 Task:  Click on  Soccer In the  Soccer League click on  Pick Sheet Your name Harper Anderson Team name Minnesota United and  Email softage.6@softage.net Game 1 Inter Miami Game 2 Philadelphia Game 3 Orlando City Game 4 Austin FC Game 5 Real Salt Lake Game 6 FC Dallas Game 7 Columbus Game 8 New England Game 9 Charlotte FC Game 10 Montreal Game 11 Toronto FC Game 12 NY Red Bulls Game 13 Minnesota United Game 14 LA Galaxy Game 15 Houston Game16 San Jose In Tie Breaker choose Minnesota United Submit pick sheet
Action: Mouse moved to (417, 319)
Screenshot: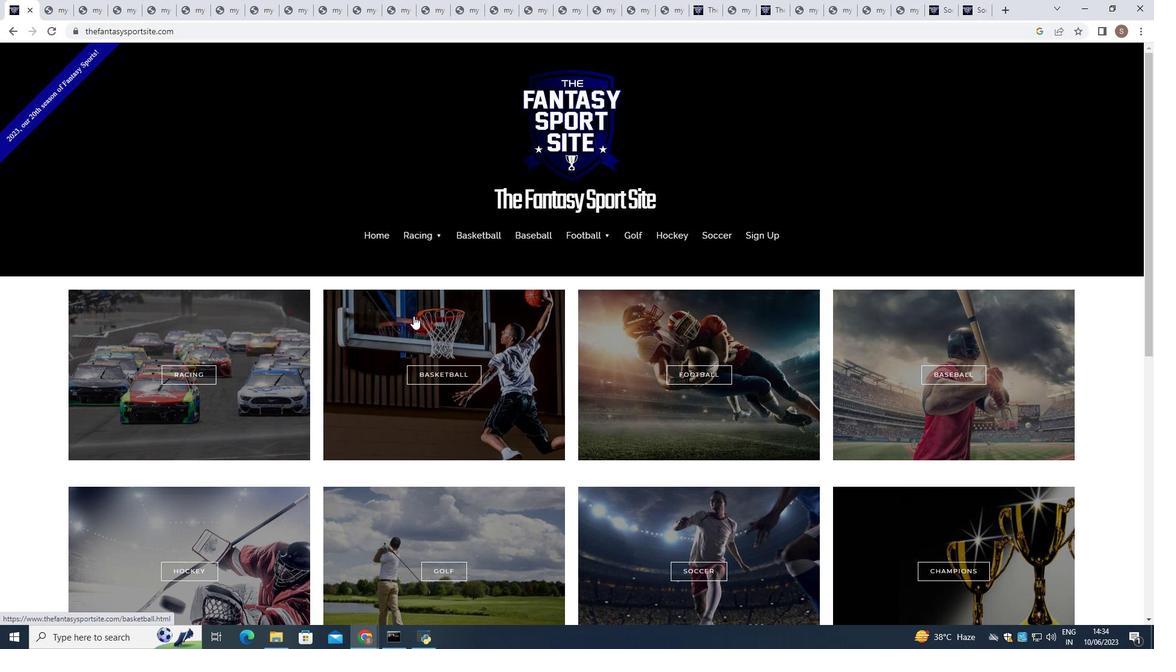 
Action: Mouse scrolled (417, 318) with delta (0, 0)
Screenshot: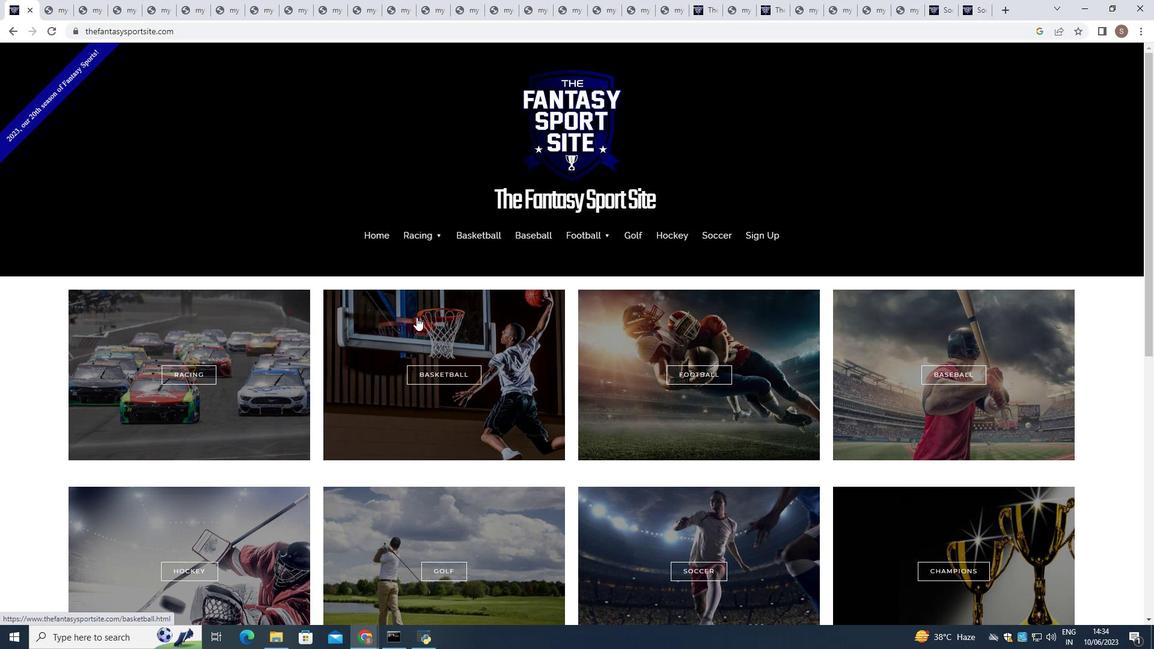 
Action: Mouse moved to (418, 320)
Screenshot: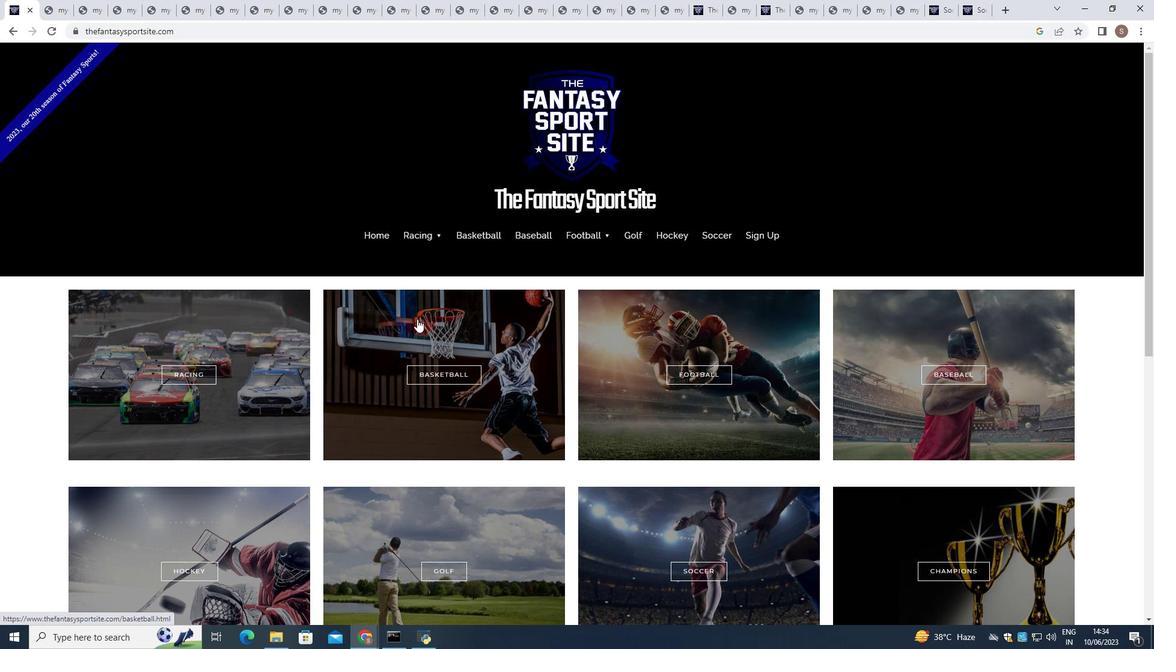 
Action: Mouse scrolled (418, 320) with delta (0, 0)
Screenshot: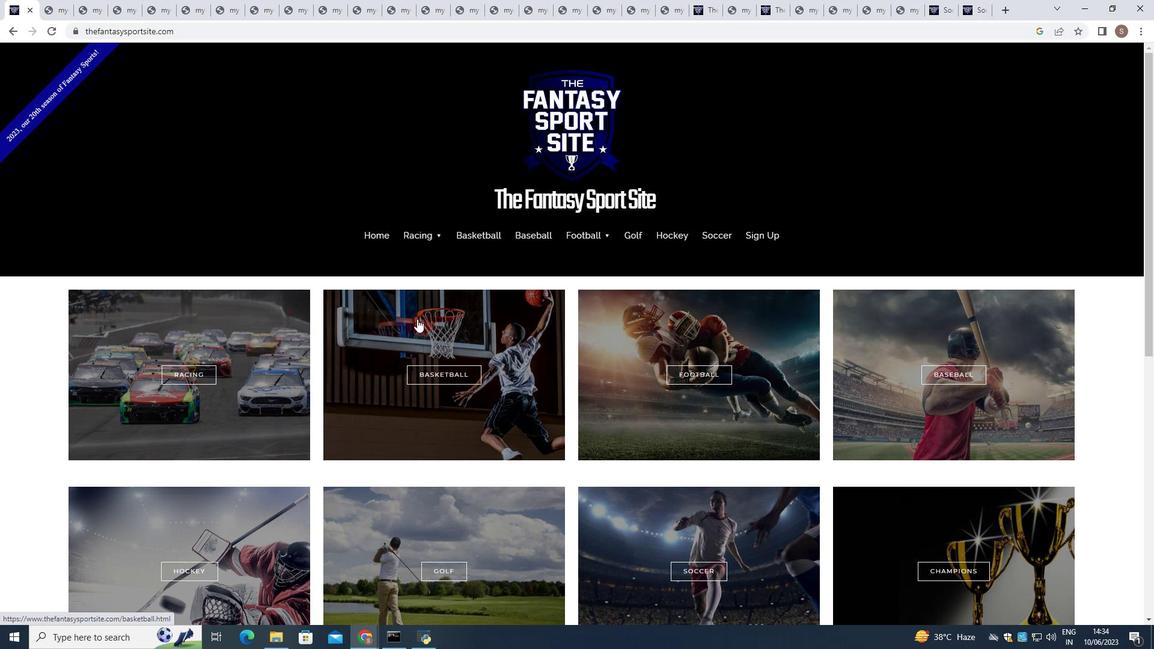 
Action: Mouse scrolled (418, 320) with delta (0, 0)
Screenshot: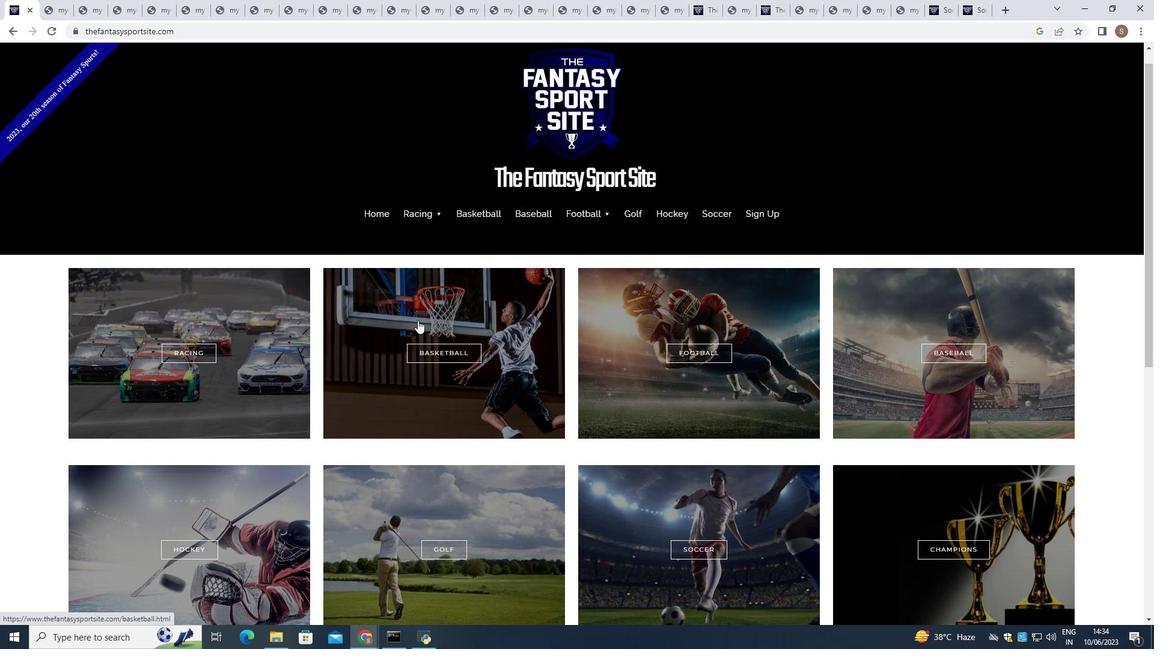 
Action: Mouse moved to (608, 356)
Screenshot: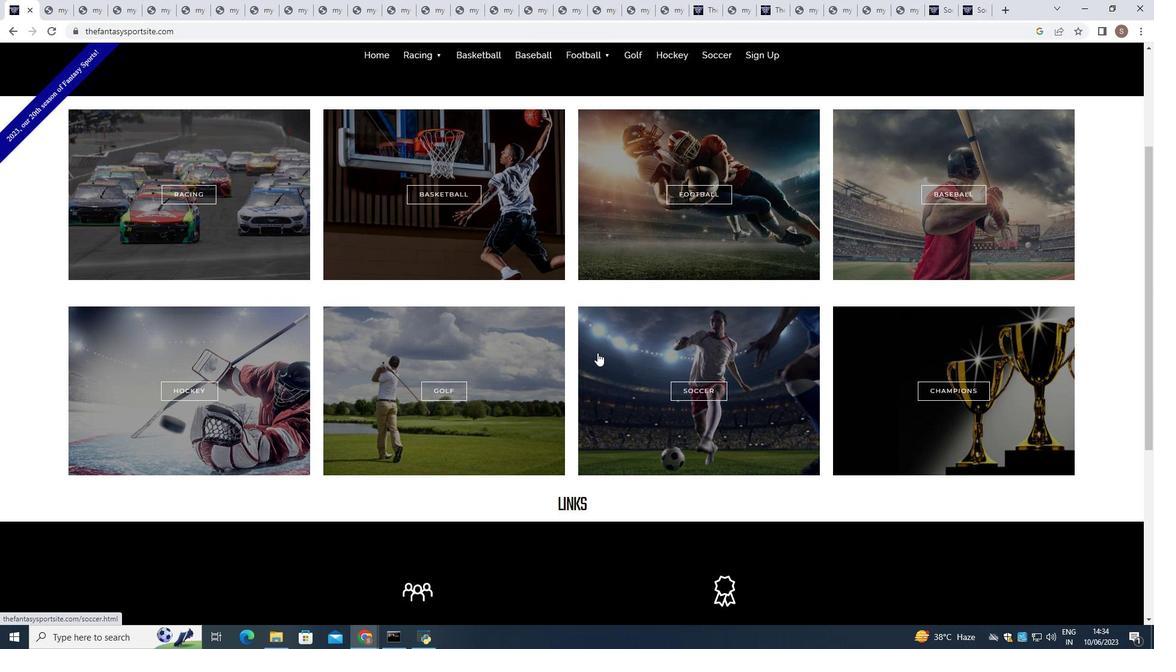 
Action: Mouse pressed left at (608, 356)
Screenshot: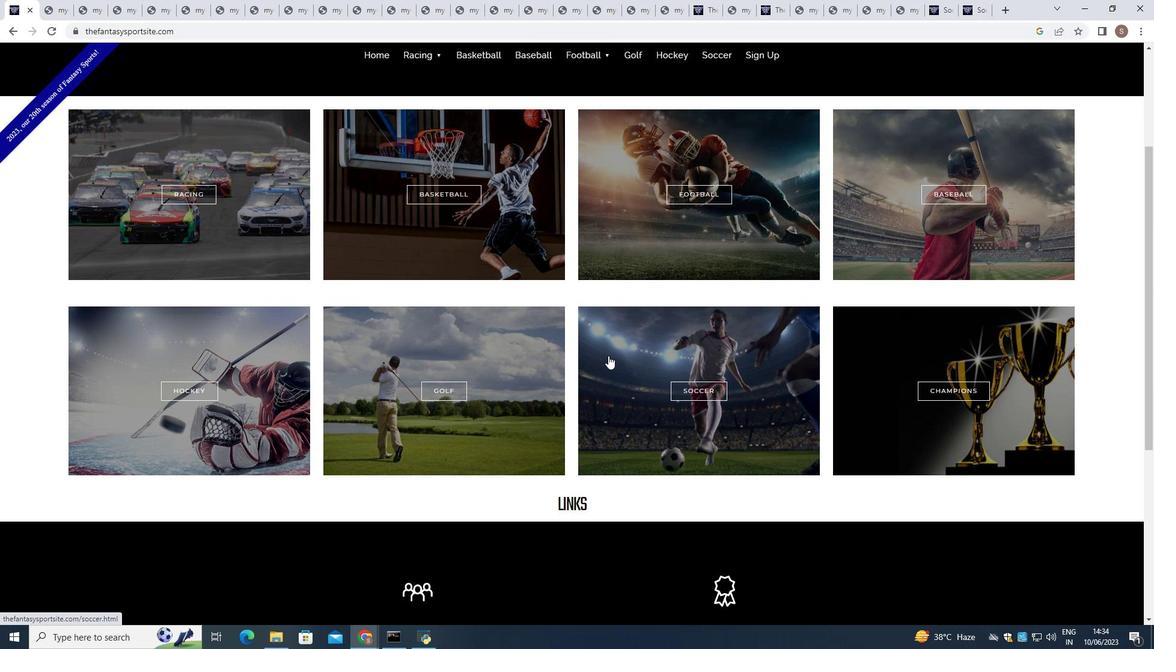 
Action: Mouse scrolled (608, 355) with delta (0, 0)
Screenshot: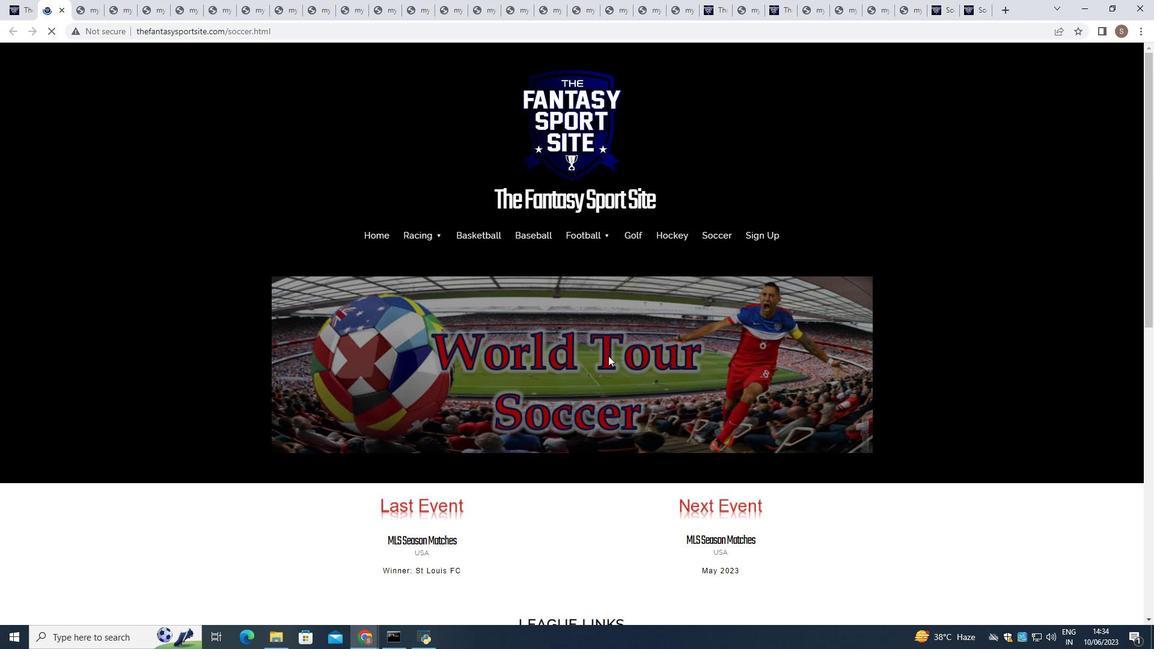 
Action: Mouse scrolled (608, 355) with delta (0, 0)
Screenshot: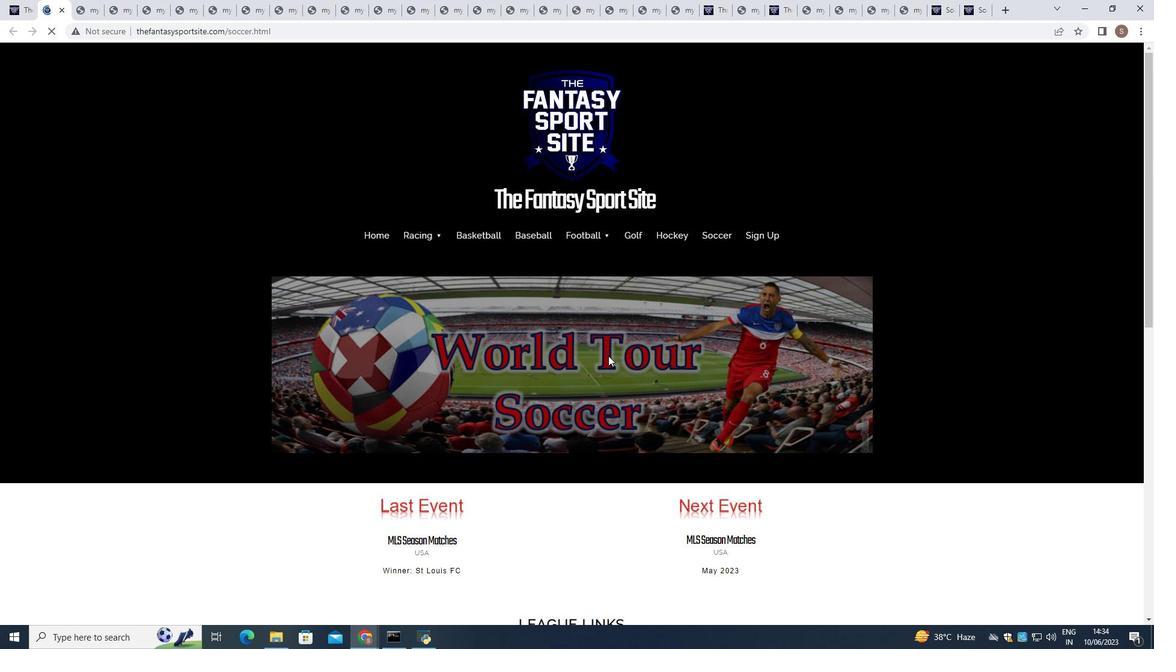 
Action: Mouse moved to (338, 552)
Screenshot: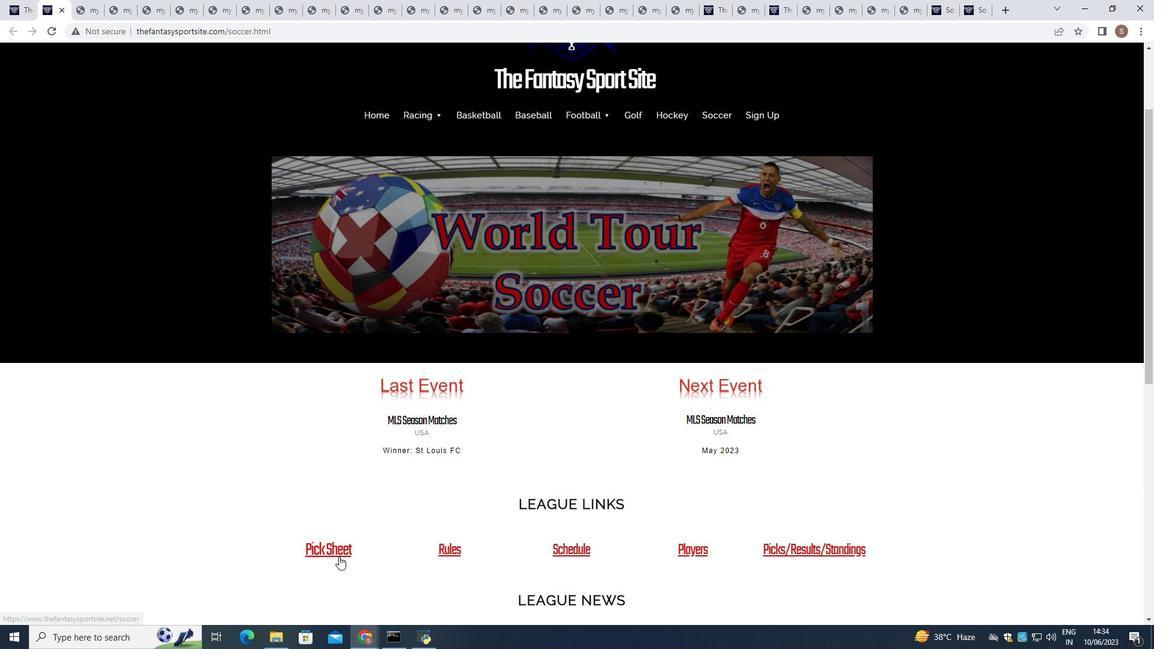 
Action: Mouse pressed left at (338, 552)
Screenshot: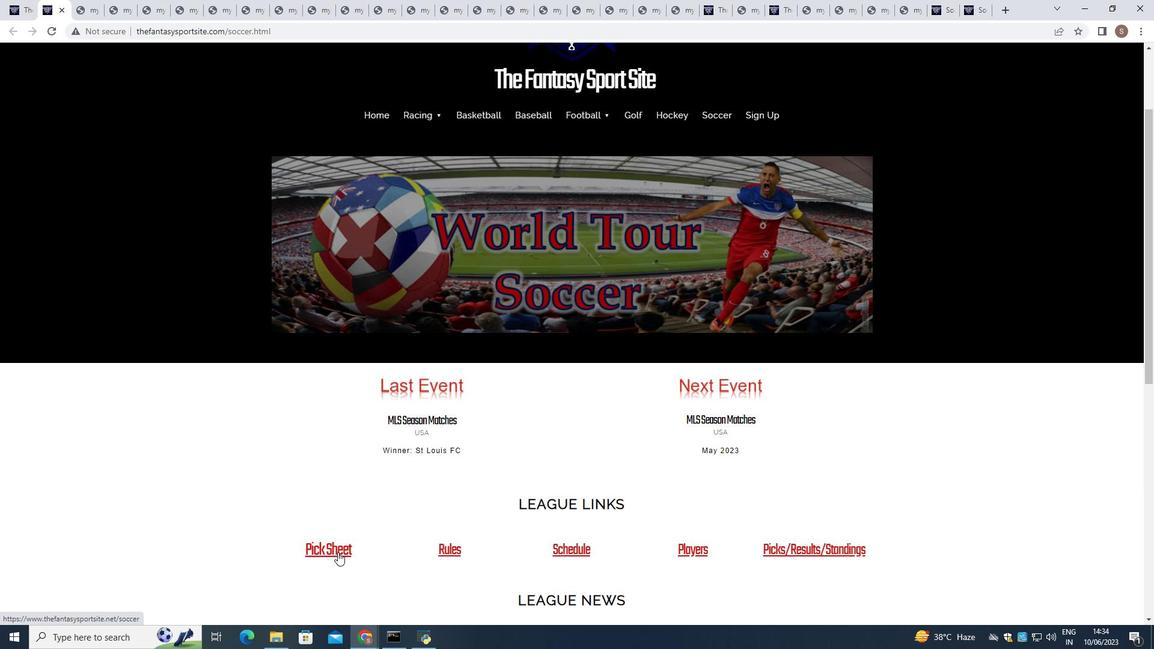 
Action: Mouse moved to (391, 501)
Screenshot: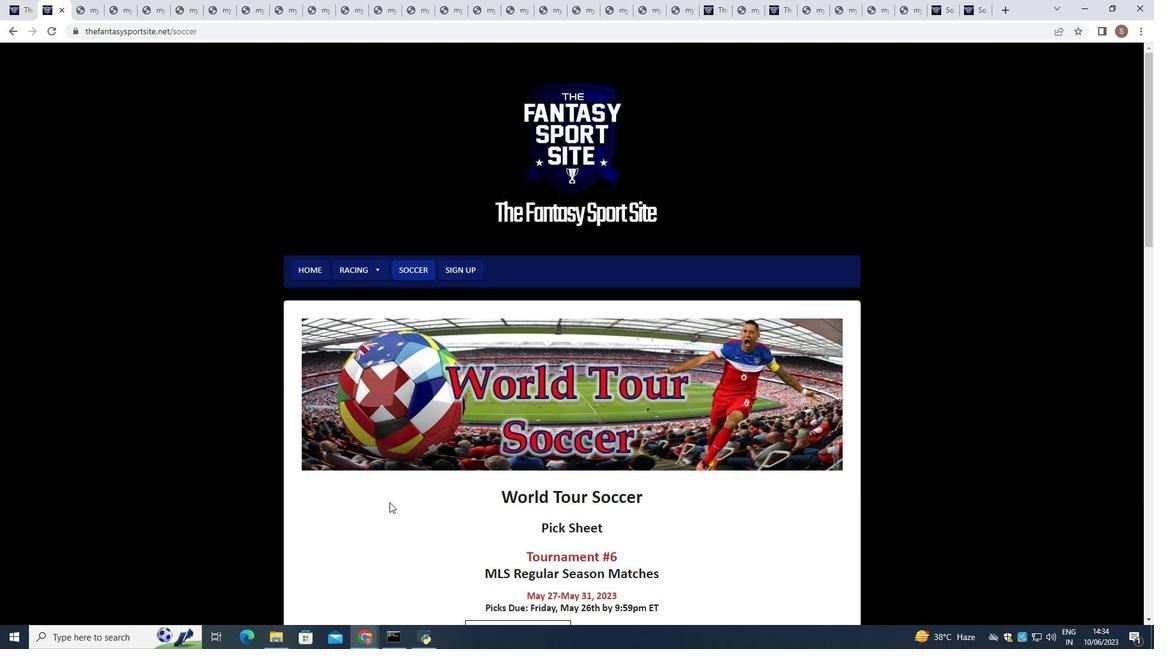 
Action: Mouse scrolled (391, 501) with delta (0, 0)
Screenshot: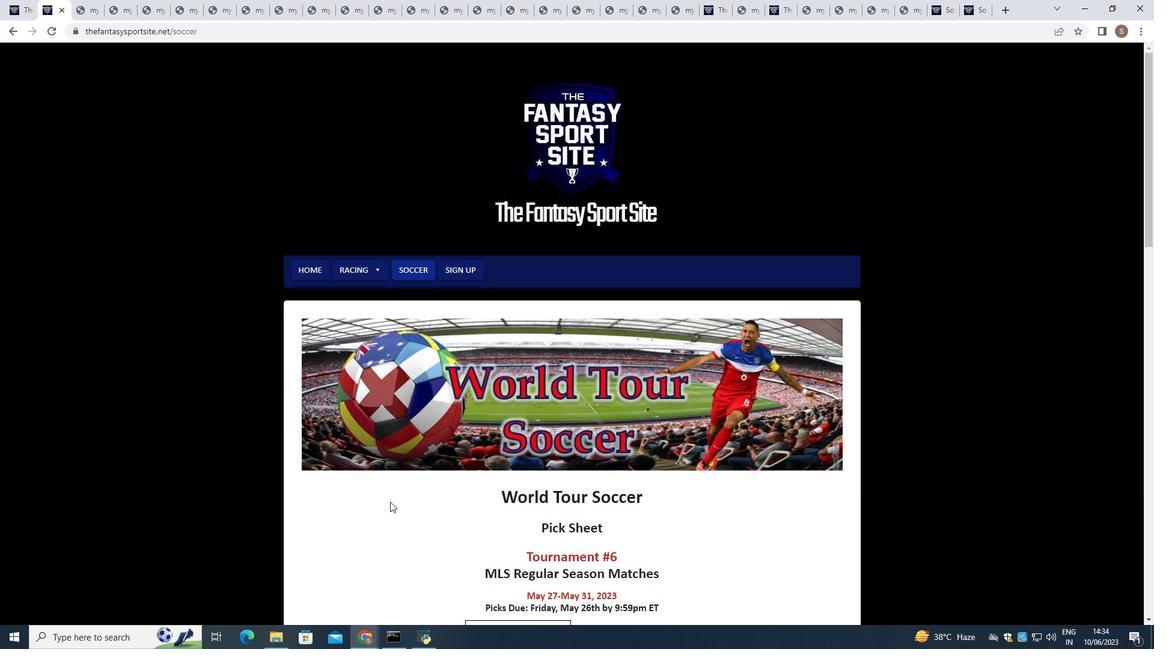 
Action: Mouse moved to (391, 501)
Screenshot: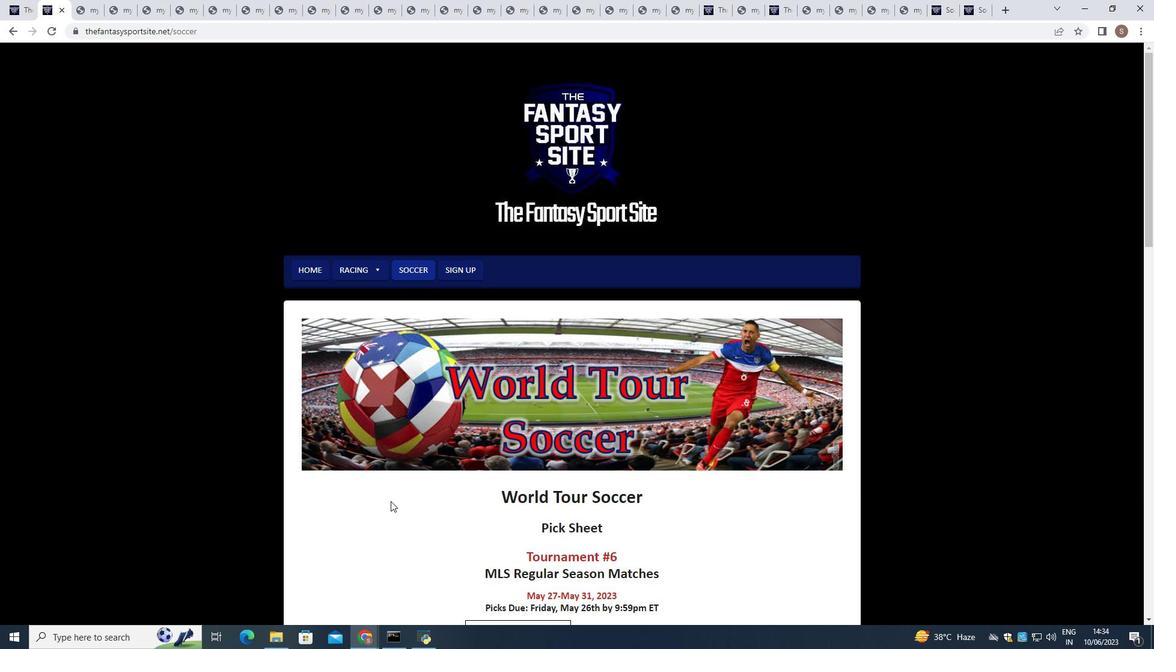 
Action: Mouse scrolled (391, 500) with delta (0, 0)
Screenshot: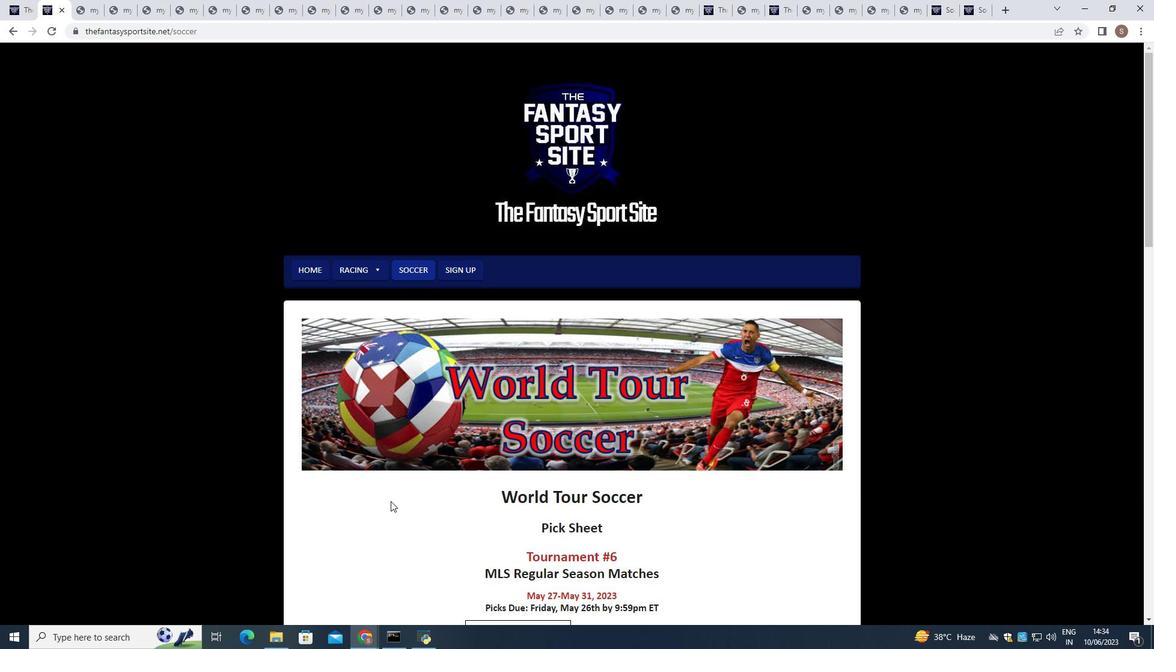 
Action: Mouse moved to (392, 501)
Screenshot: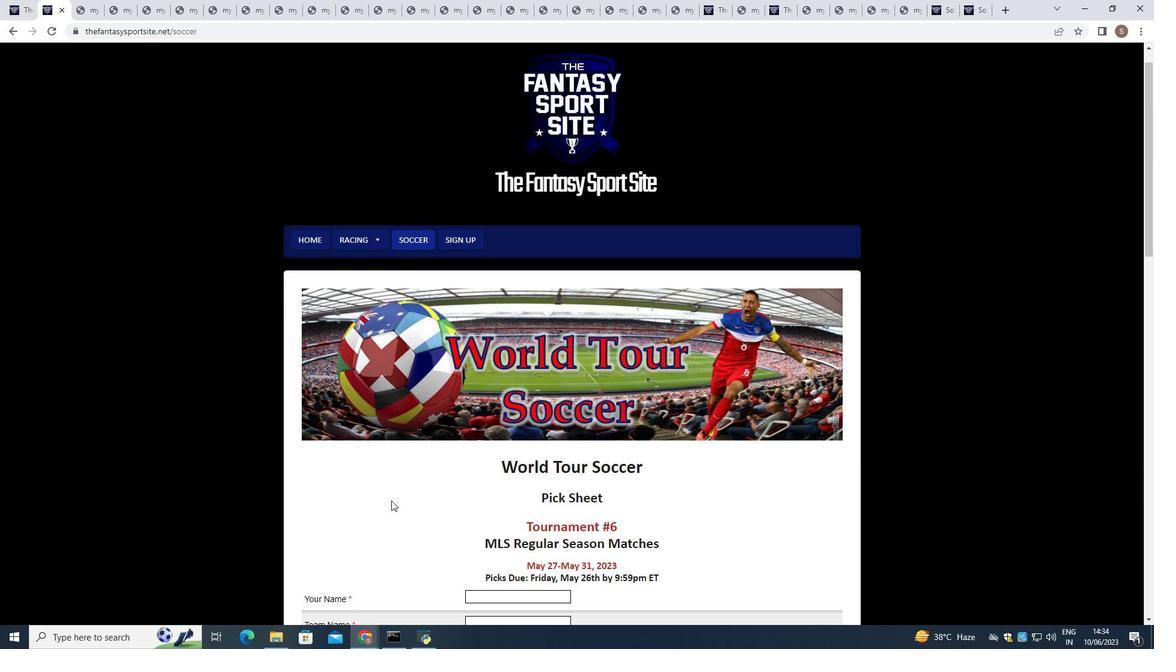 
Action: Mouse scrolled (392, 500) with delta (0, 0)
Screenshot: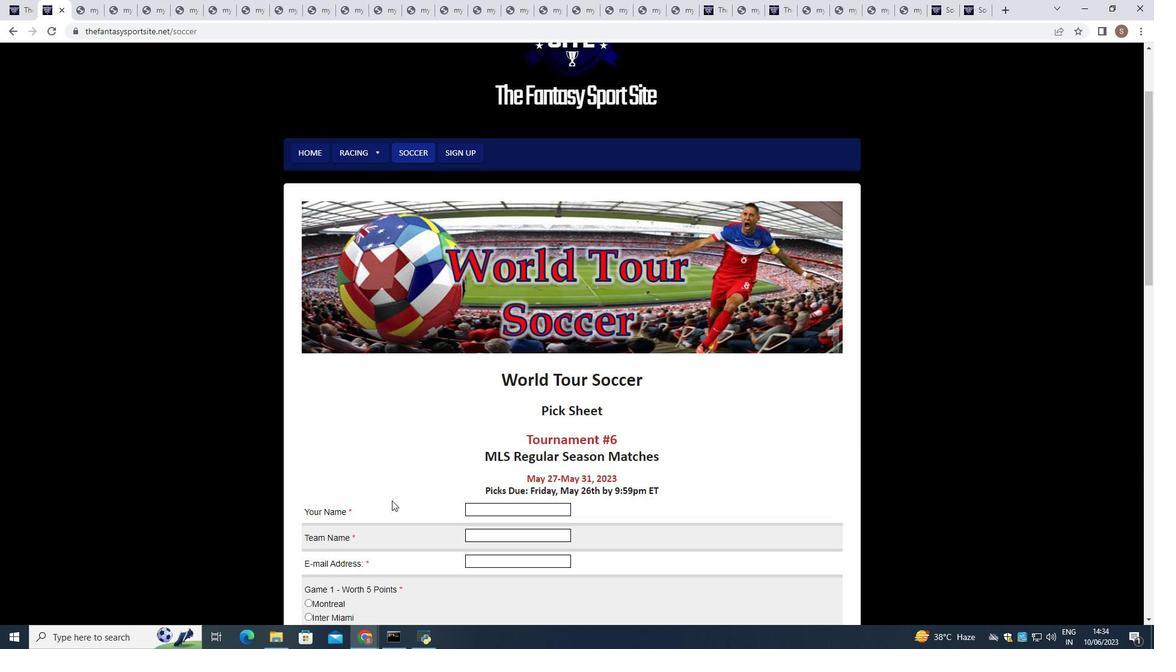 
Action: Mouse moved to (508, 446)
Screenshot: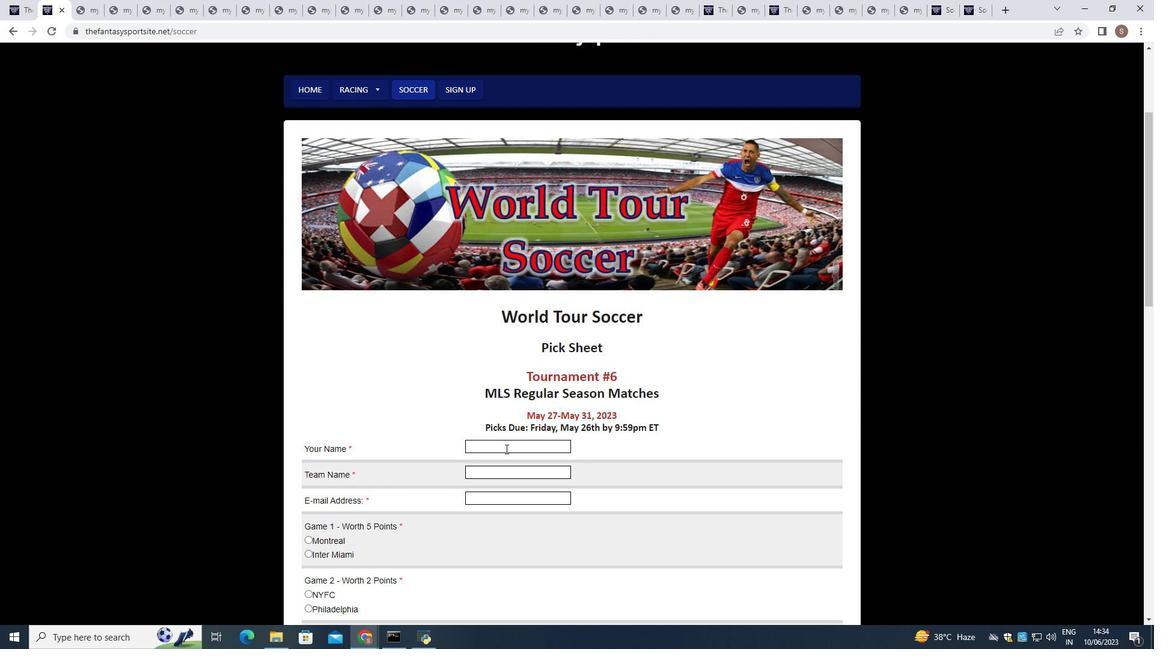 
Action: Mouse pressed left at (508, 446)
Screenshot: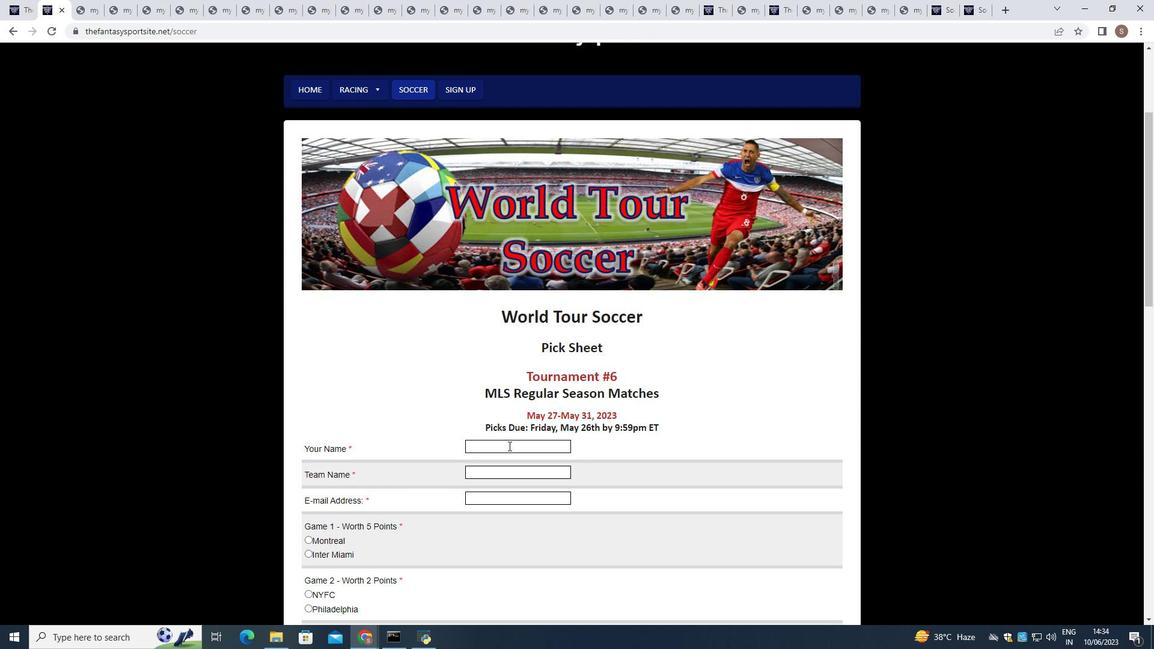
Action: Key pressed <Key.shift>Harper<Key.space>
Screenshot: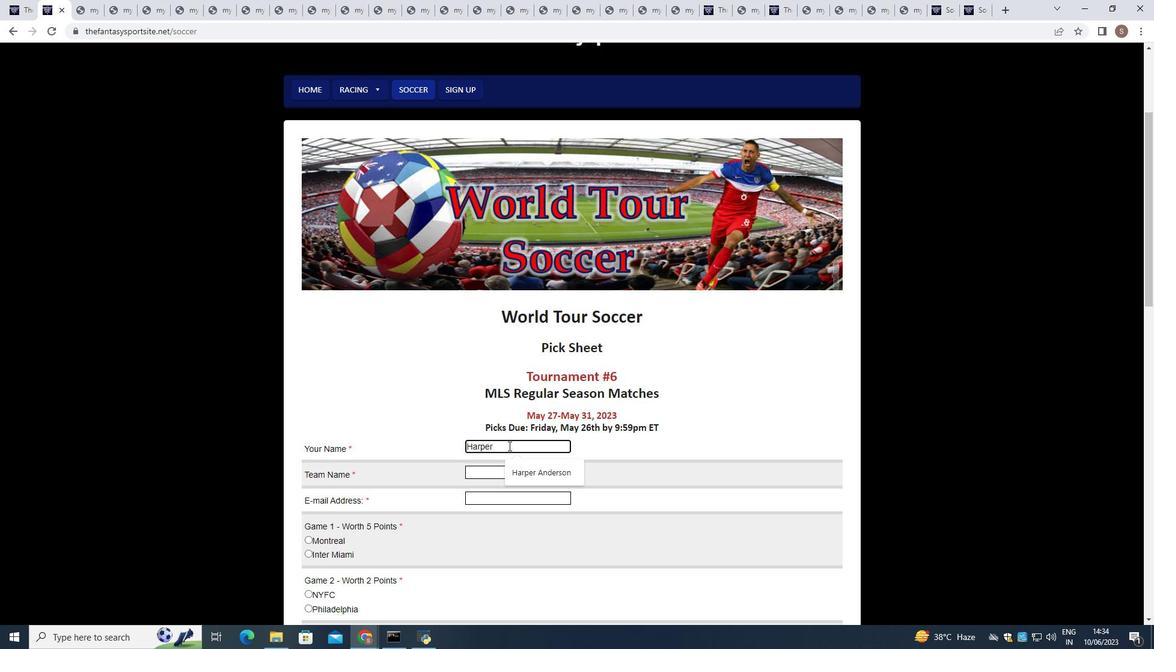 
Action: Mouse moved to (528, 472)
Screenshot: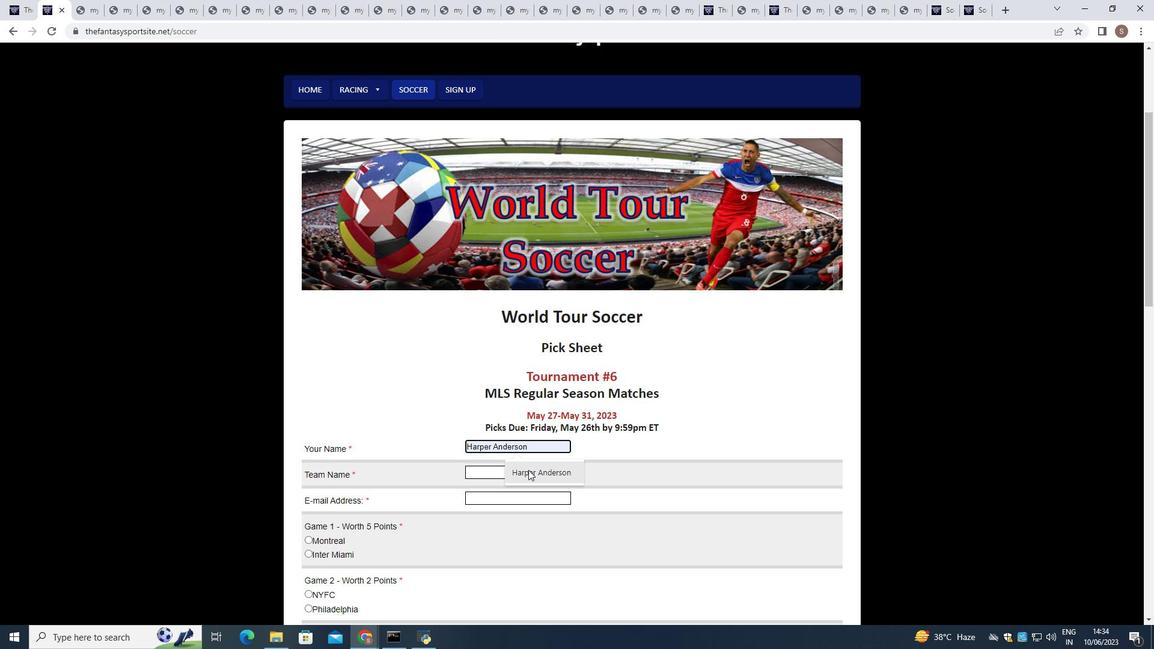 
Action: Mouse pressed left at (528, 472)
Screenshot: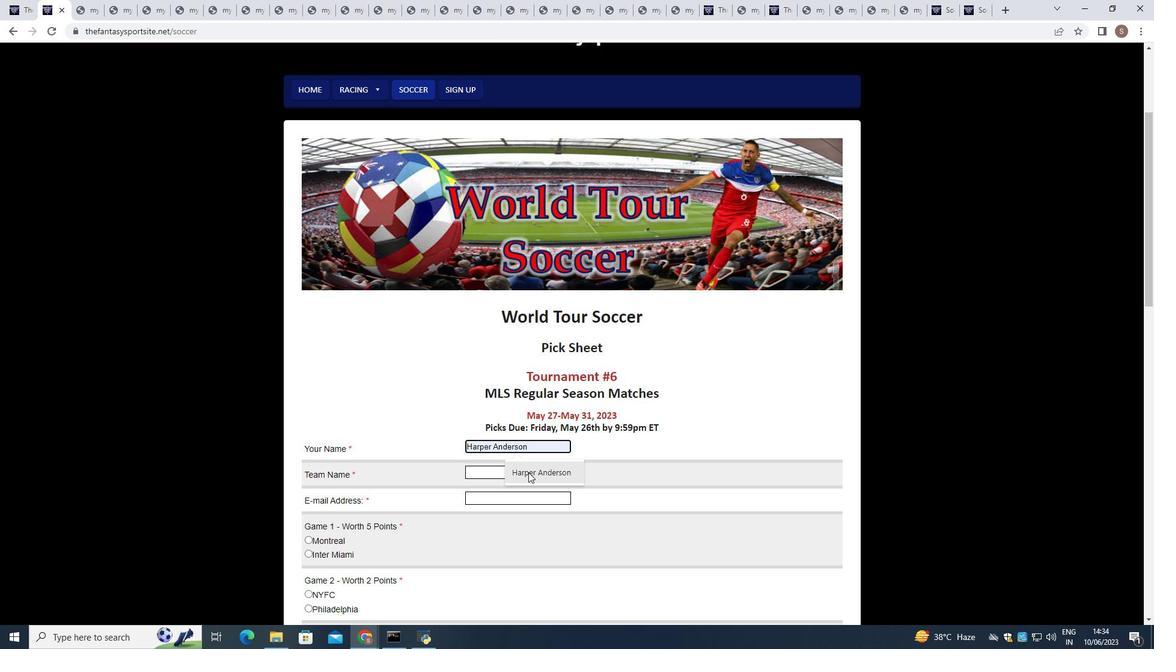
Action: Mouse pressed left at (528, 472)
Screenshot: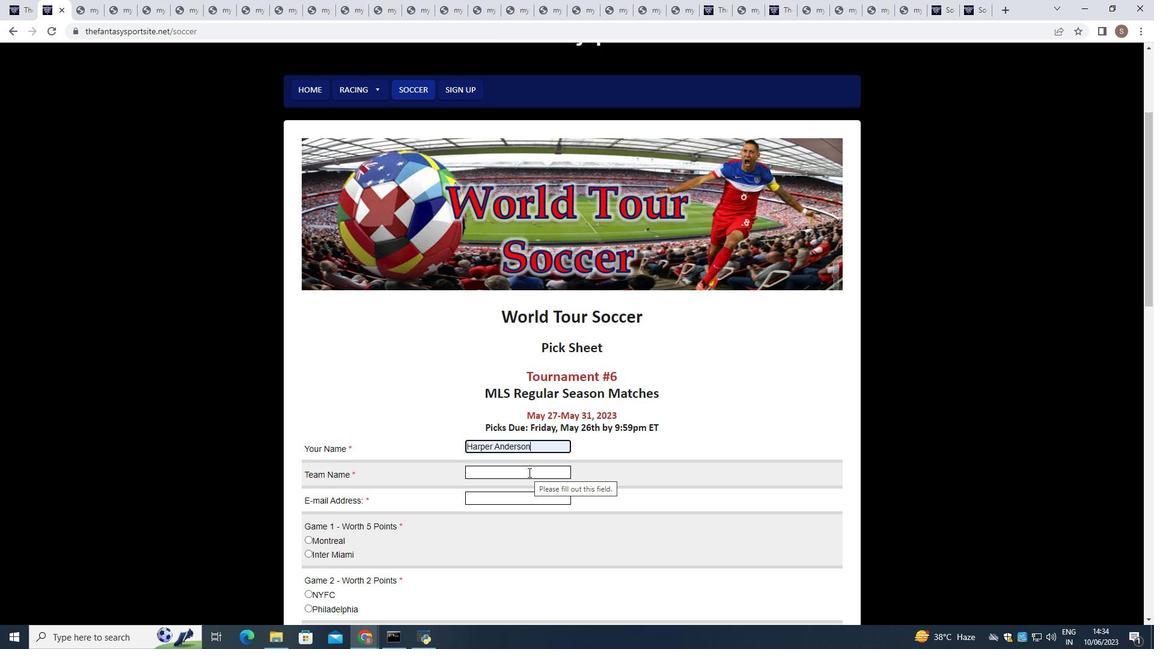 
Action: Key pressed <Key.shift>Minn
Screenshot: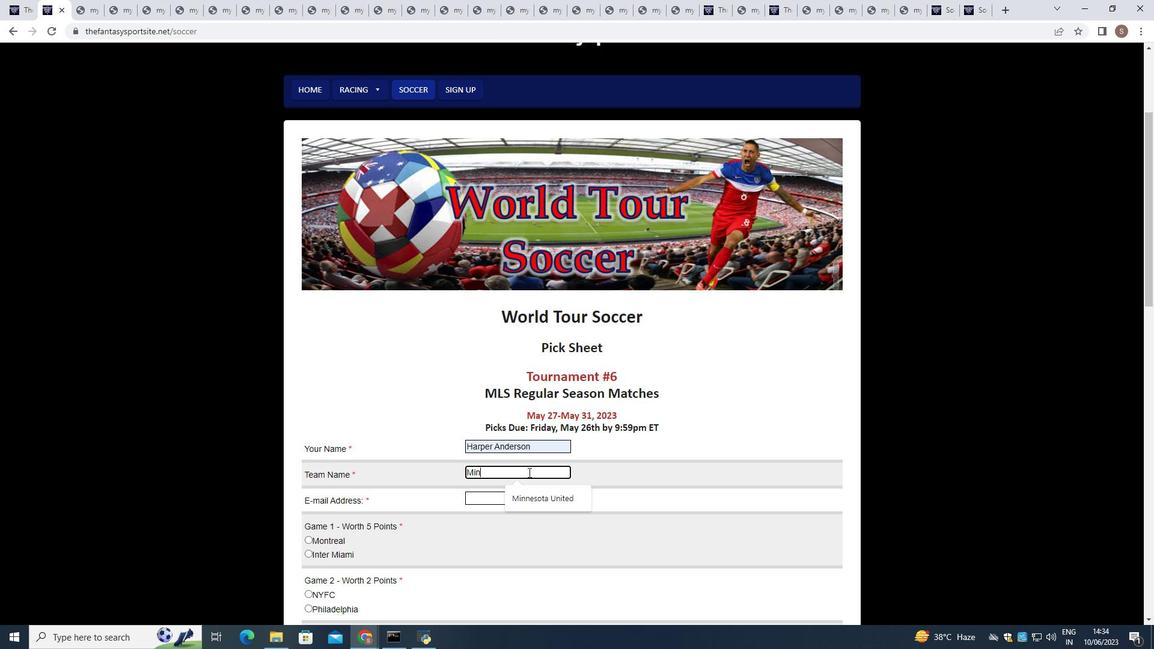 
Action: Mouse moved to (519, 499)
Screenshot: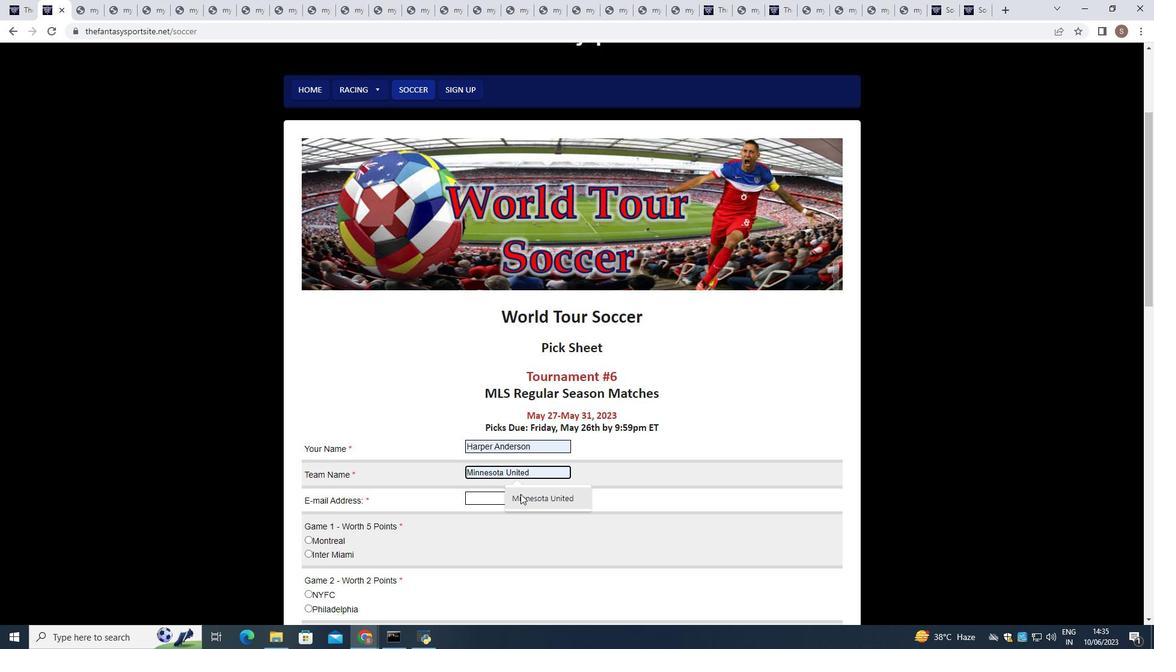 
Action: Mouse pressed left at (519, 499)
Screenshot: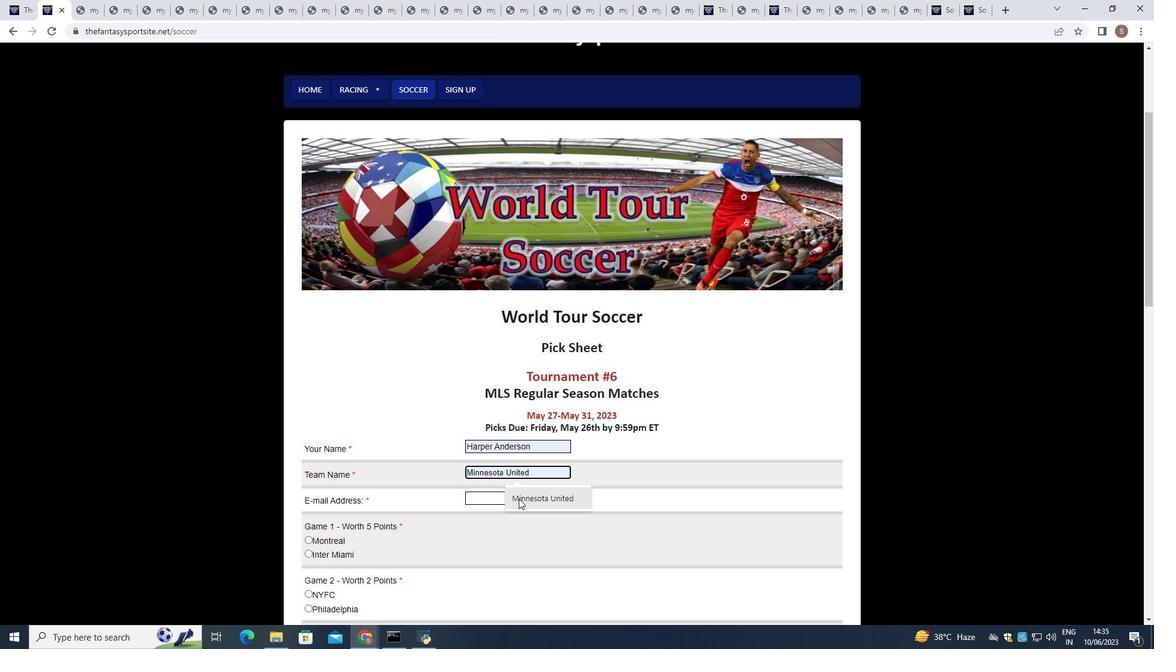 
Action: Mouse moved to (514, 495)
Screenshot: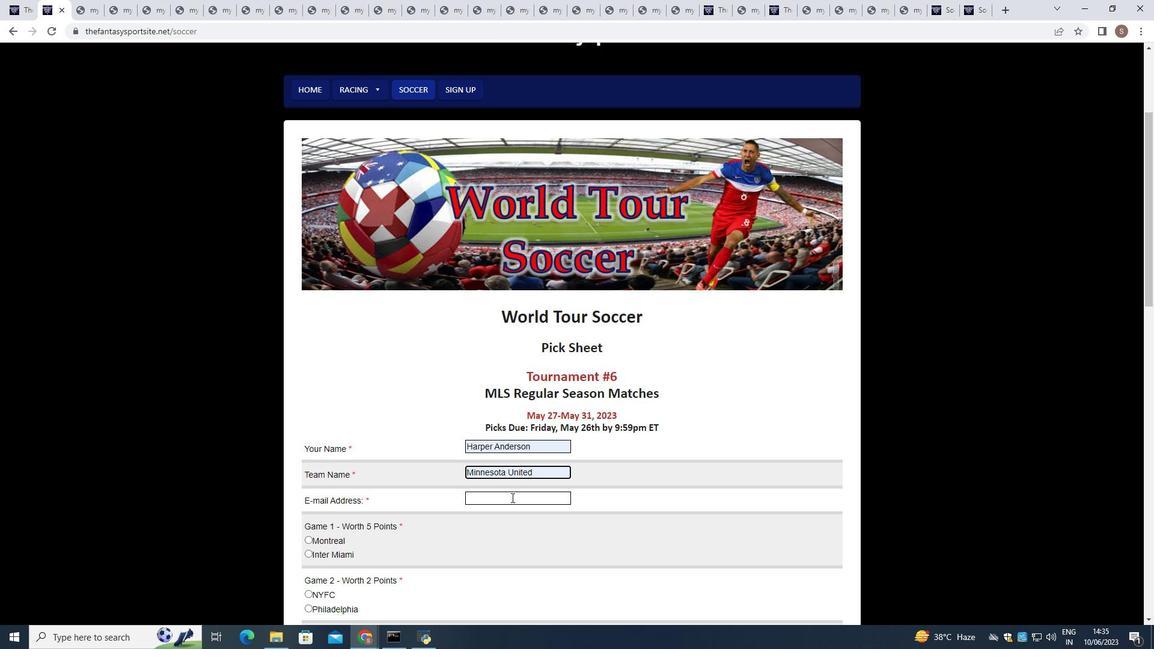 
Action: Mouse pressed left at (514, 495)
Screenshot: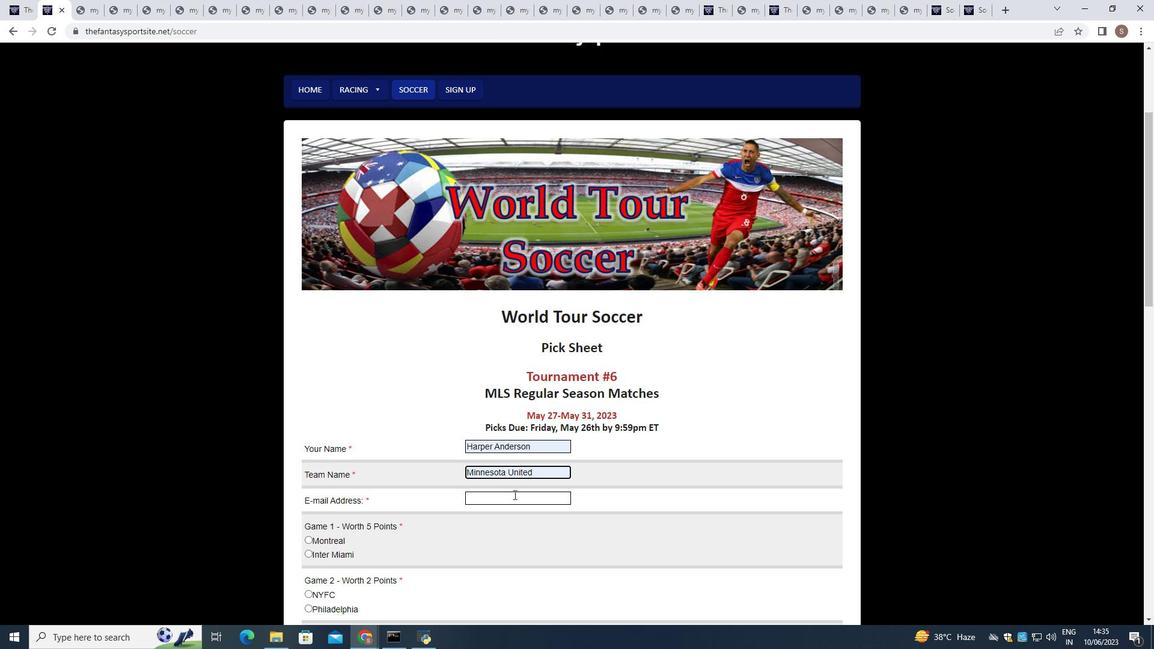 
Action: Key pressed softage.6
Screenshot: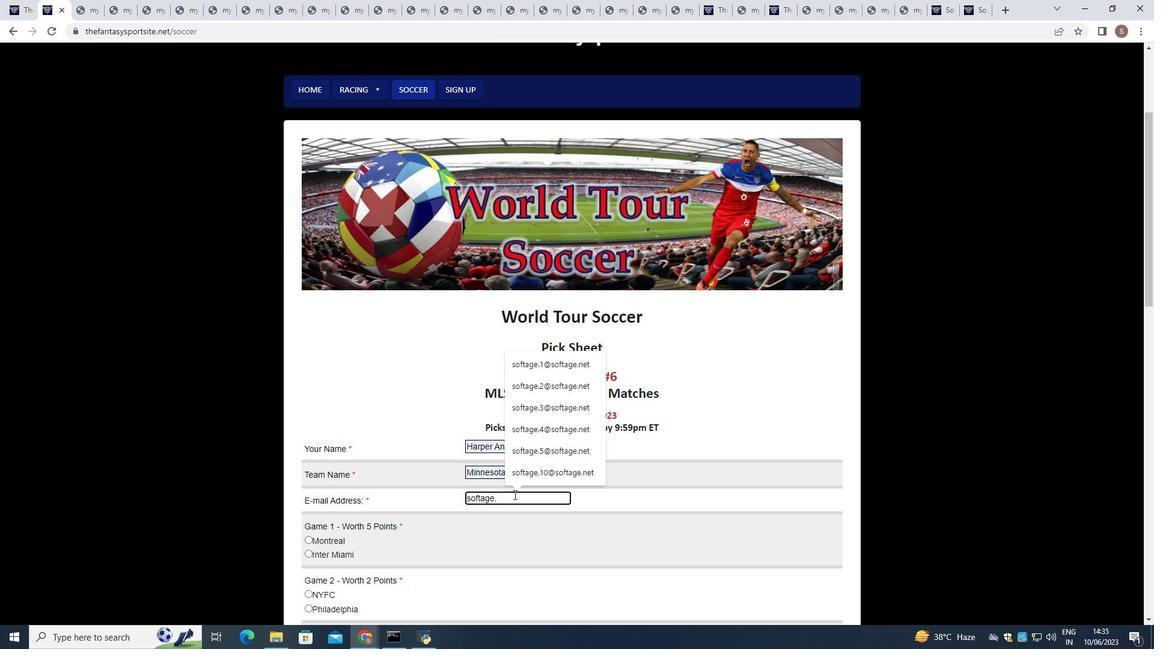 
Action: Mouse moved to (542, 528)
Screenshot: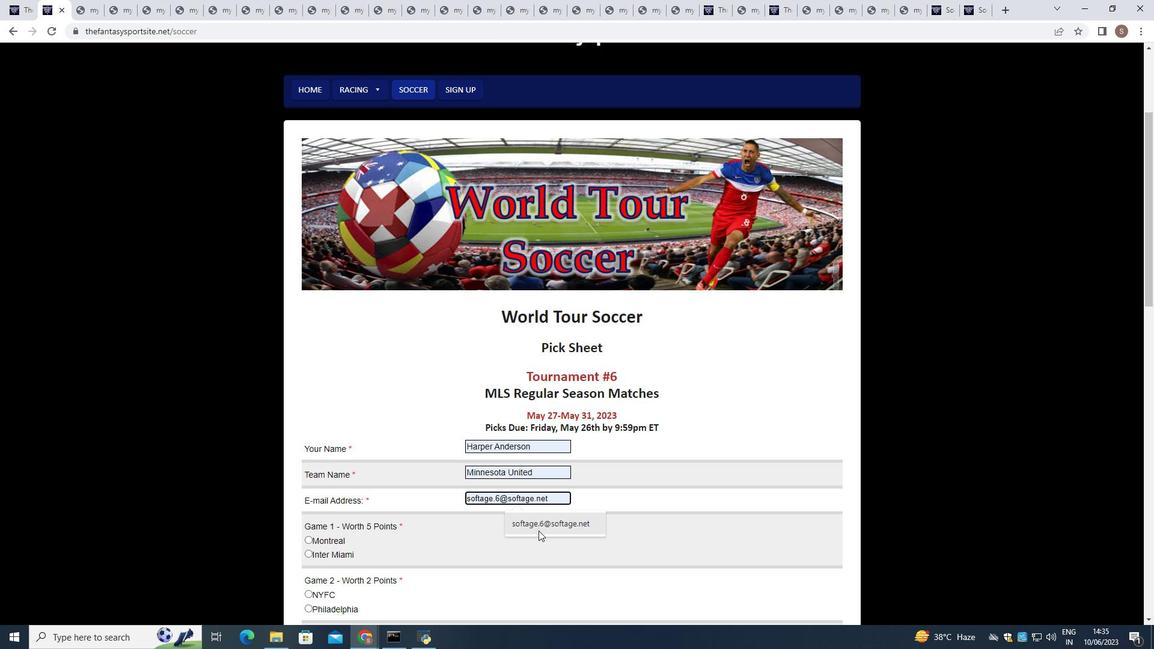 
Action: Mouse pressed left at (542, 528)
Screenshot: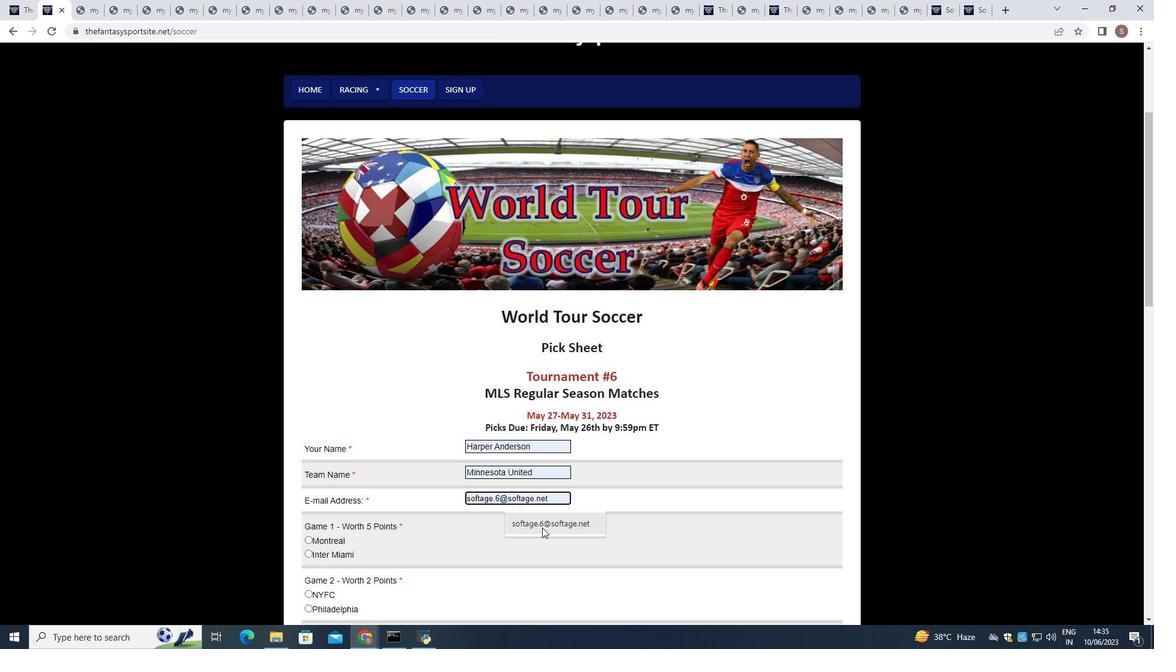 
Action: Mouse moved to (509, 516)
Screenshot: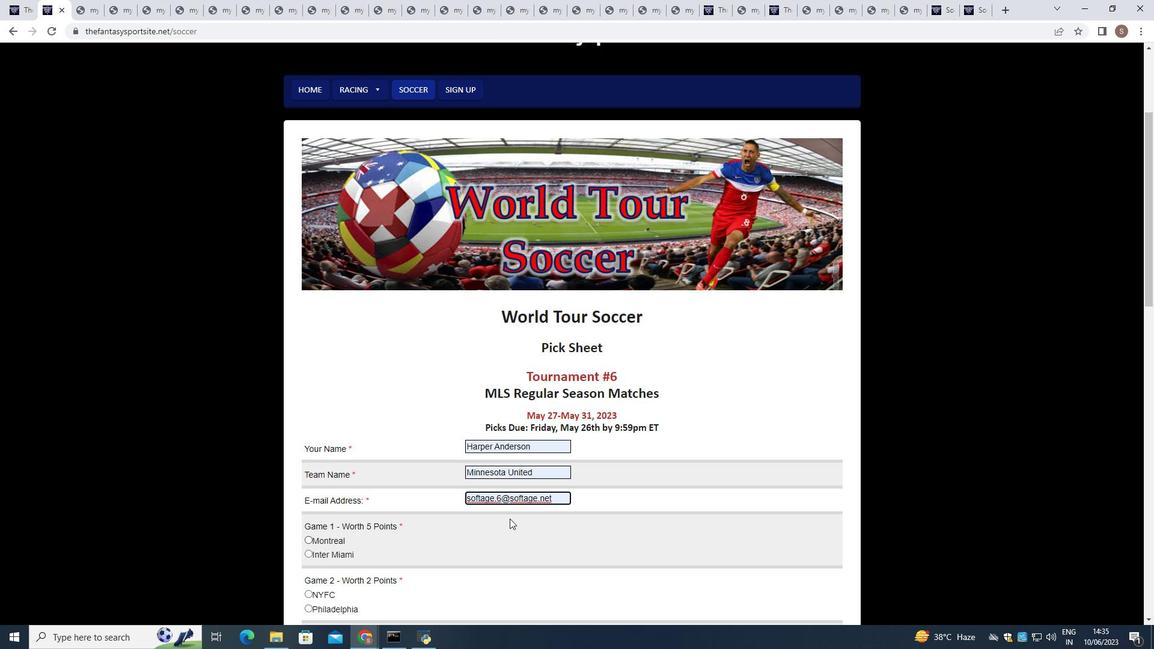 
Action: Mouse scrolled (509, 516) with delta (0, 0)
Screenshot: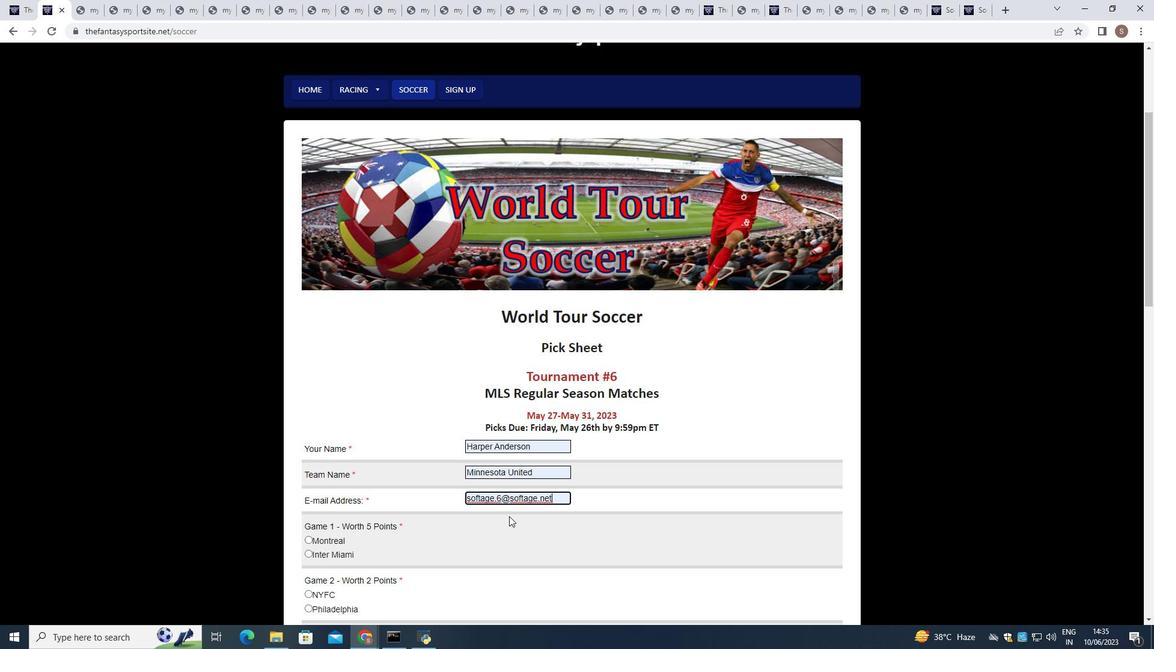 
Action: Mouse moved to (308, 495)
Screenshot: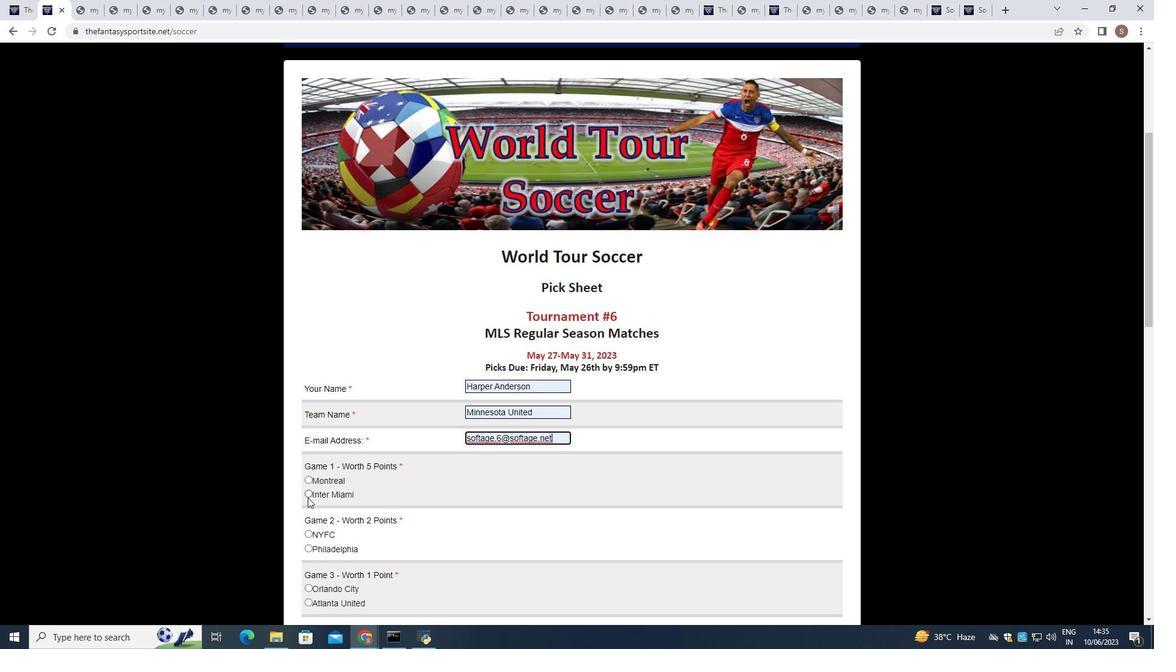 
Action: Mouse pressed left at (308, 495)
Screenshot: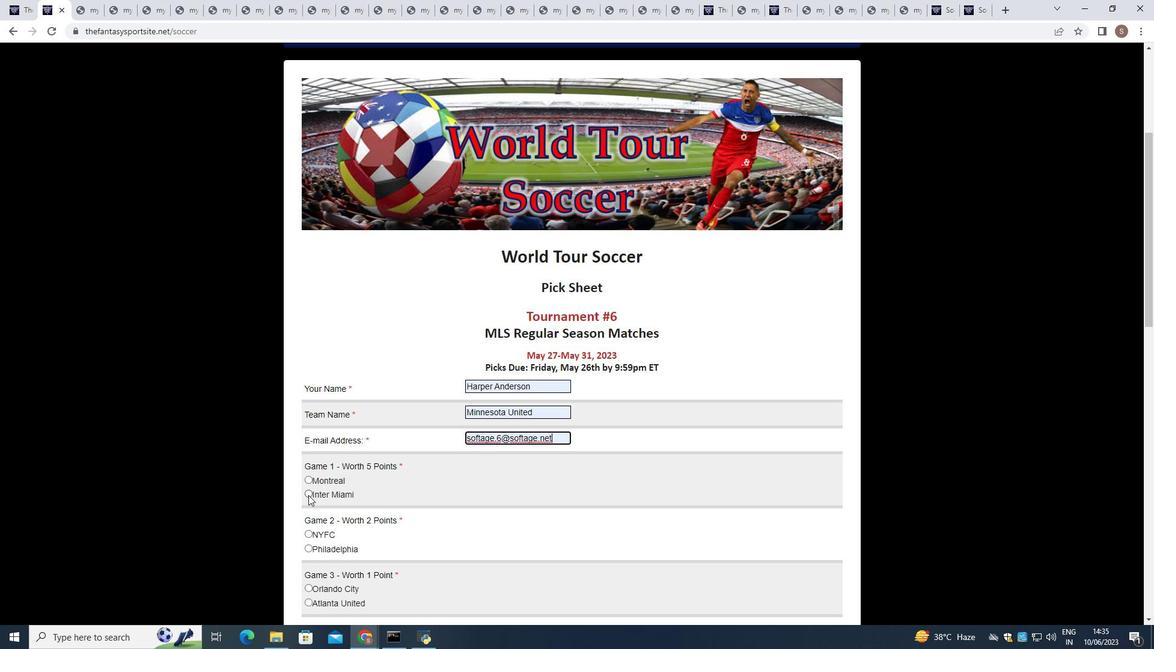 
Action: Mouse scrolled (308, 495) with delta (0, 0)
Screenshot: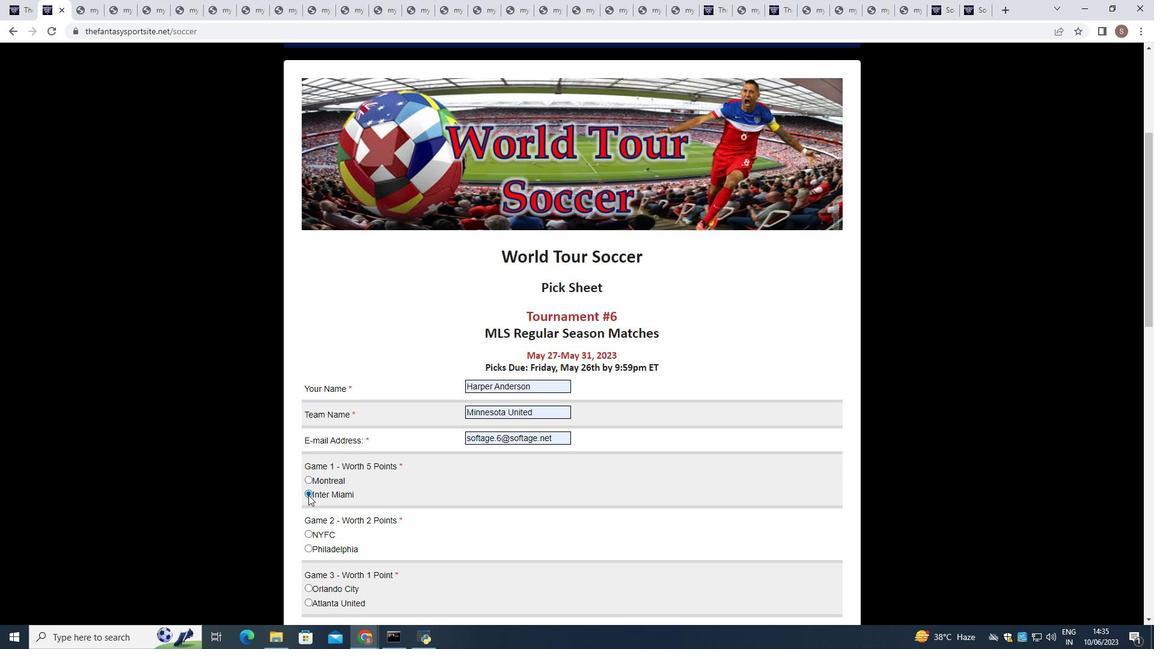
Action: Mouse scrolled (308, 495) with delta (0, 0)
Screenshot: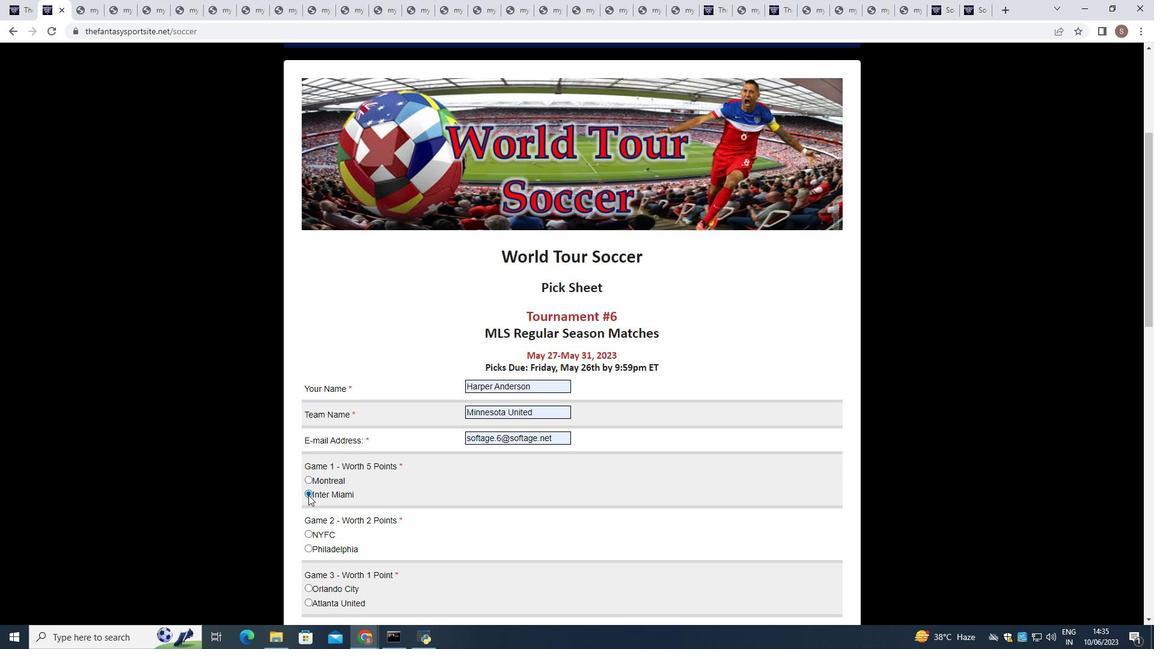 
Action: Mouse scrolled (308, 495) with delta (0, 0)
Screenshot: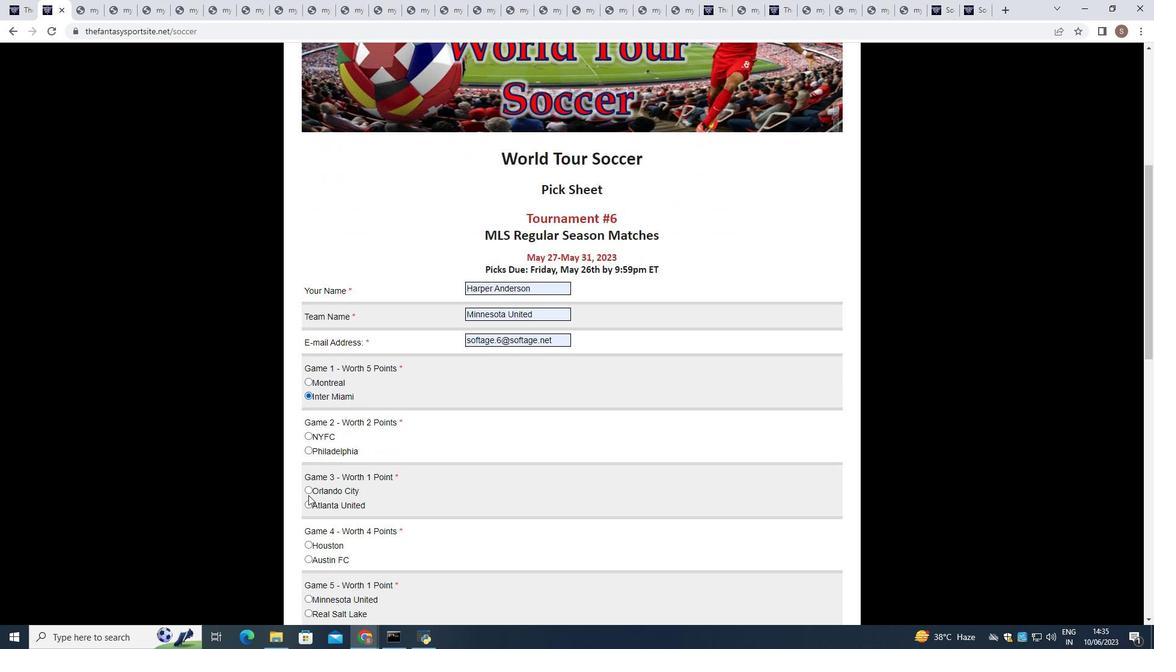 
Action: Mouse moved to (306, 369)
Screenshot: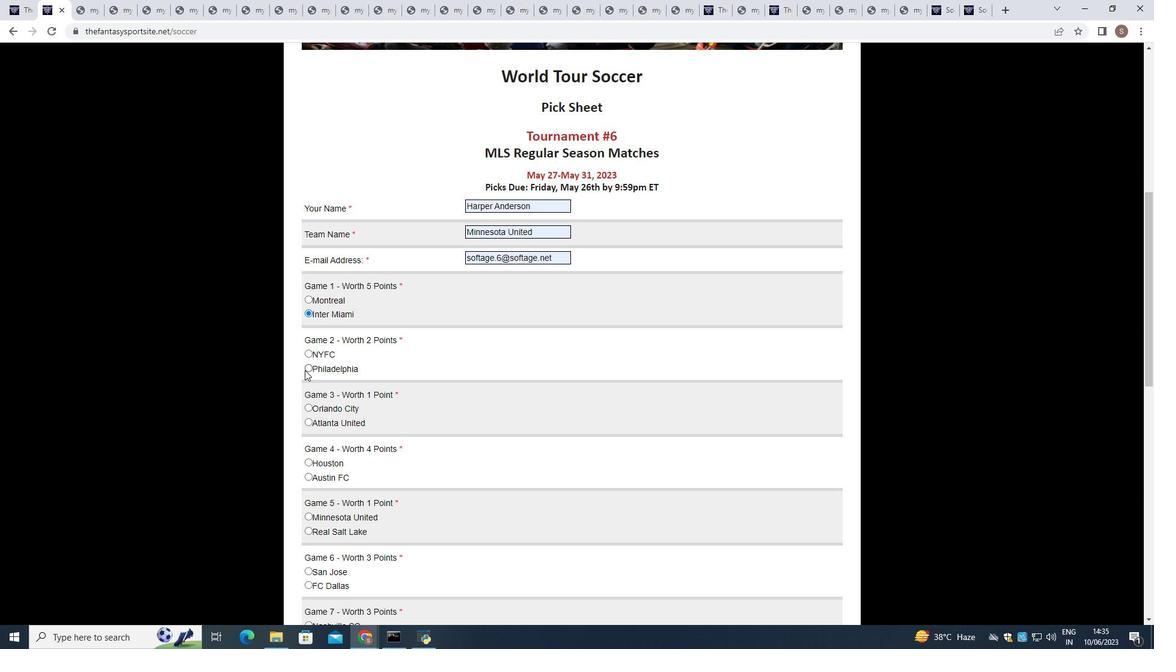 
Action: Mouse pressed left at (306, 369)
Screenshot: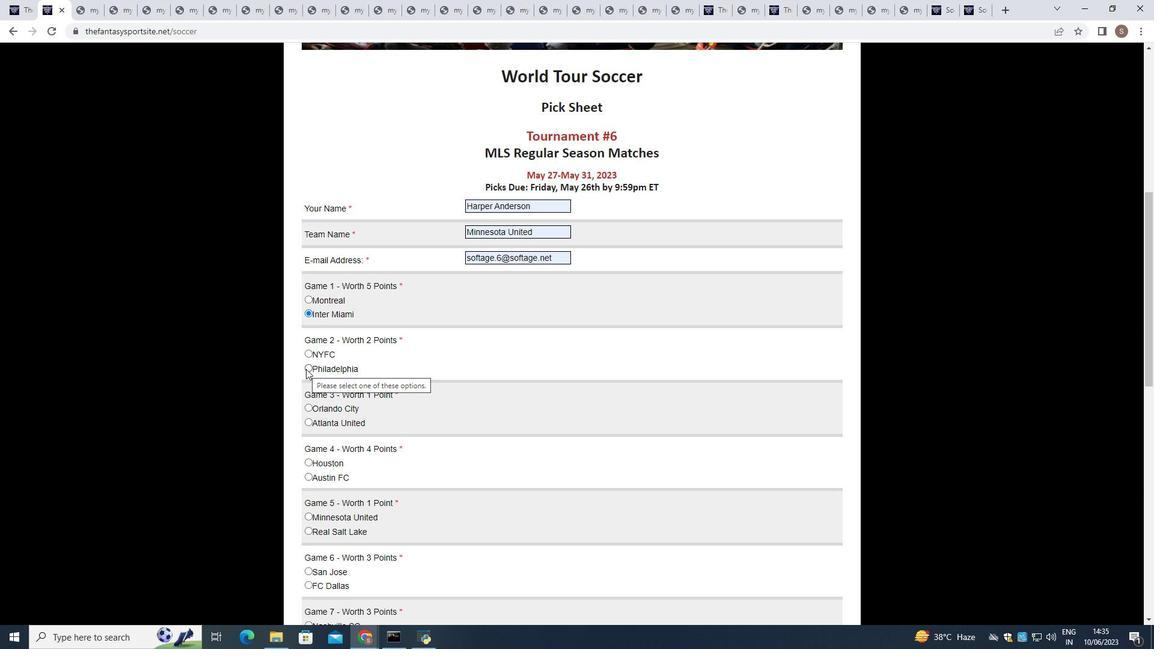 
Action: Mouse moved to (309, 407)
Screenshot: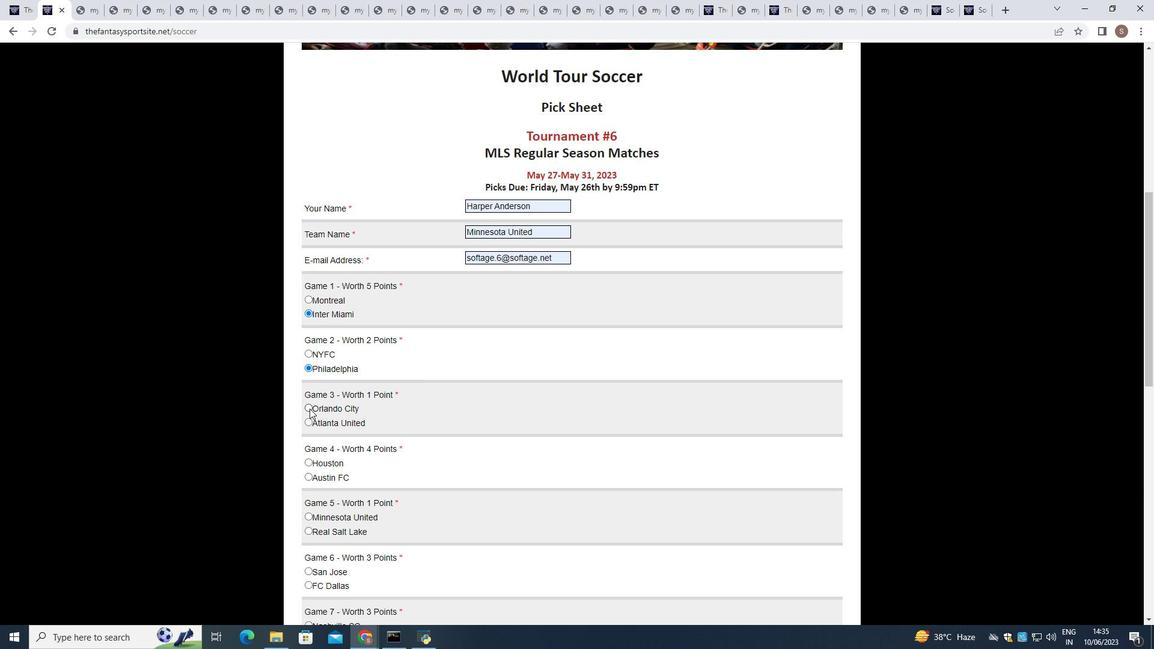 
Action: Mouse pressed left at (309, 407)
Screenshot: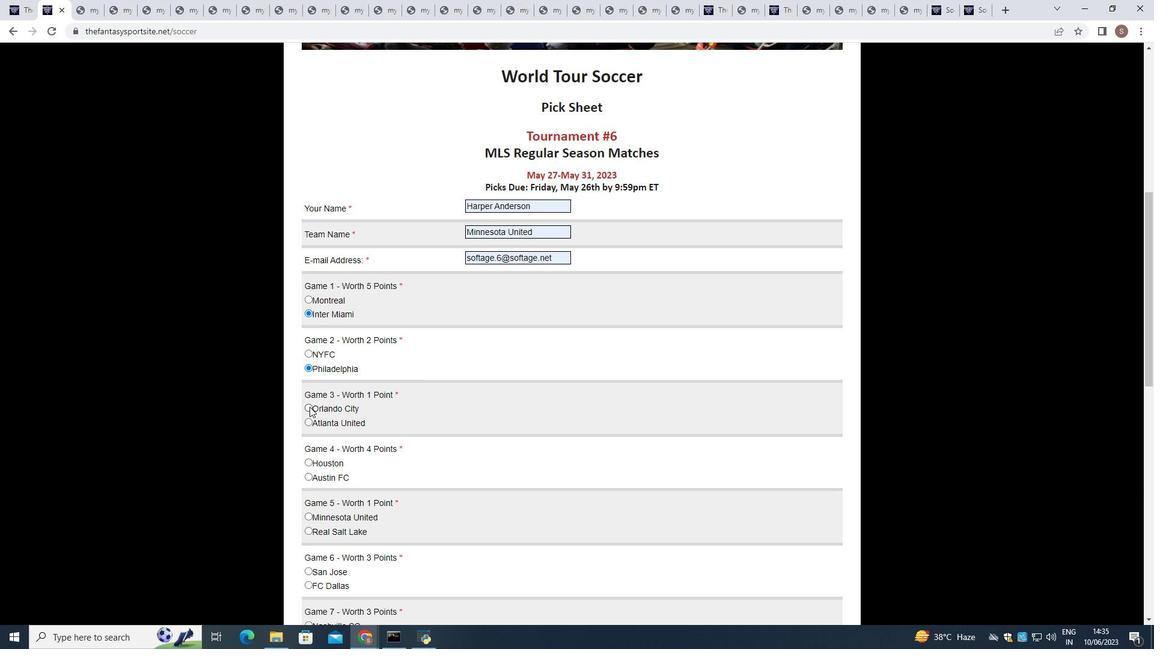 
Action: Mouse moved to (309, 478)
Screenshot: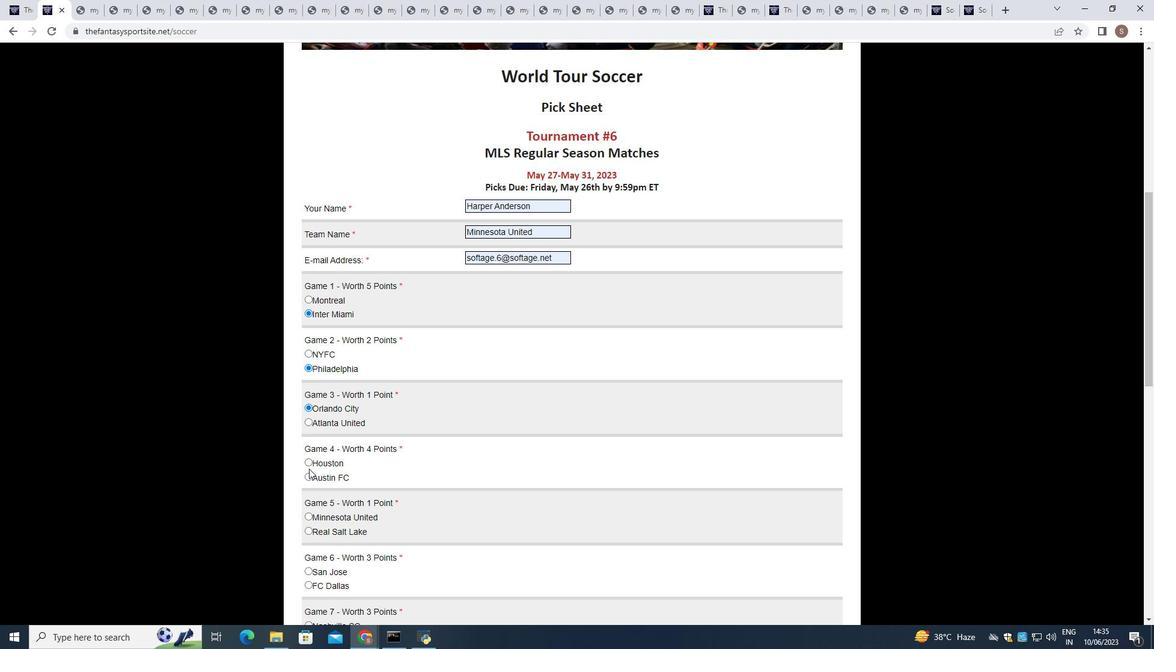 
Action: Mouse pressed left at (309, 478)
Screenshot: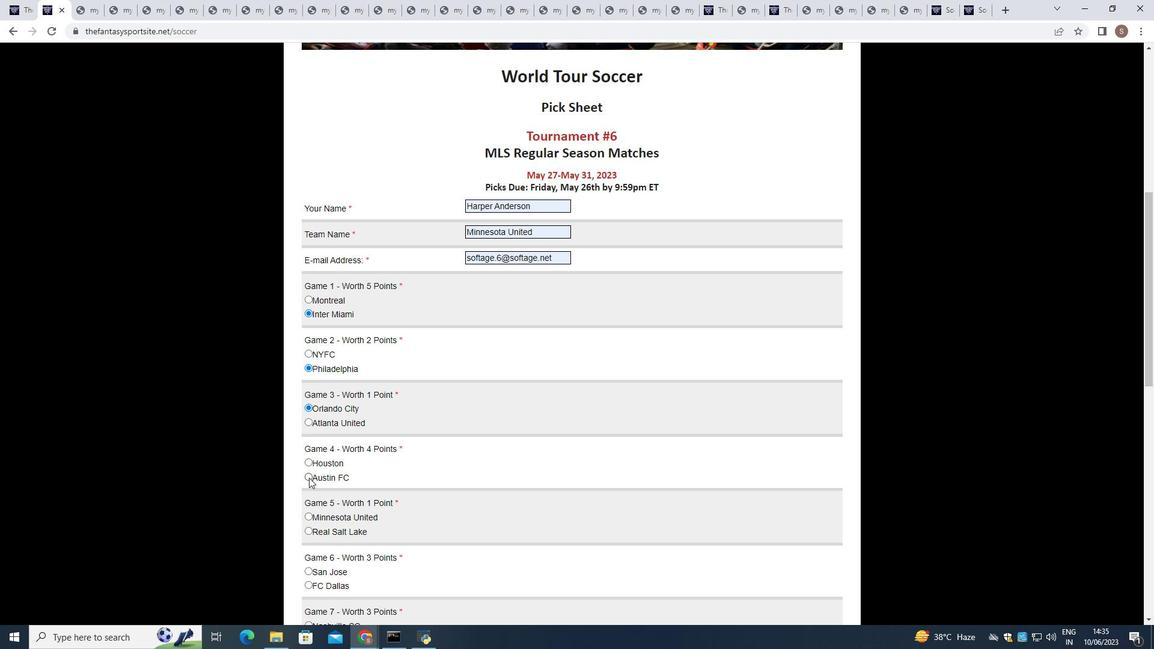 
Action: Mouse moved to (308, 530)
Screenshot: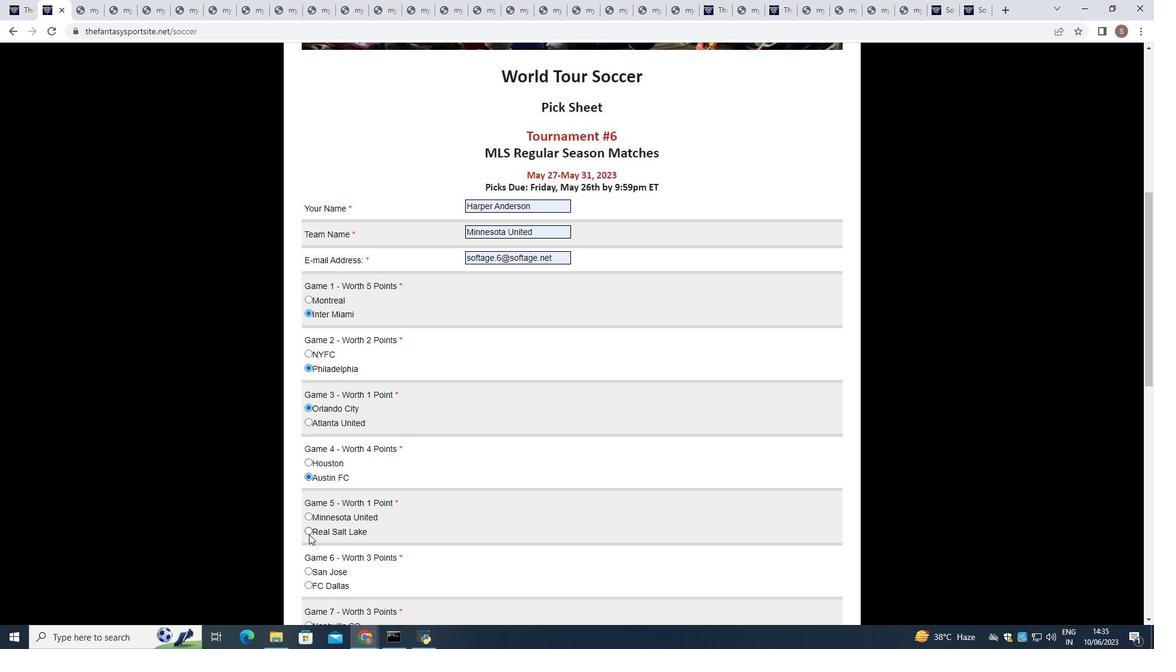 
Action: Mouse pressed left at (308, 530)
Screenshot: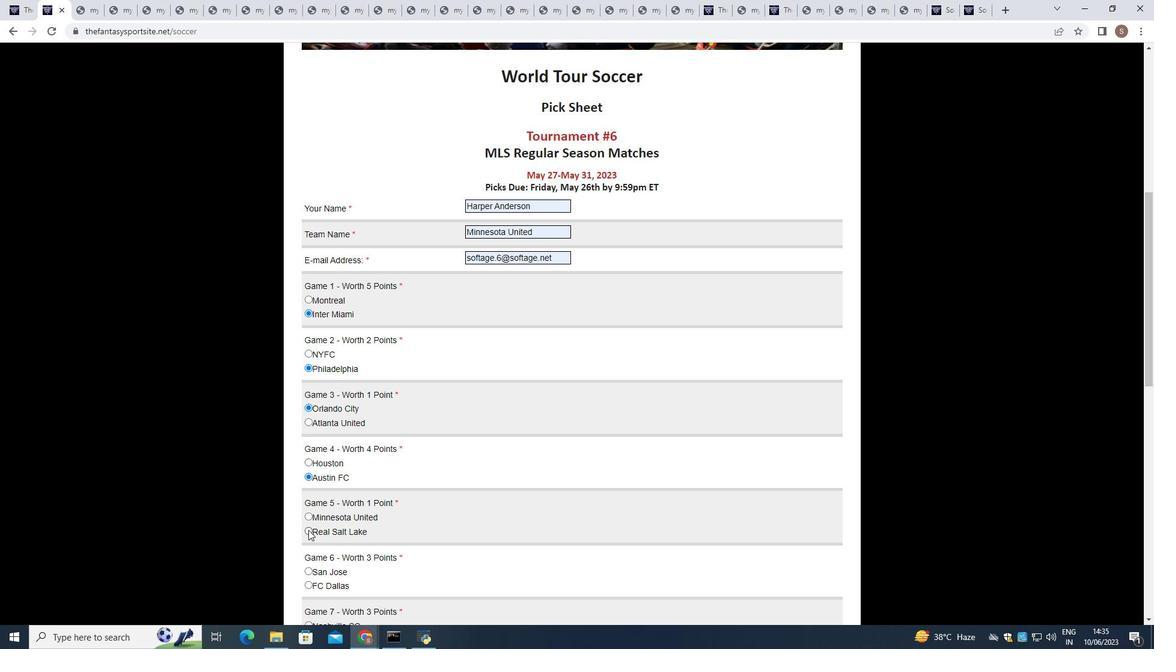 
Action: Mouse moved to (307, 582)
Screenshot: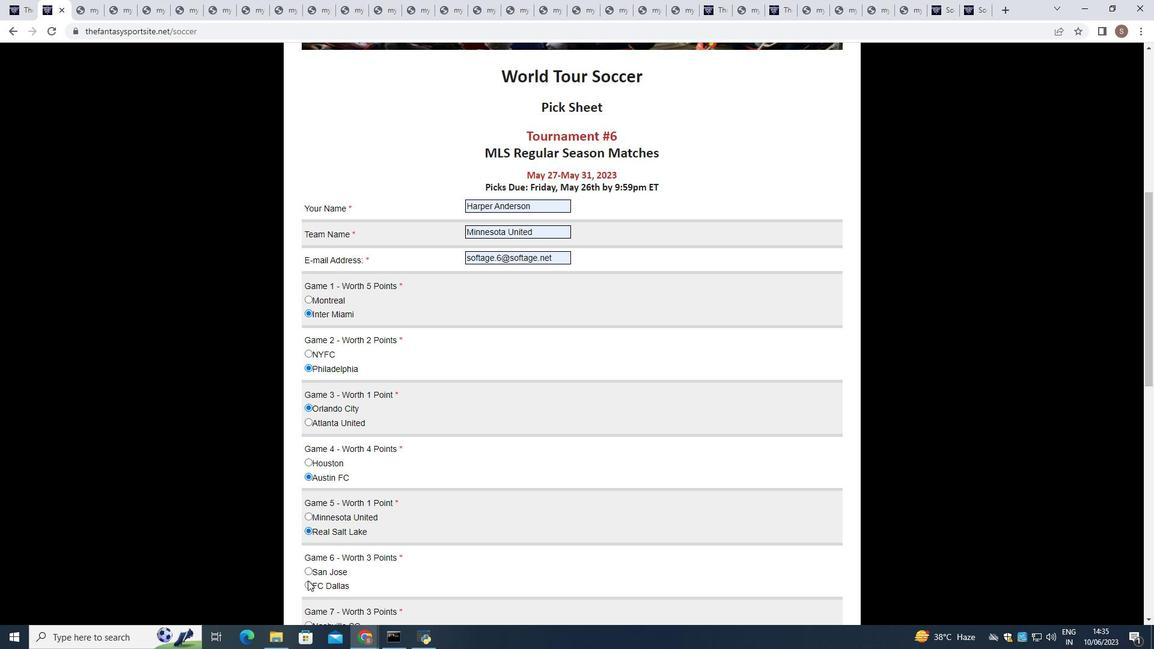 
Action: Mouse pressed left at (307, 582)
Screenshot: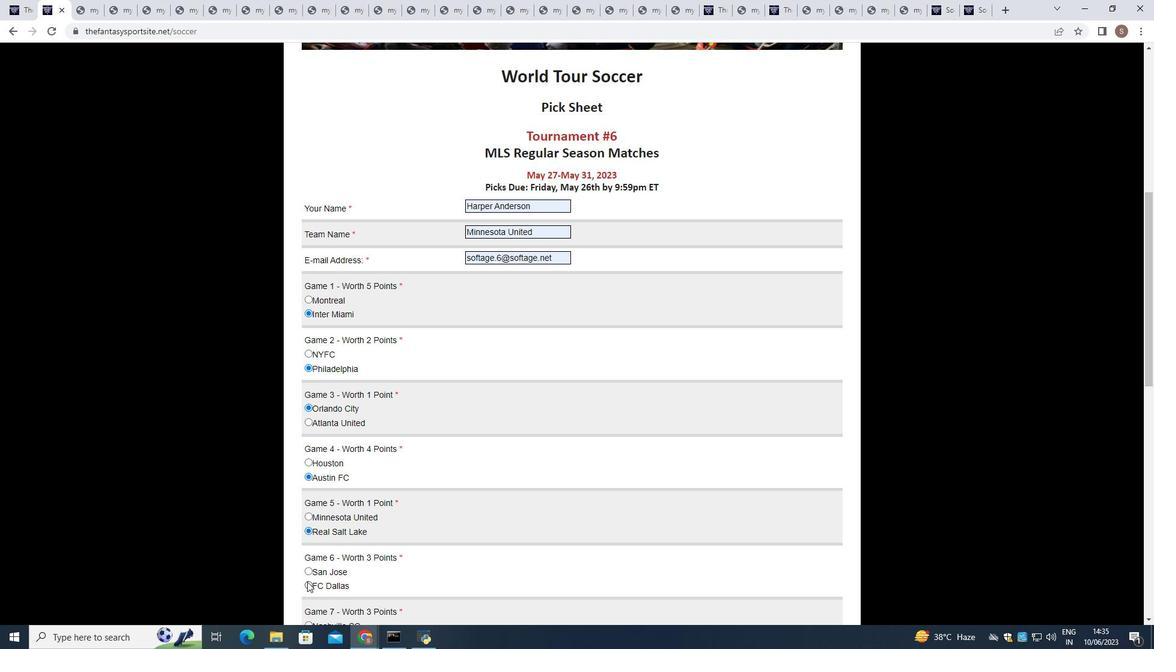 
Action: Mouse moved to (307, 582)
Screenshot: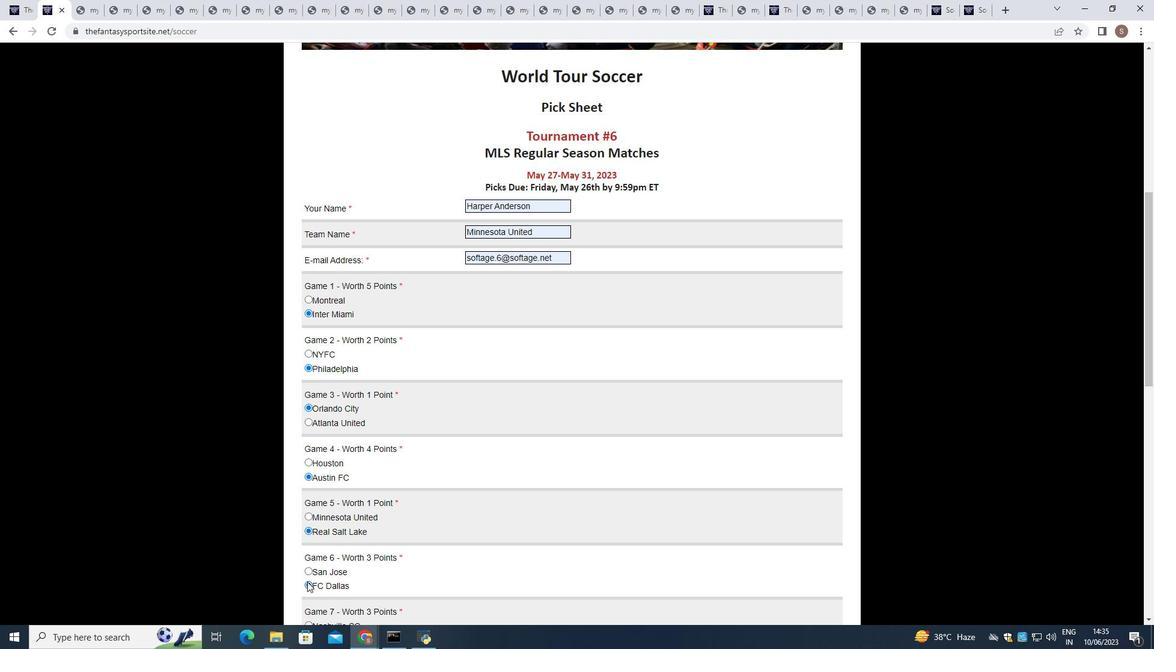 
Action: Mouse scrolled (307, 581) with delta (0, 0)
Screenshot: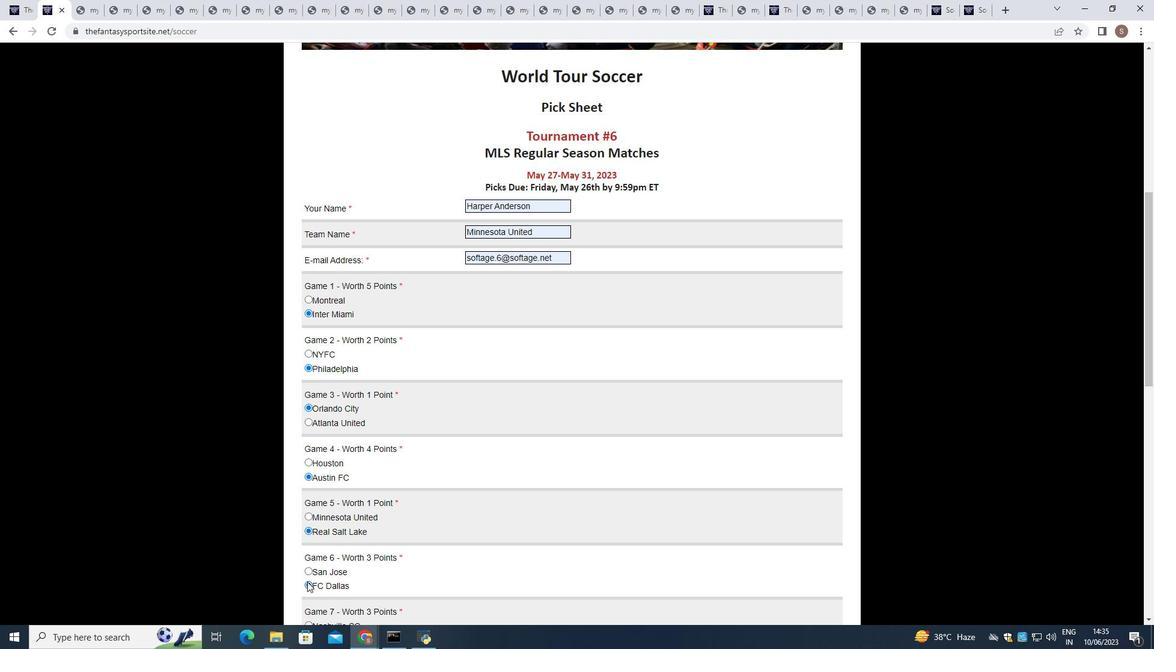 
Action: Mouse scrolled (307, 581) with delta (0, 0)
Screenshot: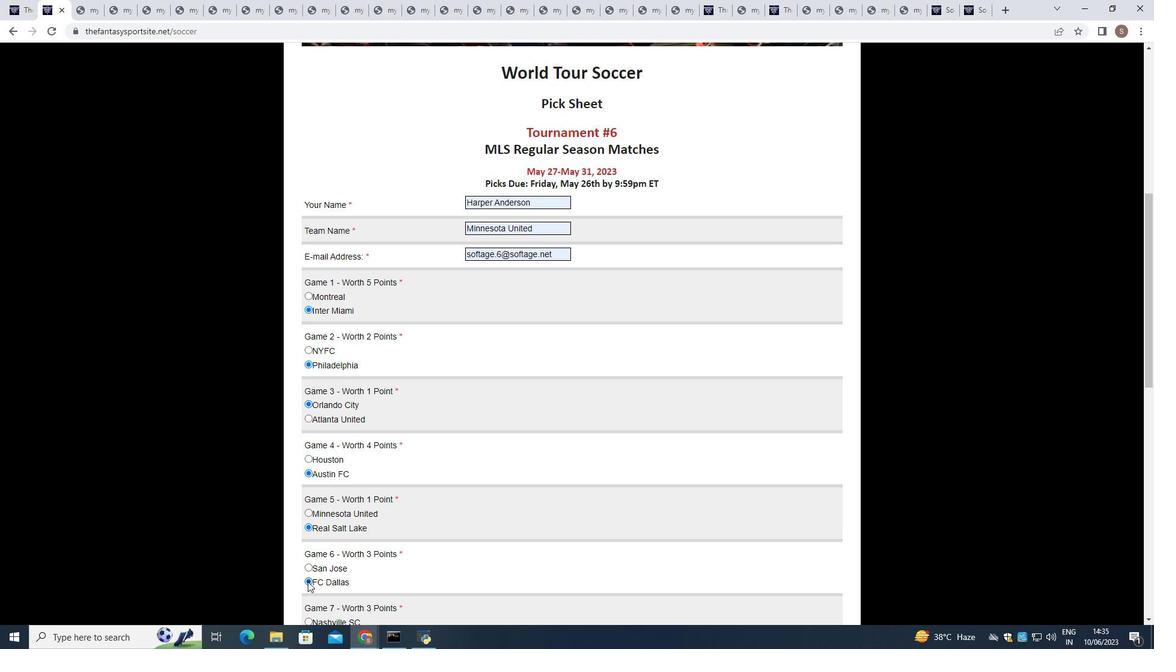 
Action: Mouse moved to (307, 581)
Screenshot: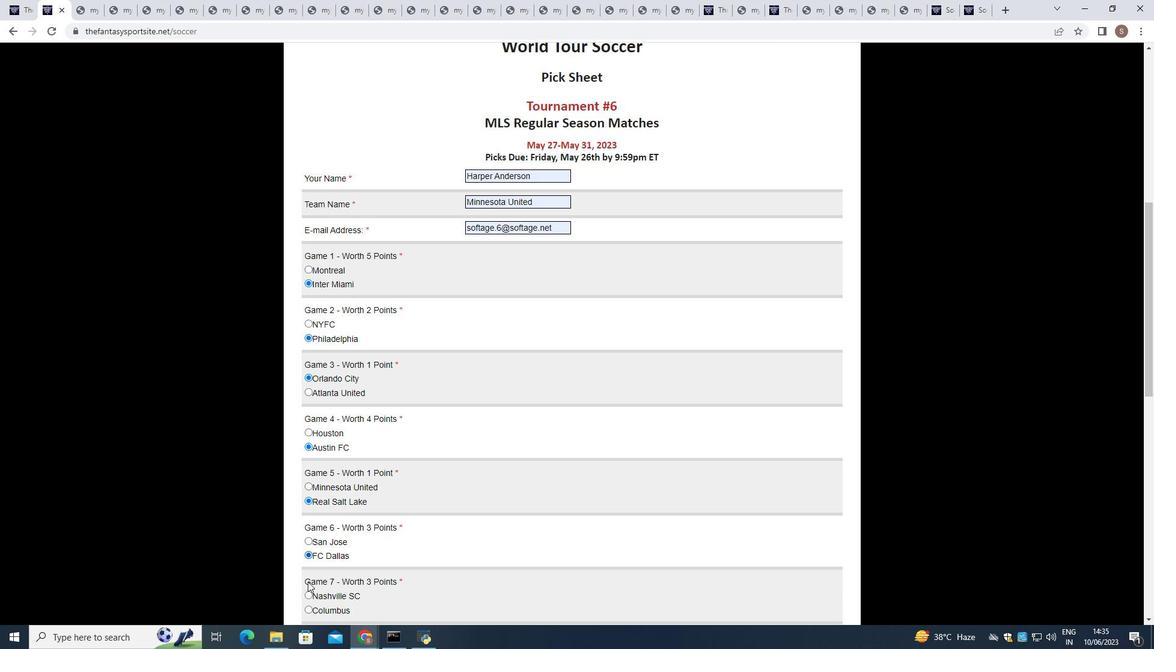 
Action: Mouse scrolled (307, 581) with delta (0, 0)
Screenshot: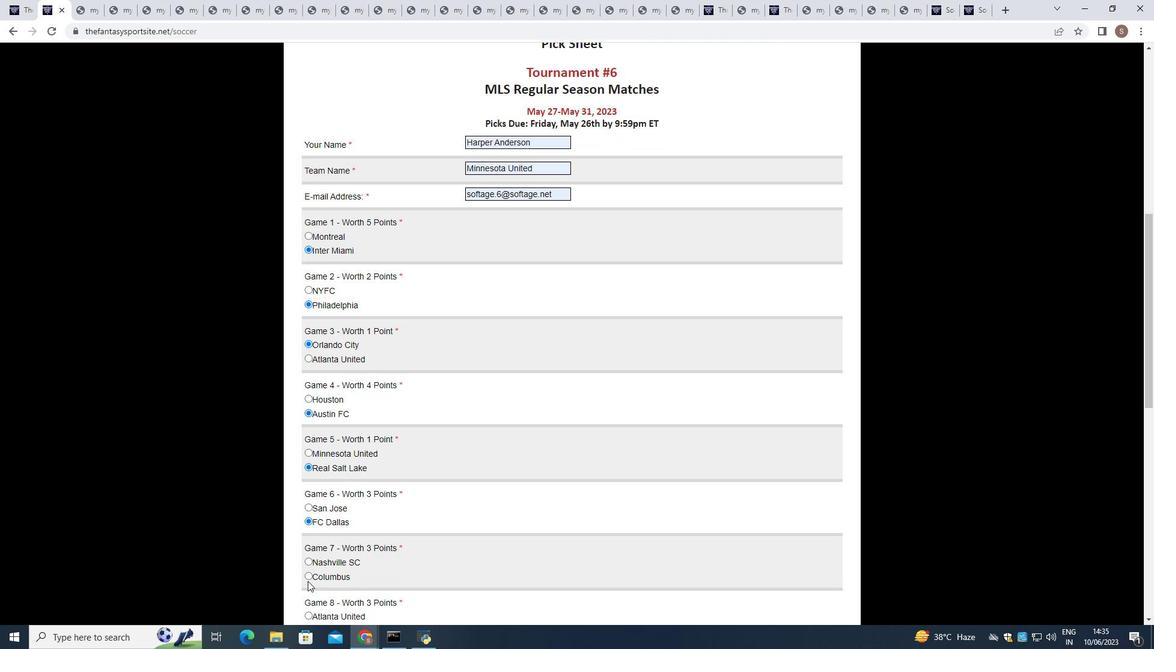 
Action: Mouse moved to (308, 581)
Screenshot: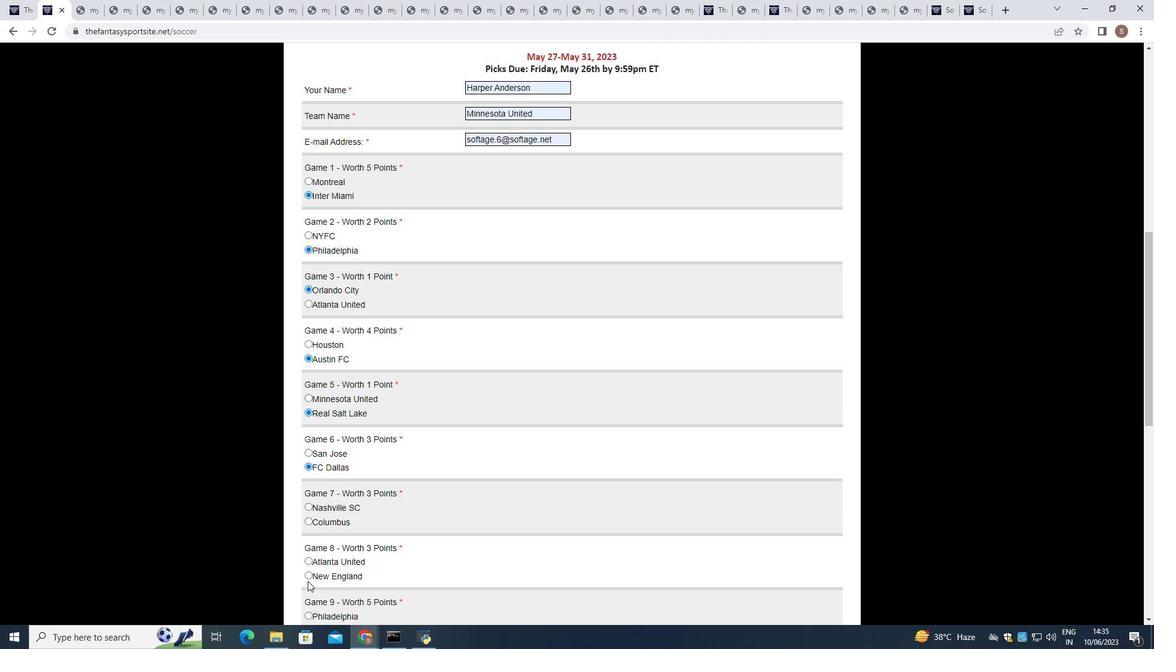 
Action: Mouse scrolled (308, 581) with delta (0, 0)
Screenshot: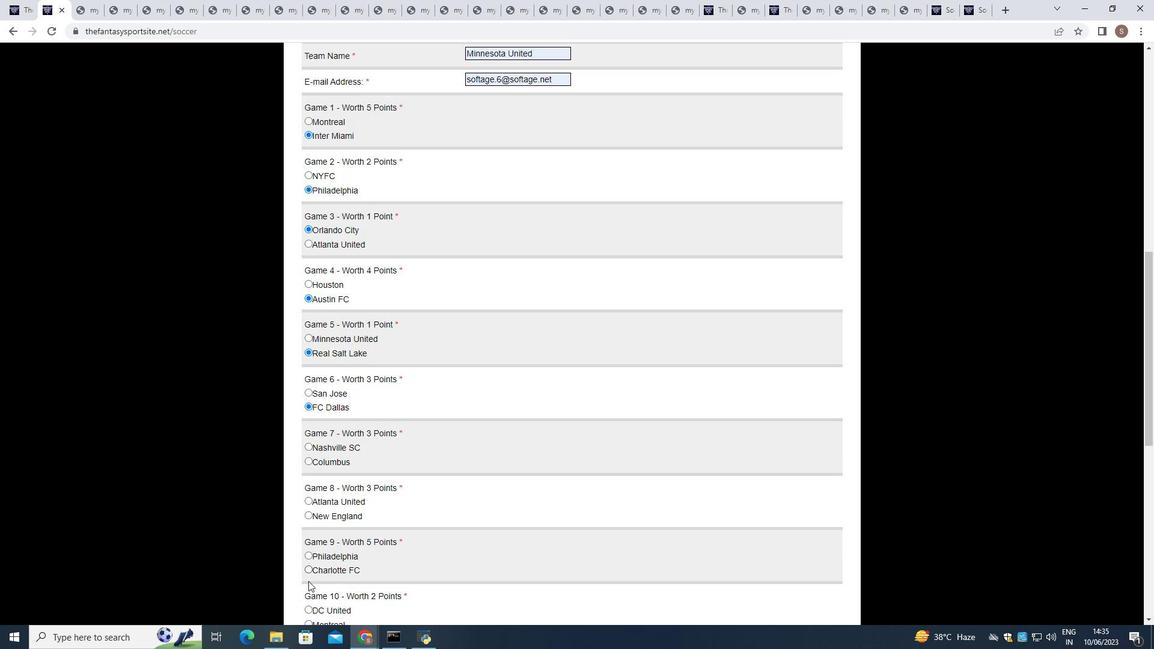 
Action: Mouse scrolled (308, 581) with delta (0, 0)
Screenshot: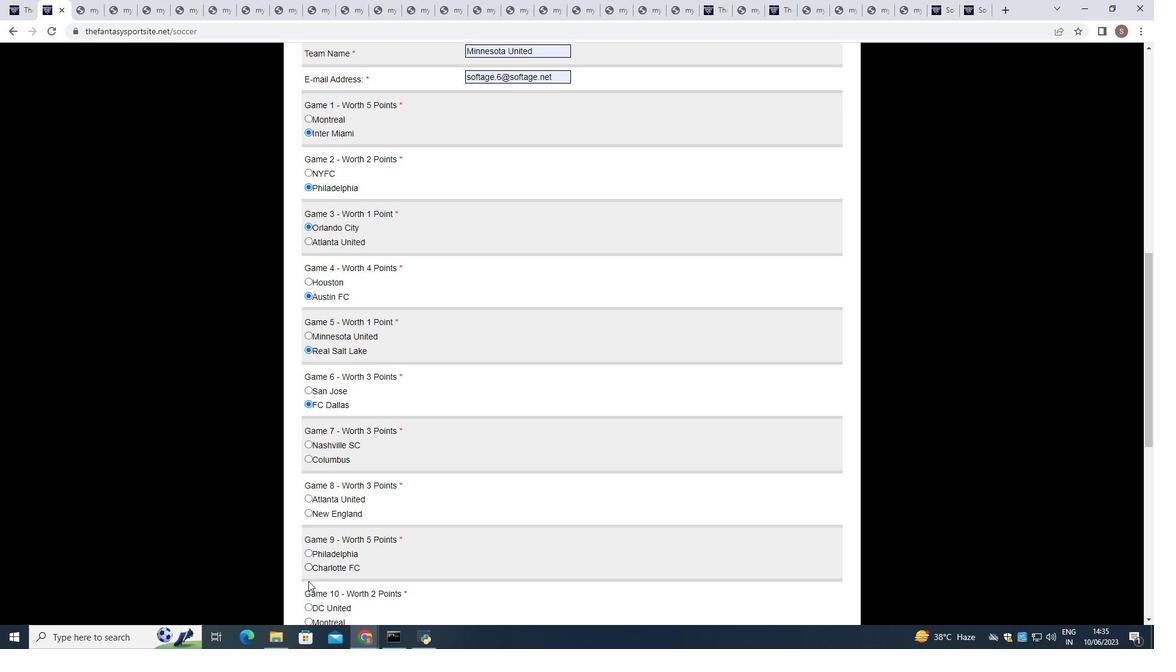 
Action: Mouse moved to (306, 337)
Screenshot: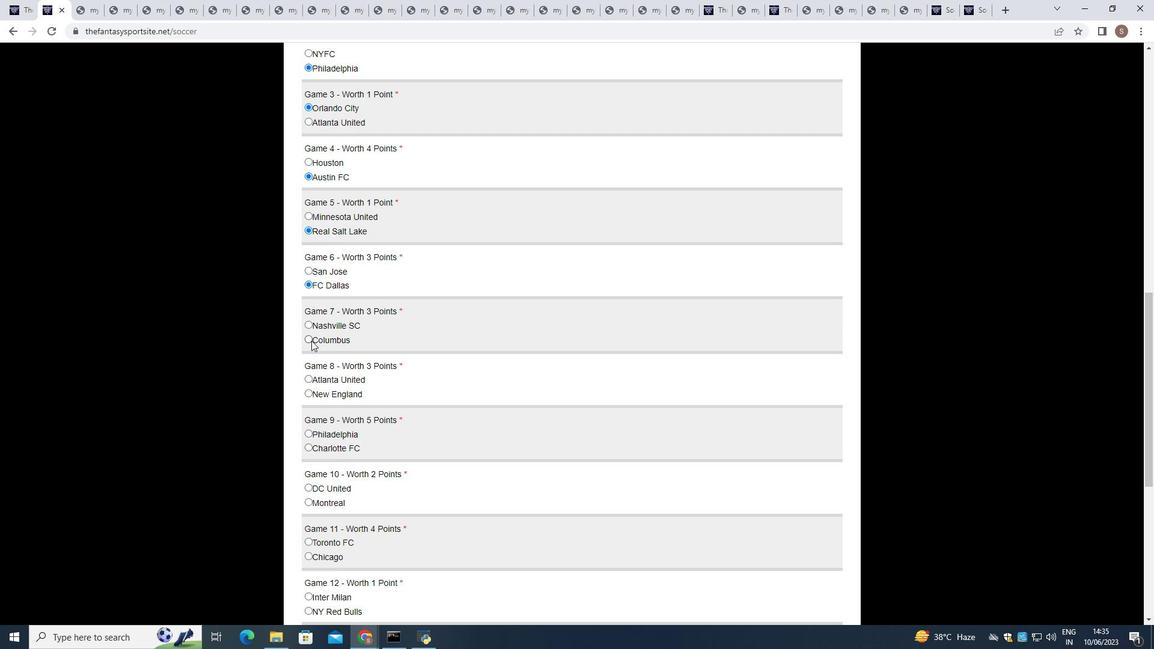 
Action: Mouse pressed left at (306, 337)
Screenshot: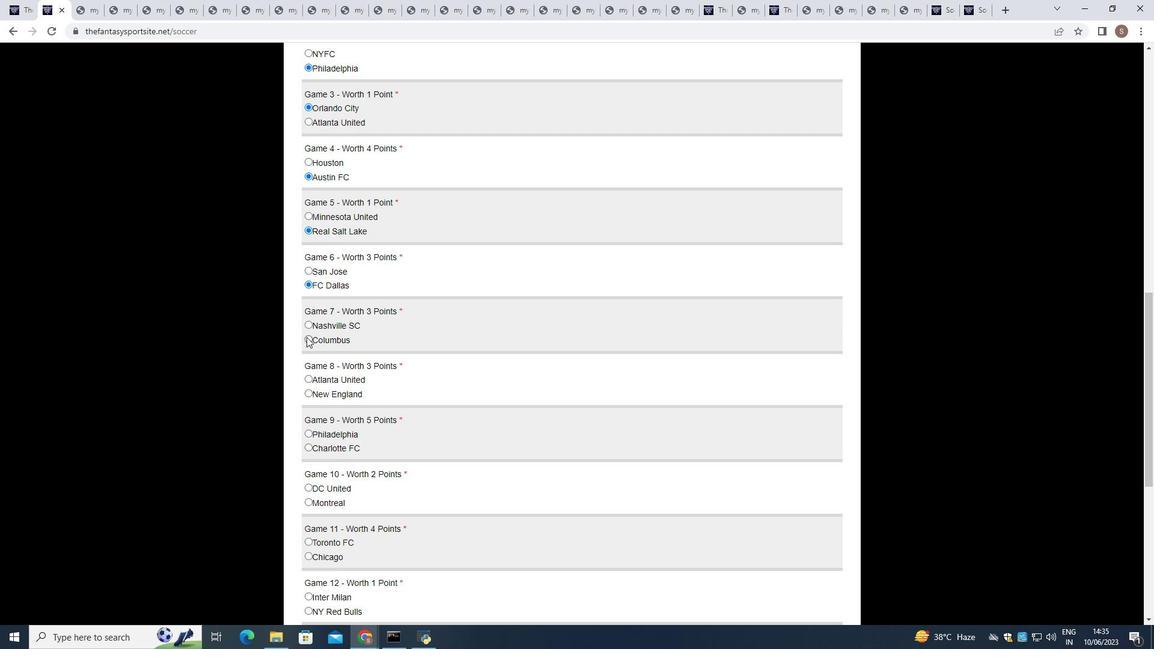
Action: Mouse moved to (307, 389)
Screenshot: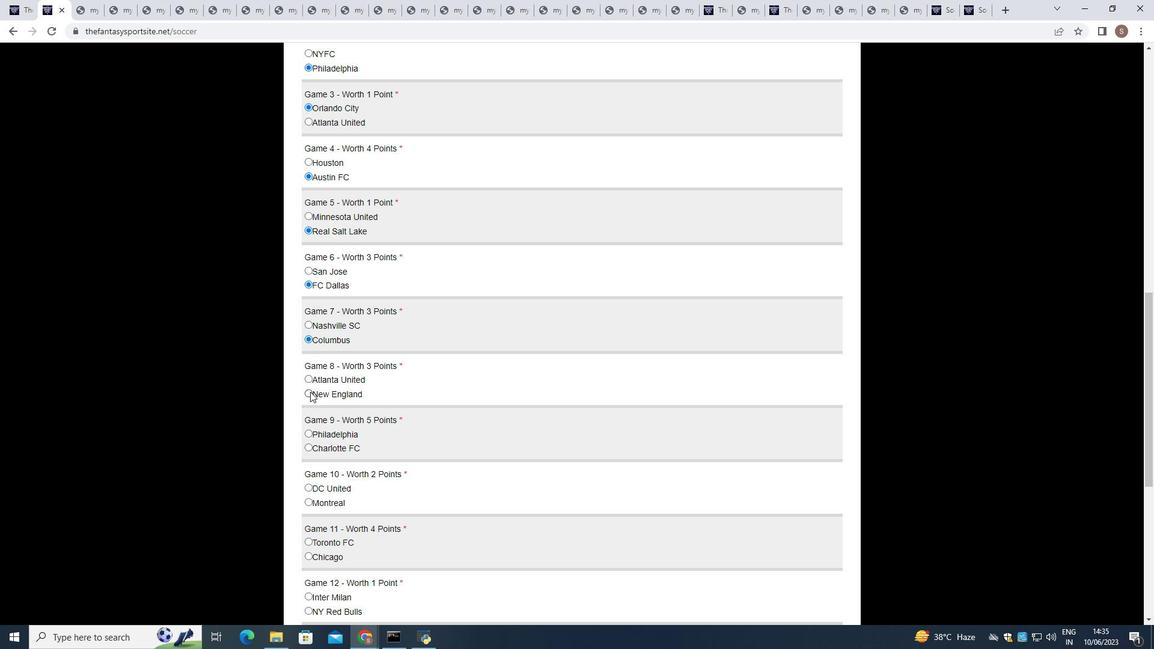 
Action: Mouse pressed left at (307, 389)
Screenshot: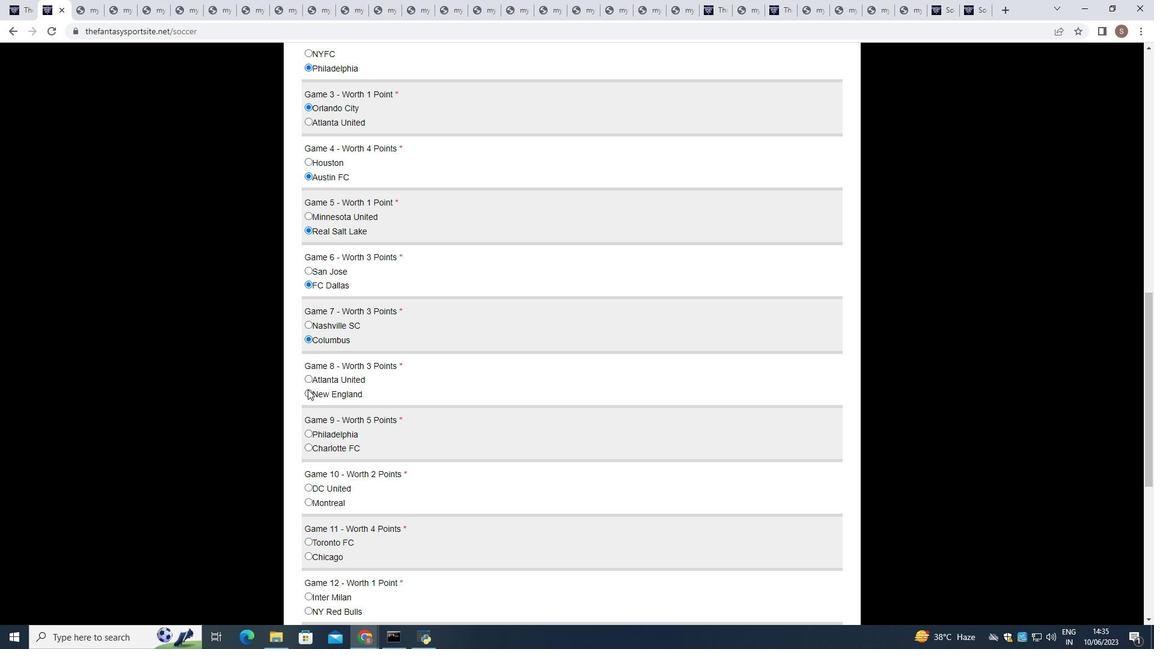 
Action: Mouse moved to (309, 449)
Screenshot: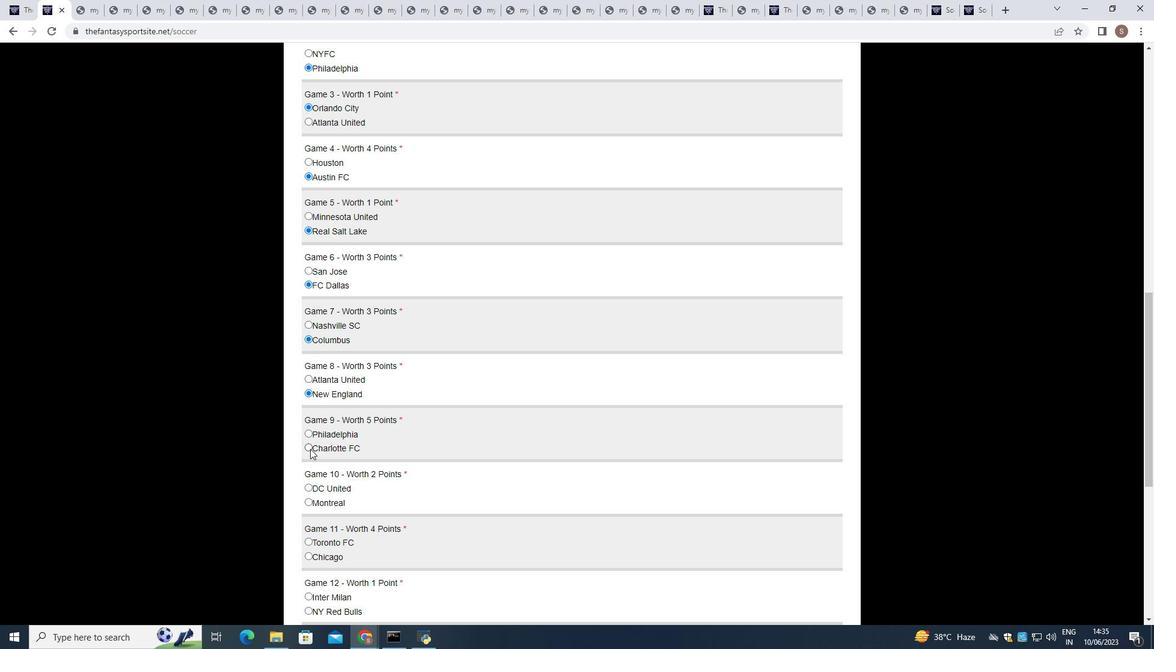 
Action: Mouse pressed left at (309, 449)
Screenshot: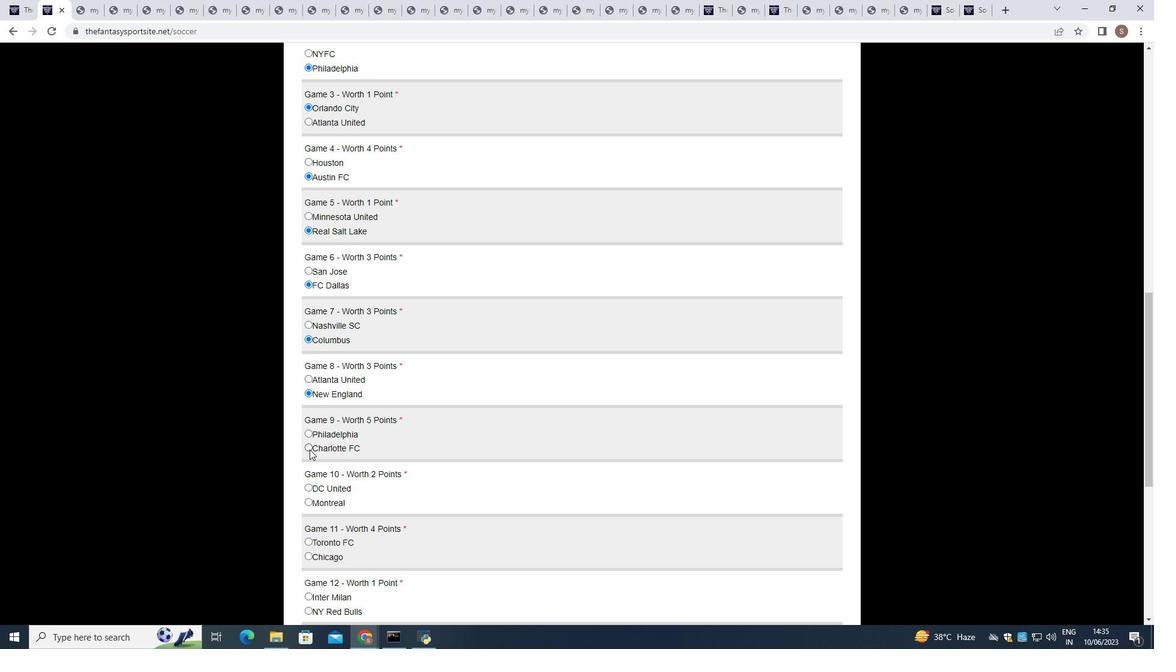 
Action: Mouse moved to (308, 501)
Screenshot: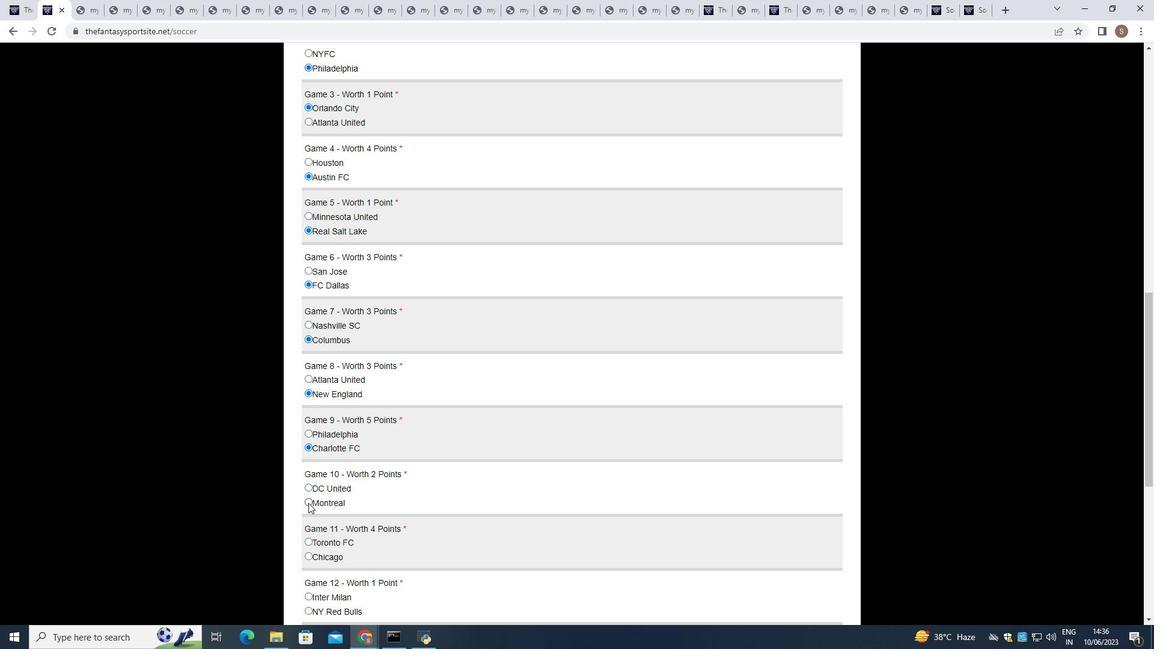
Action: Mouse pressed left at (308, 501)
Screenshot: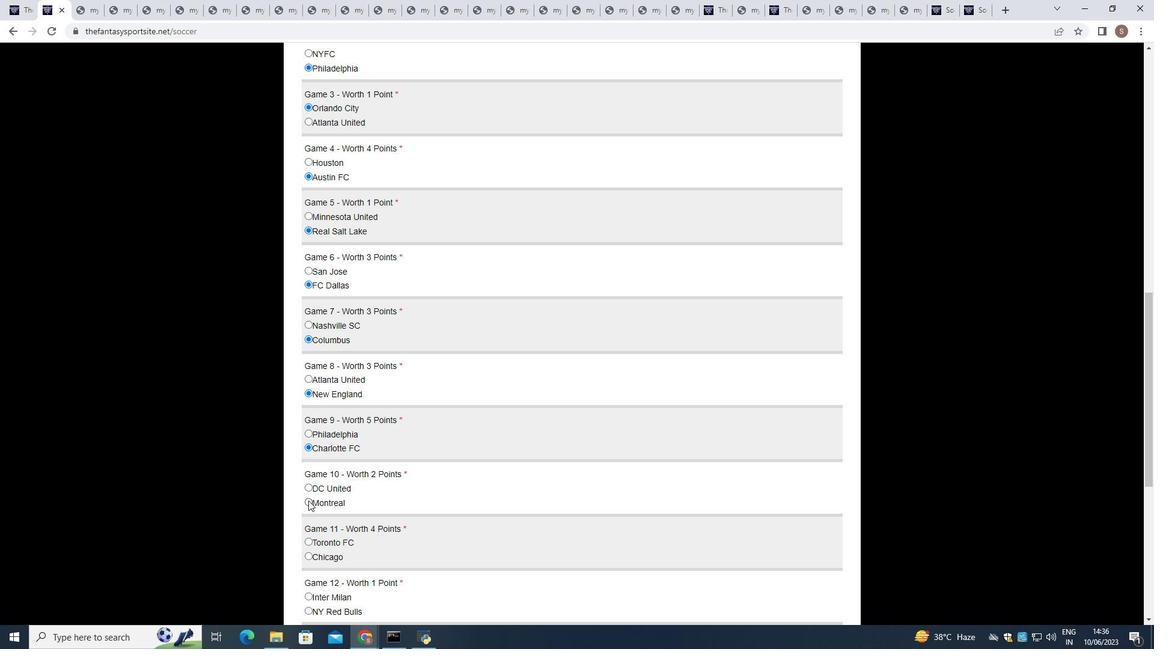 
Action: Mouse moved to (309, 498)
Screenshot: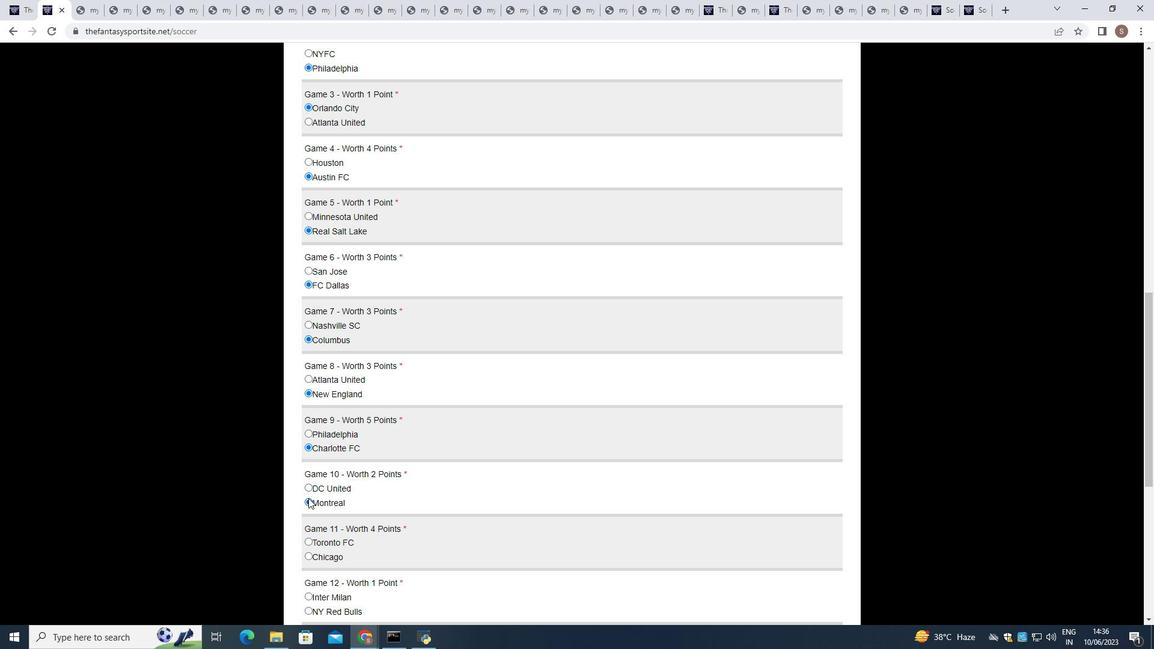 
Action: Mouse scrolled (309, 497) with delta (0, 0)
Screenshot: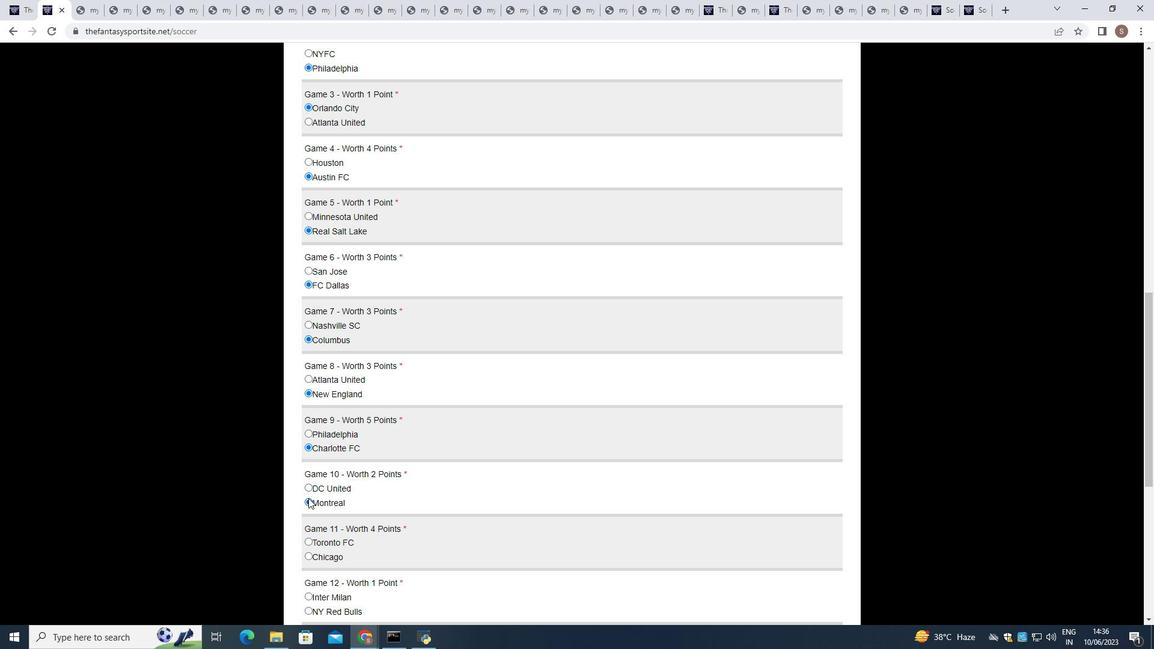 
Action: Mouse scrolled (309, 497) with delta (0, 0)
Screenshot: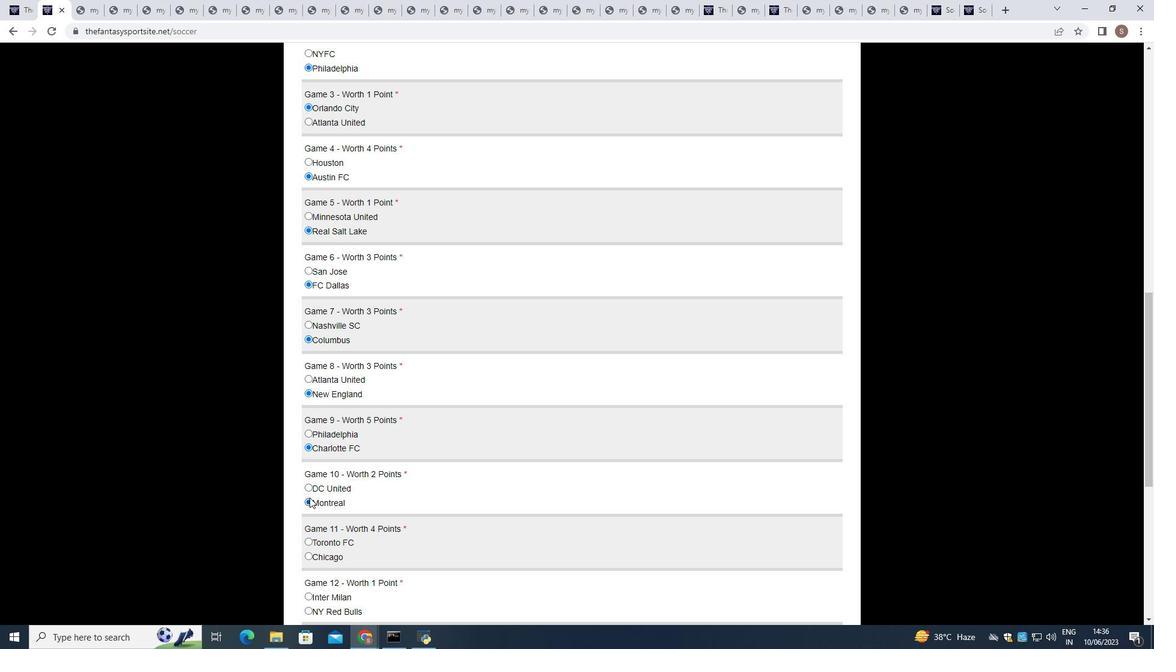 
Action: Mouse moved to (310, 498)
Screenshot: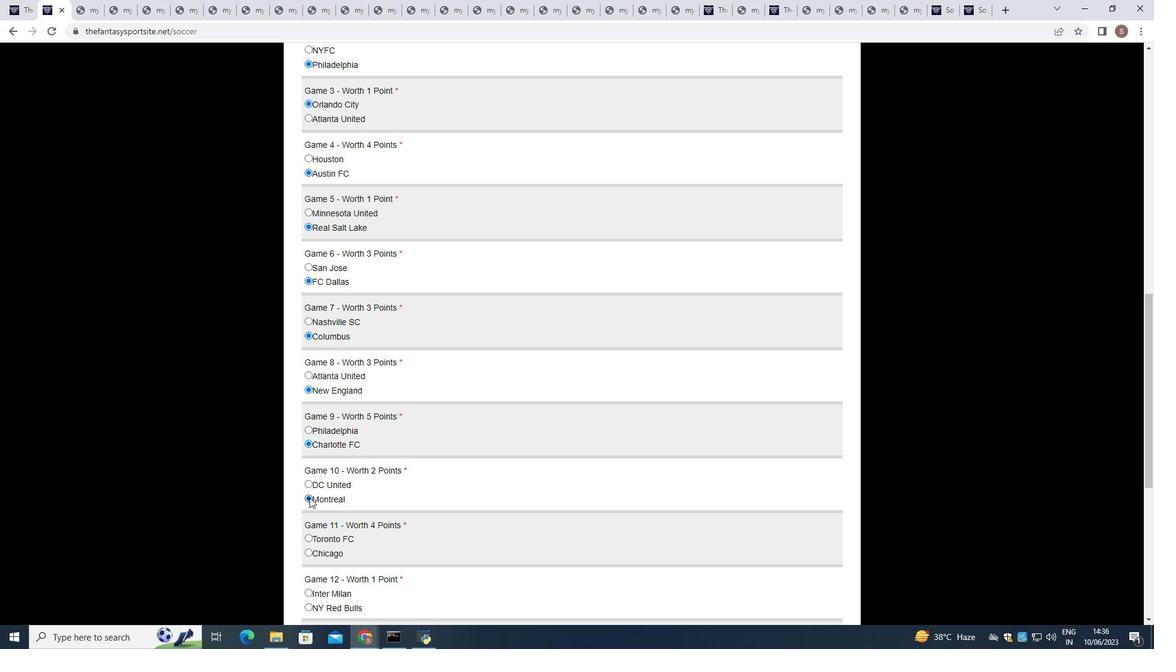 
Action: Mouse scrolled (310, 497) with delta (0, 0)
Screenshot: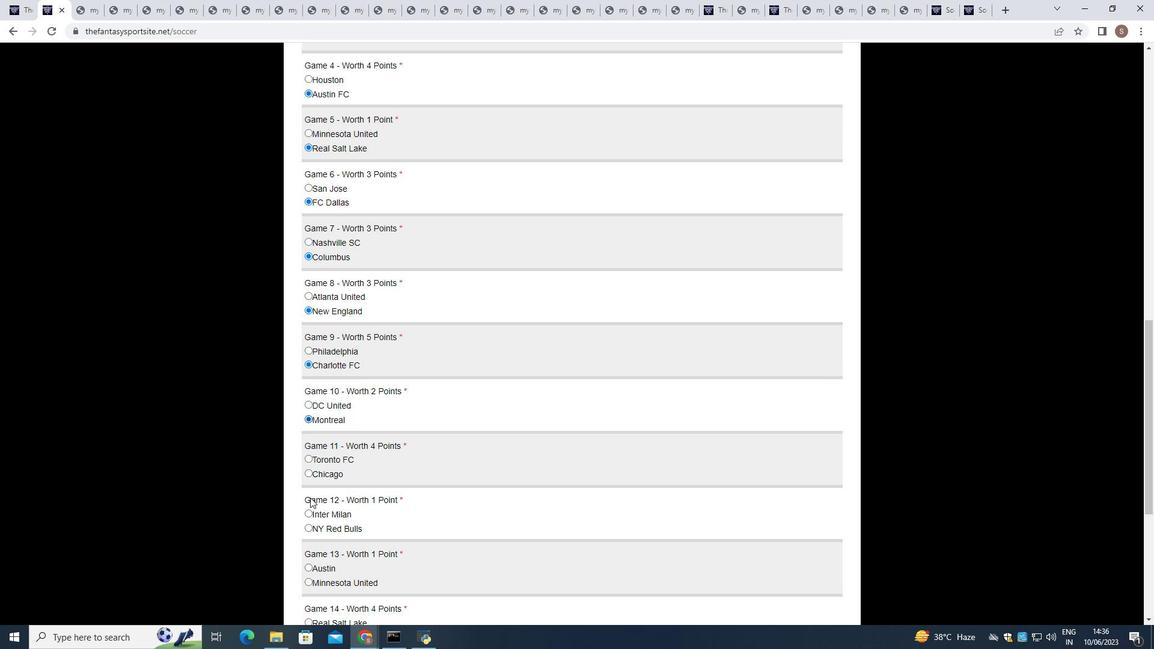 
Action: Mouse moved to (307, 359)
Screenshot: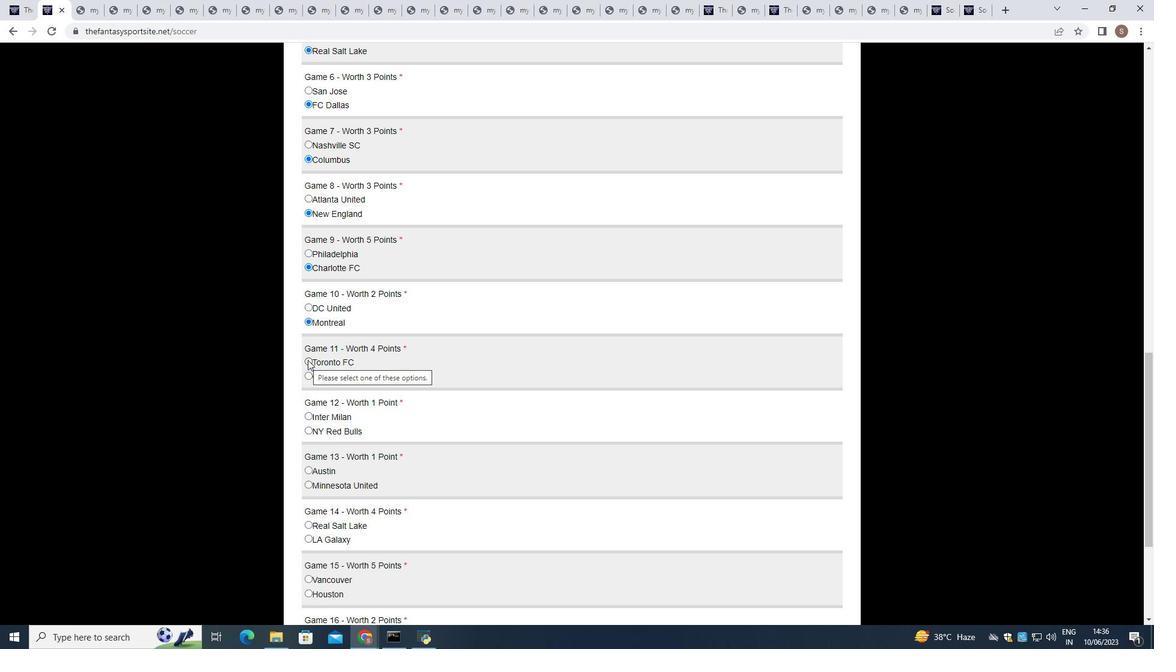 
Action: Mouse pressed left at (307, 359)
Screenshot: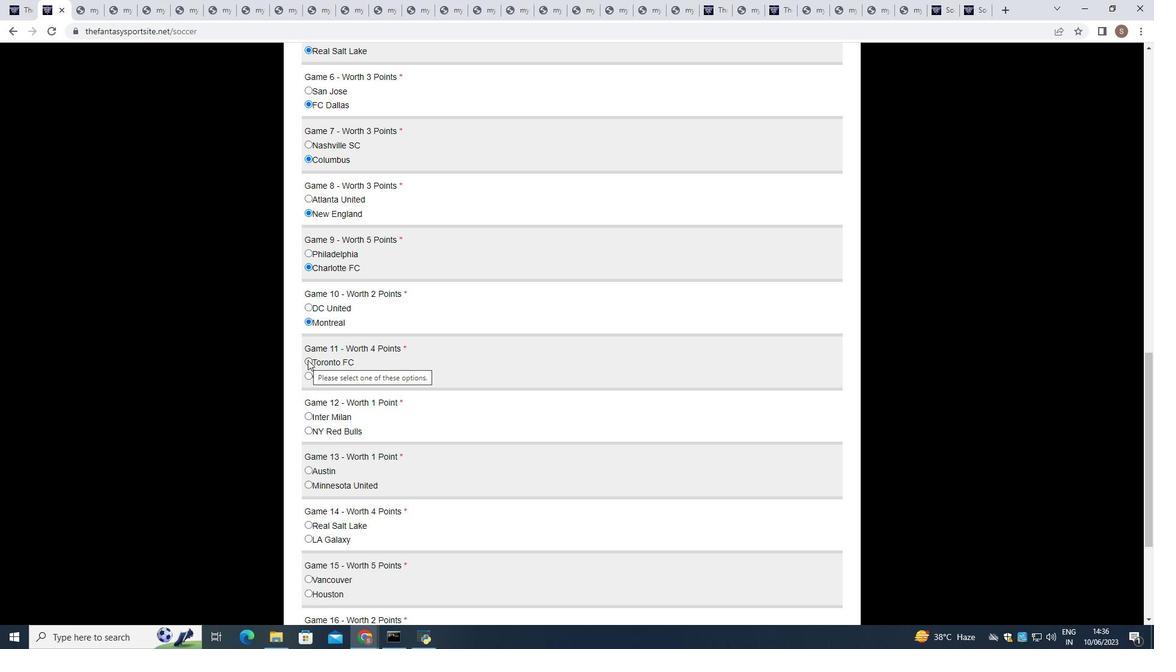 
Action: Mouse moved to (308, 430)
Screenshot: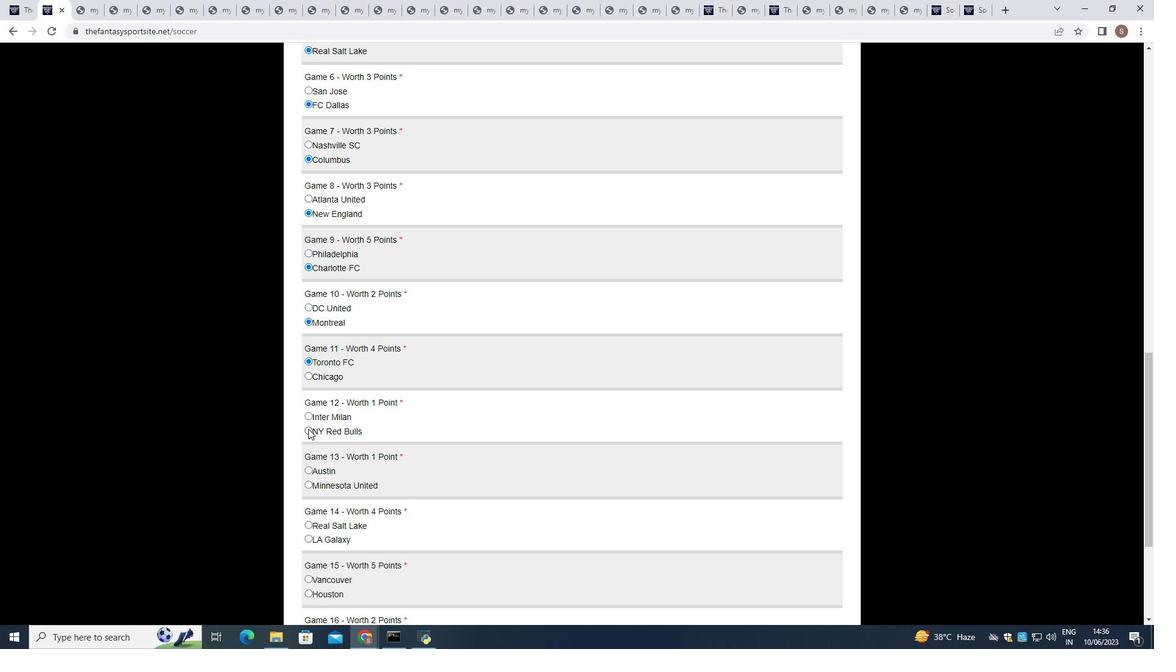 
Action: Mouse pressed left at (308, 430)
Screenshot: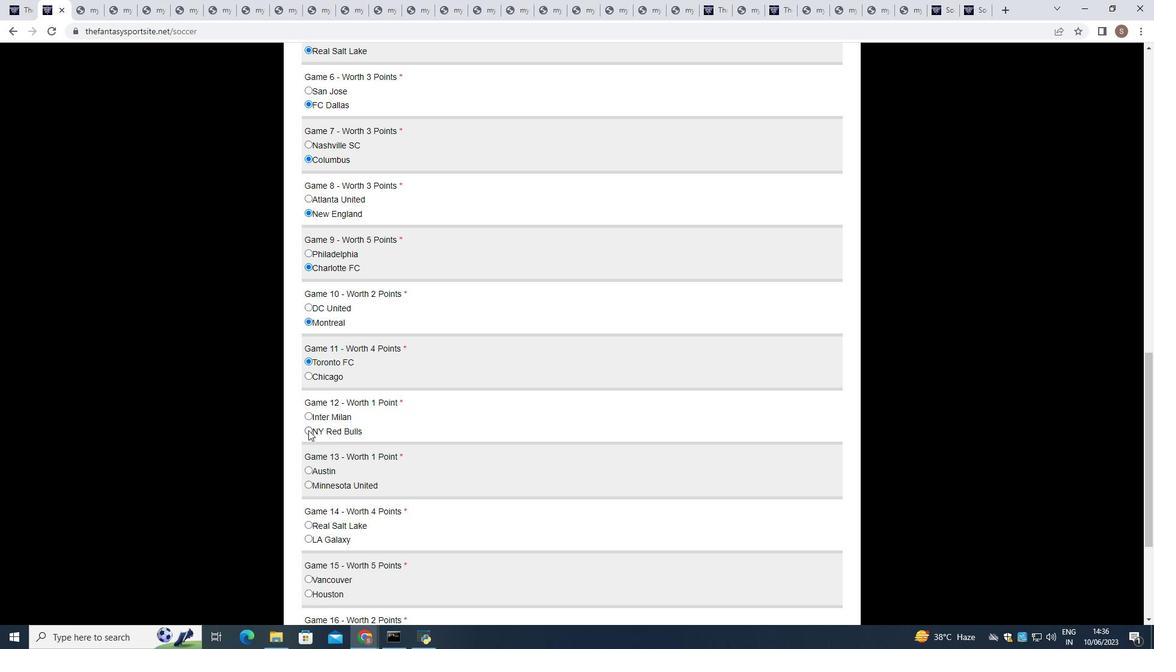 
Action: Mouse moved to (306, 481)
Screenshot: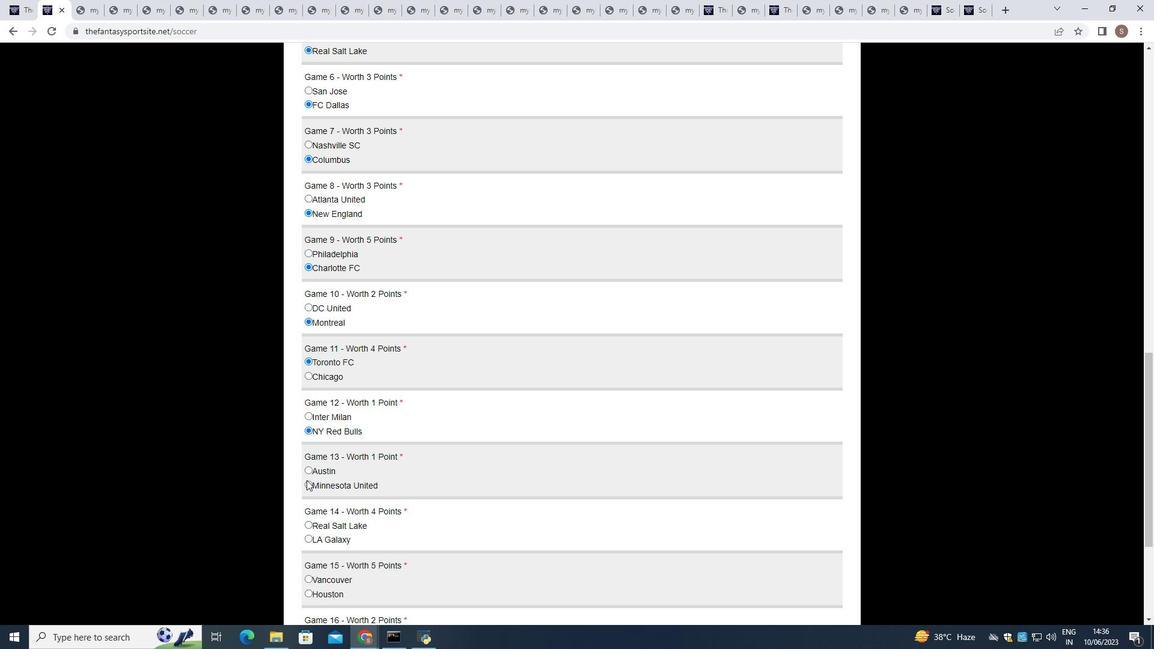 
Action: Mouse pressed left at (306, 481)
Screenshot: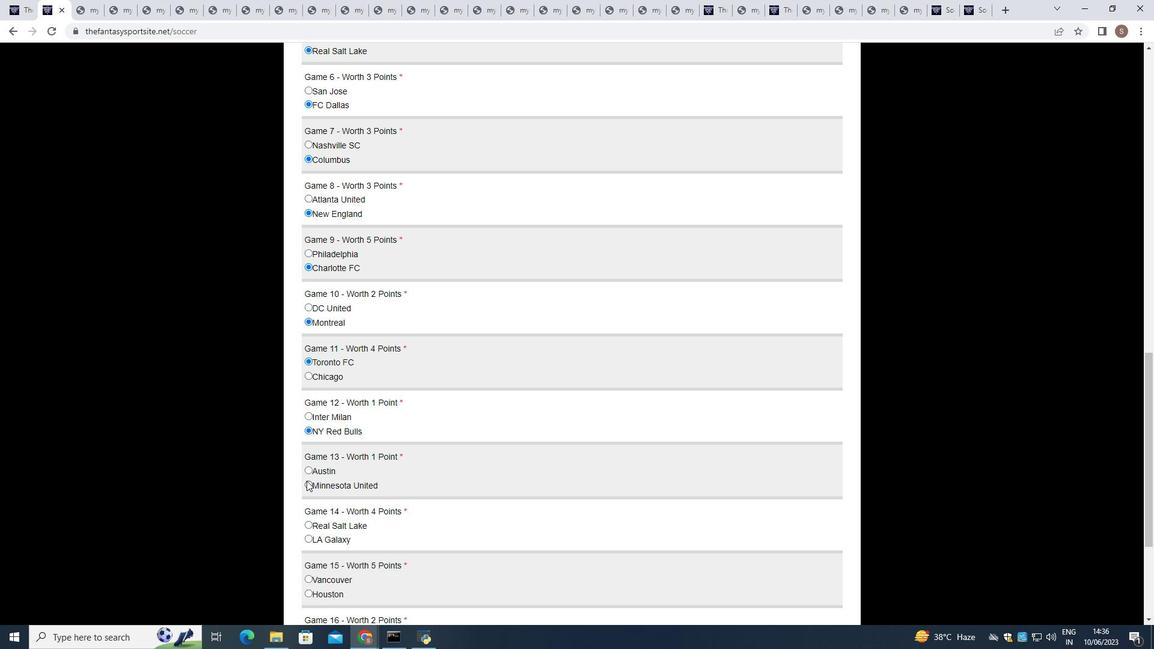 
Action: Mouse moved to (308, 480)
Screenshot: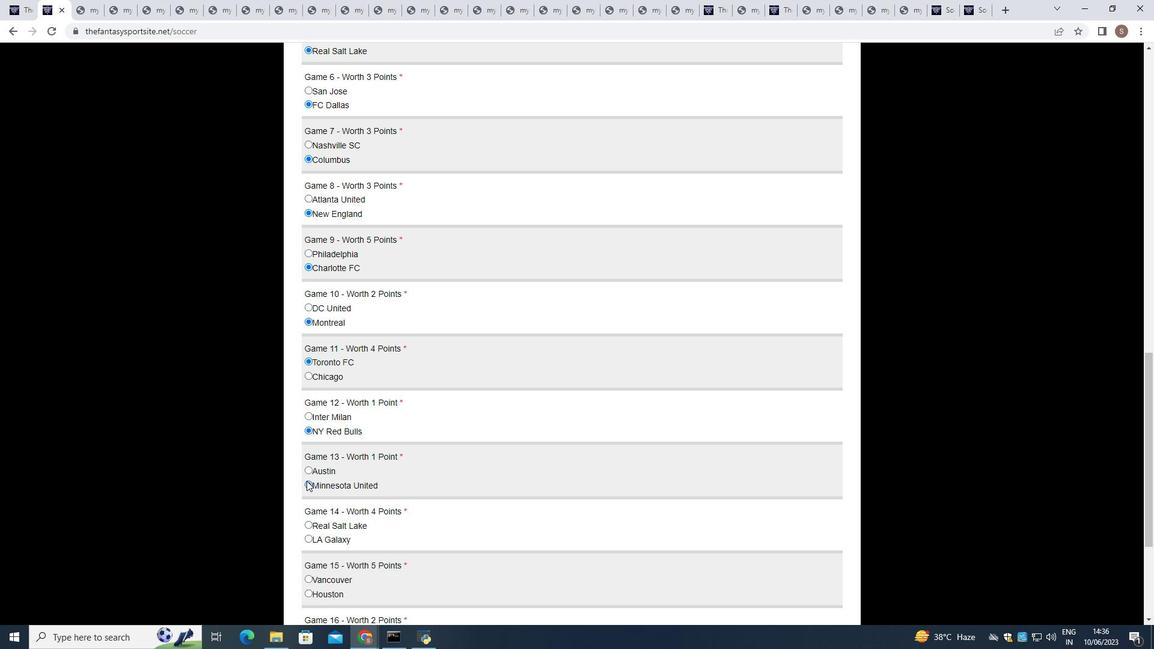 
Action: Mouse scrolled (308, 480) with delta (0, 0)
Screenshot: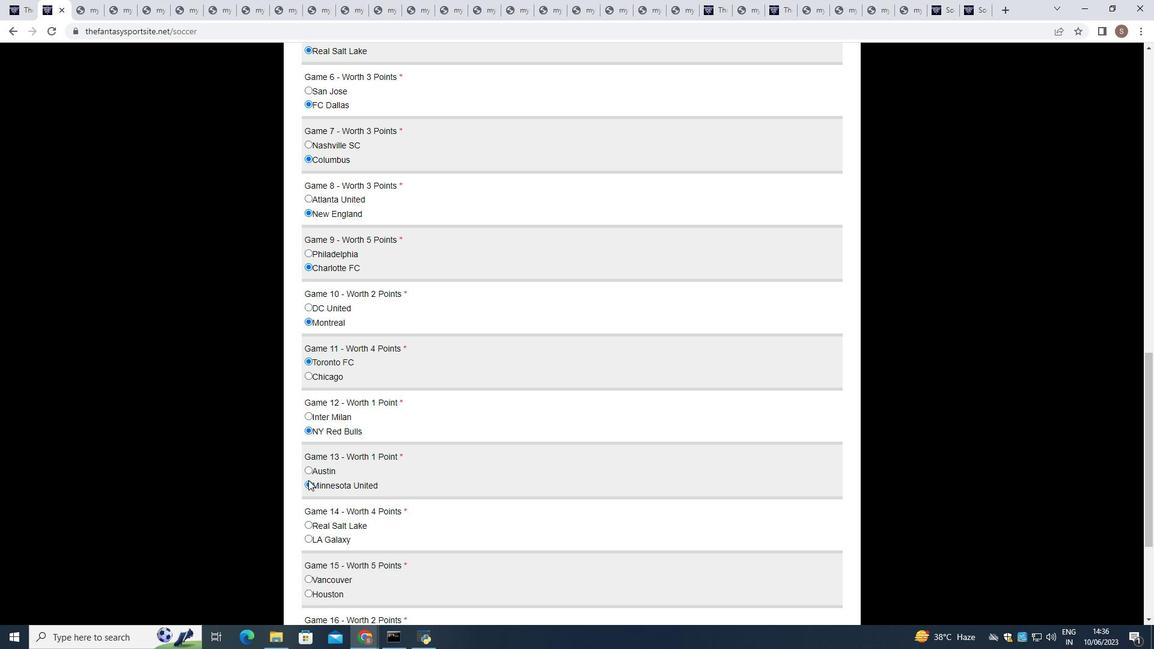 
Action: Mouse scrolled (308, 480) with delta (0, 0)
Screenshot: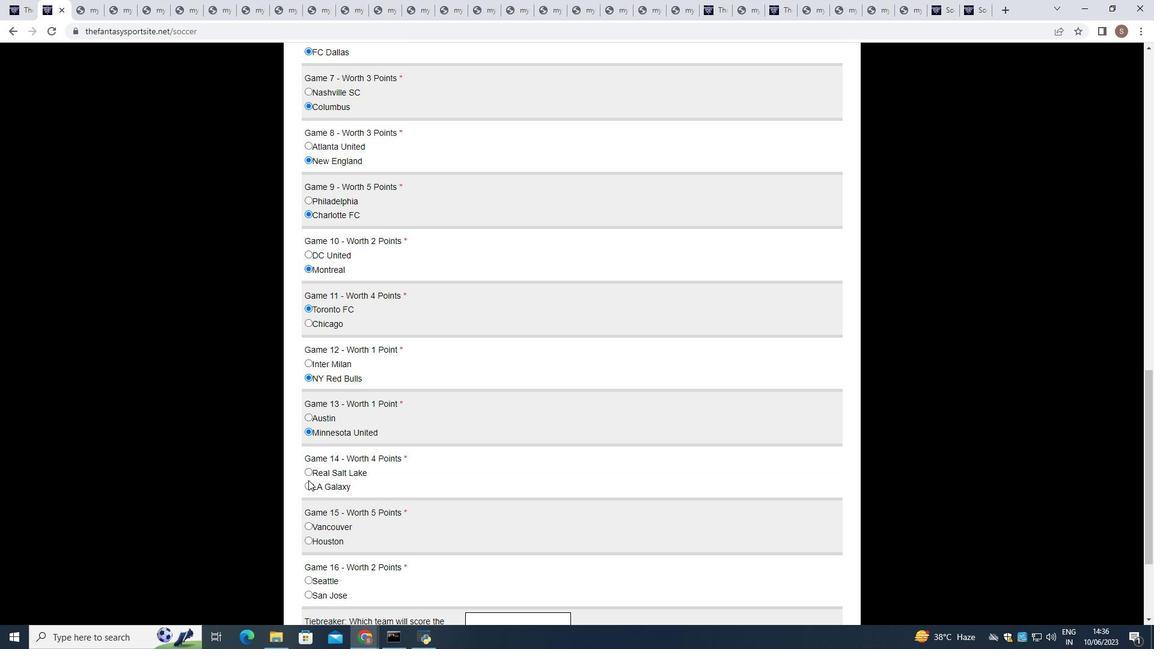 
Action: Mouse scrolled (308, 480) with delta (0, 0)
Screenshot: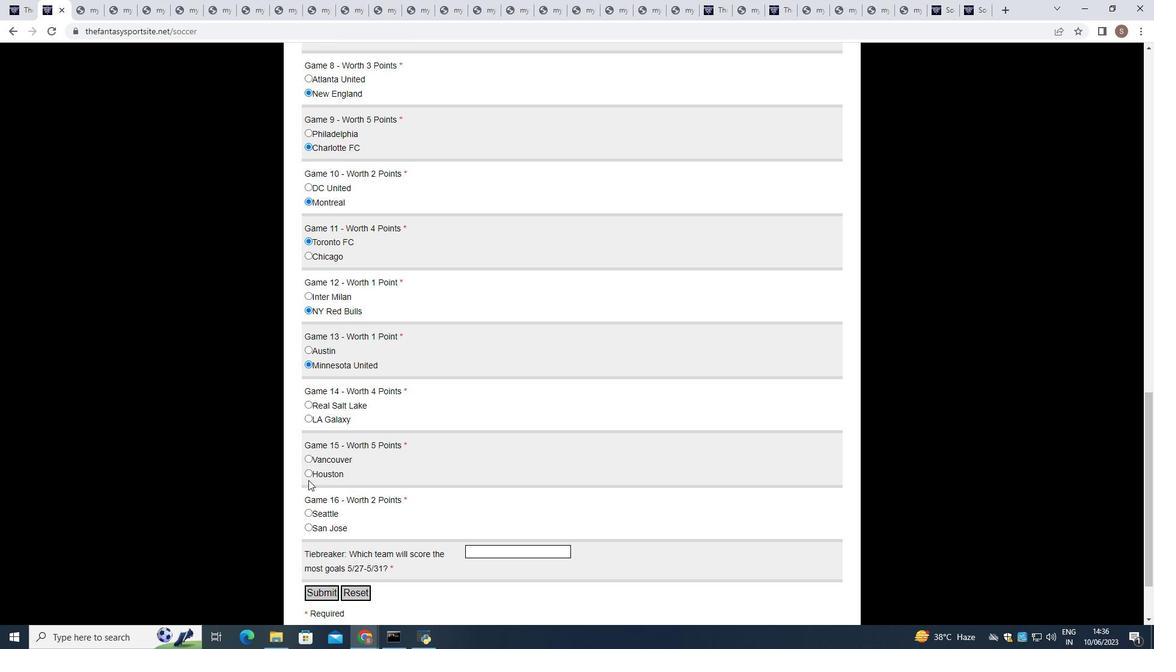 
Action: Mouse moved to (307, 358)
Screenshot: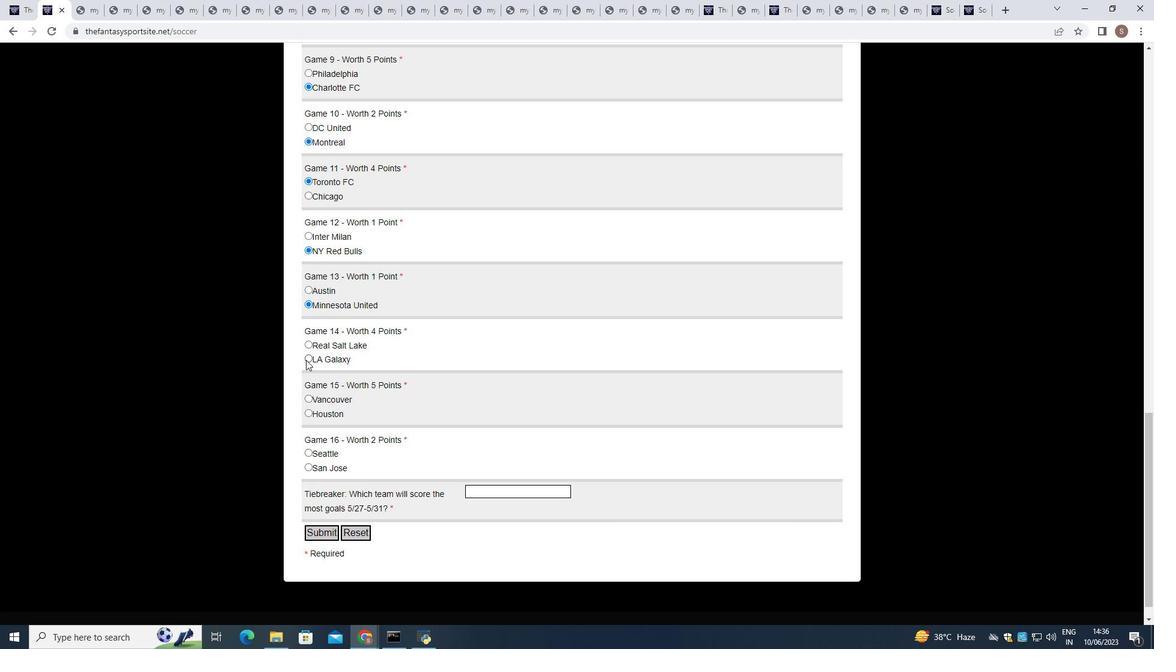 
Action: Mouse pressed left at (307, 358)
Screenshot: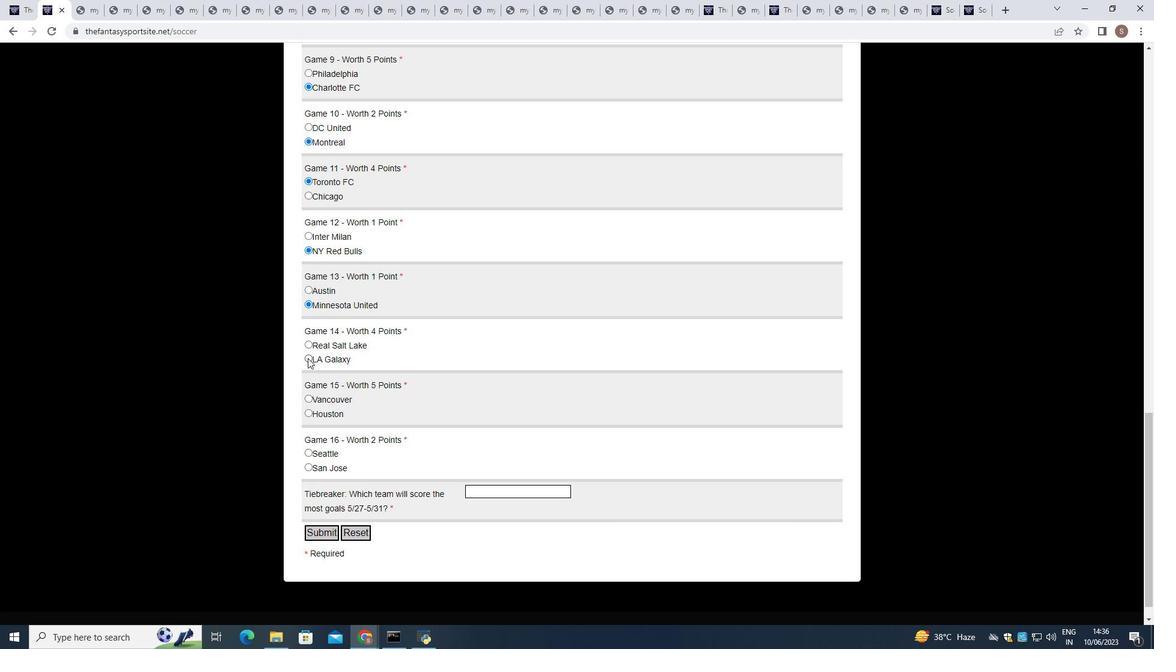 
Action: Mouse moved to (307, 409)
Screenshot: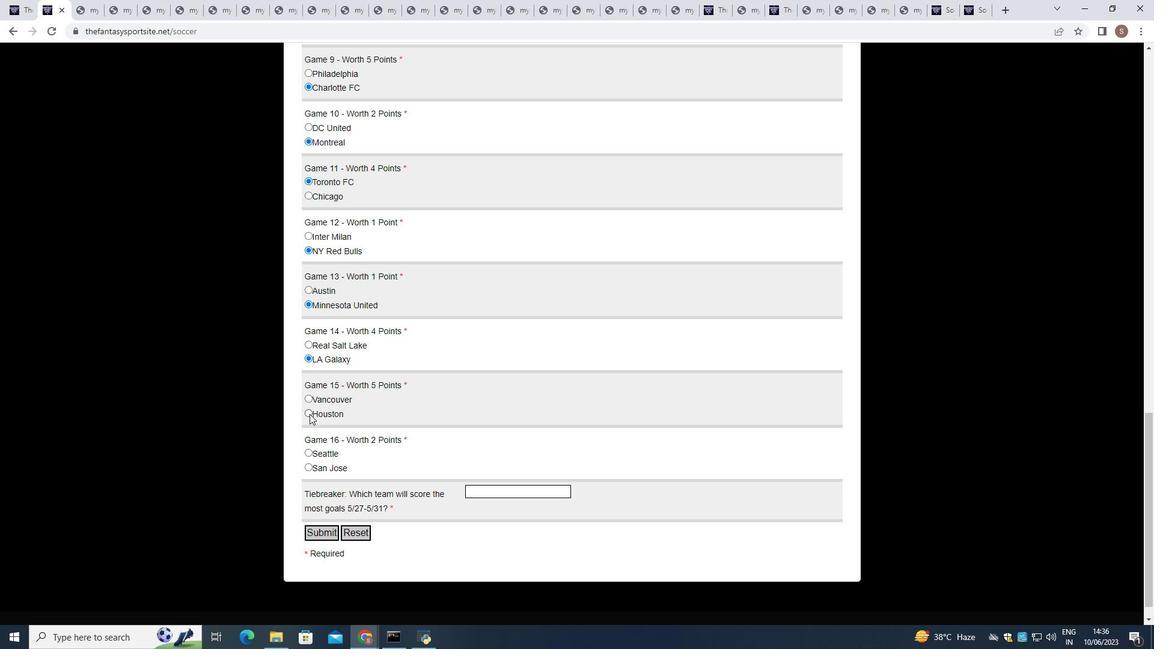 
Action: Mouse pressed left at (307, 409)
Screenshot: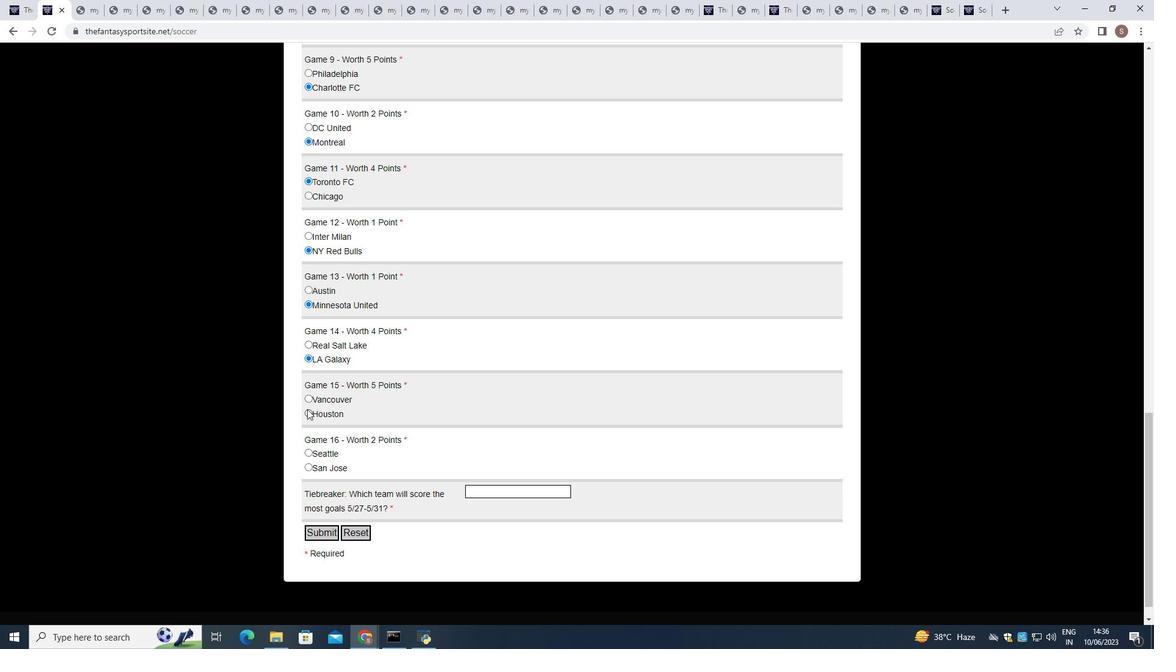 
Action: Mouse moved to (308, 464)
Screenshot: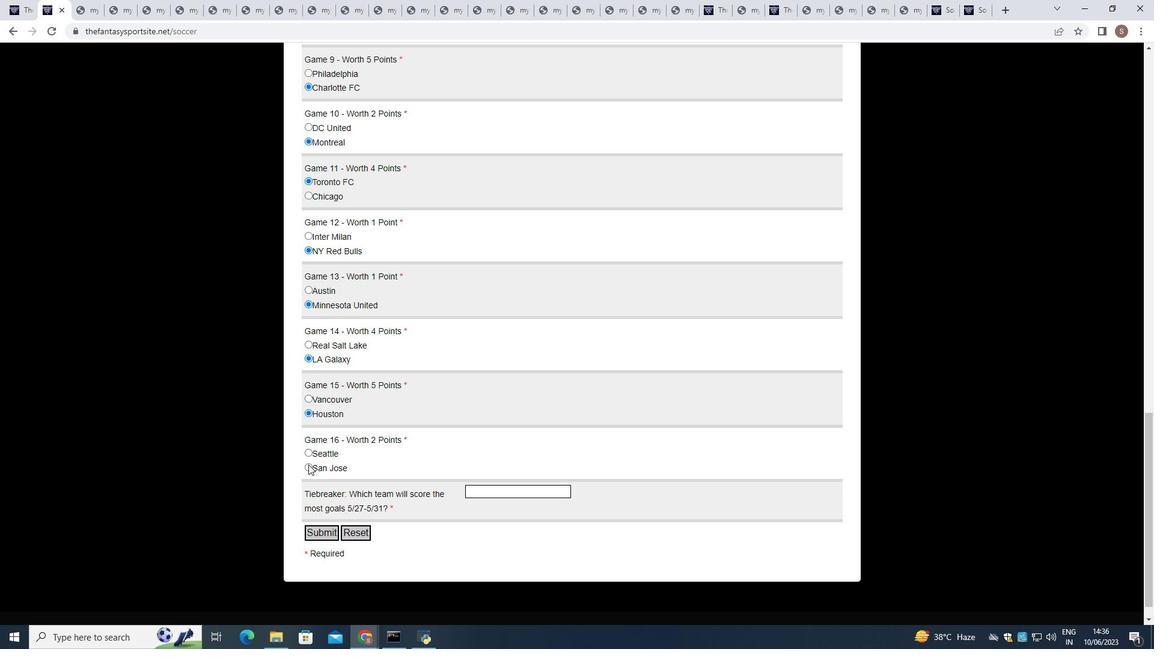 
Action: Mouse pressed left at (308, 464)
Screenshot: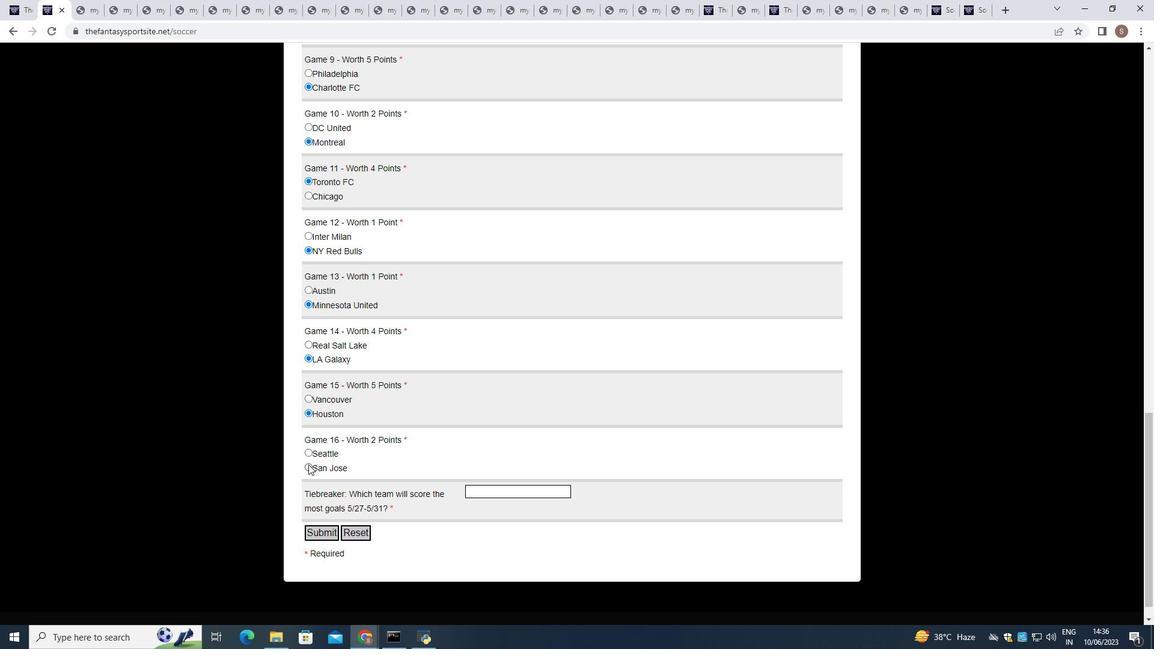 
Action: Mouse moved to (472, 491)
Screenshot: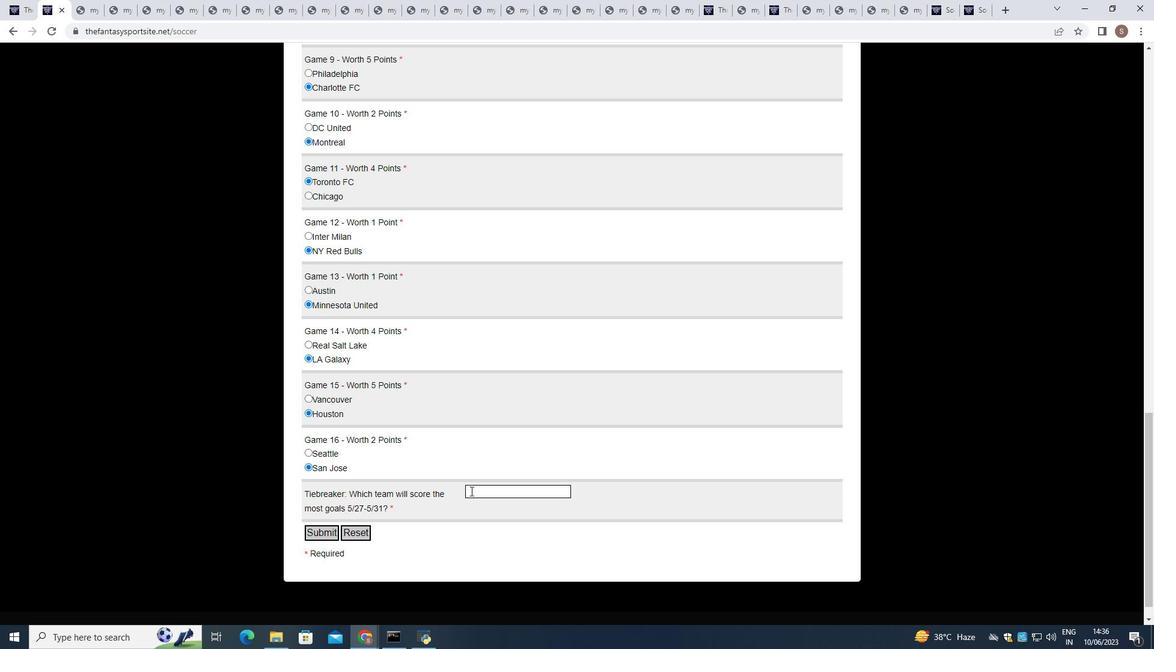 
Action: Mouse pressed left at (472, 491)
Screenshot: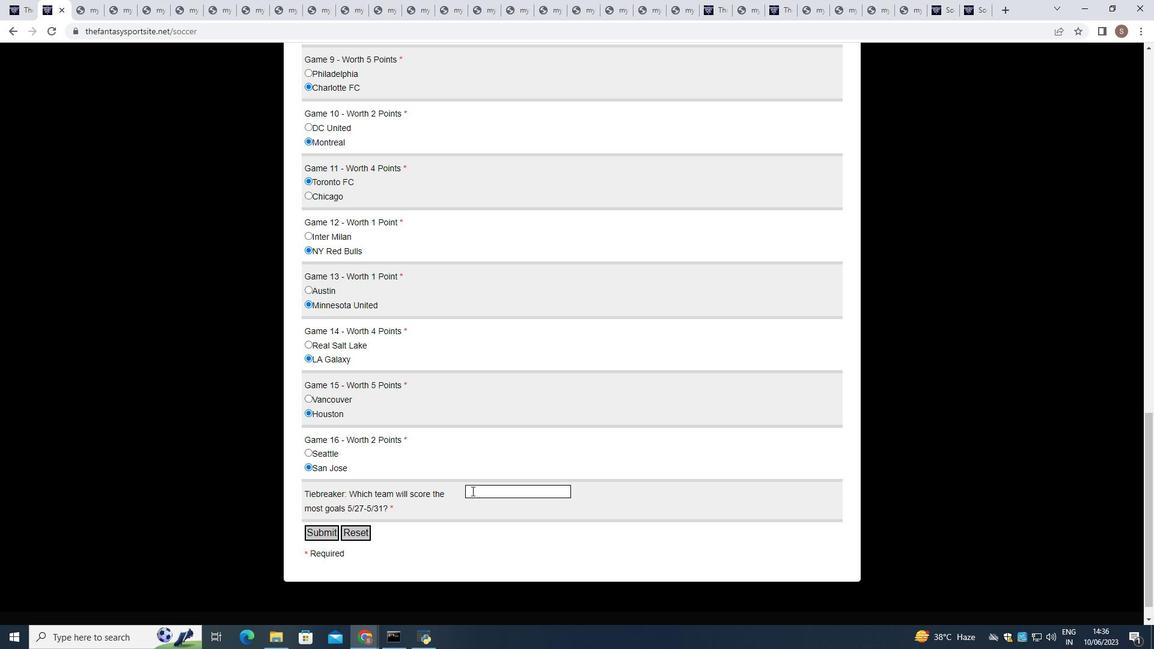 
Action: Mouse moved to (472, 487)
Screenshot: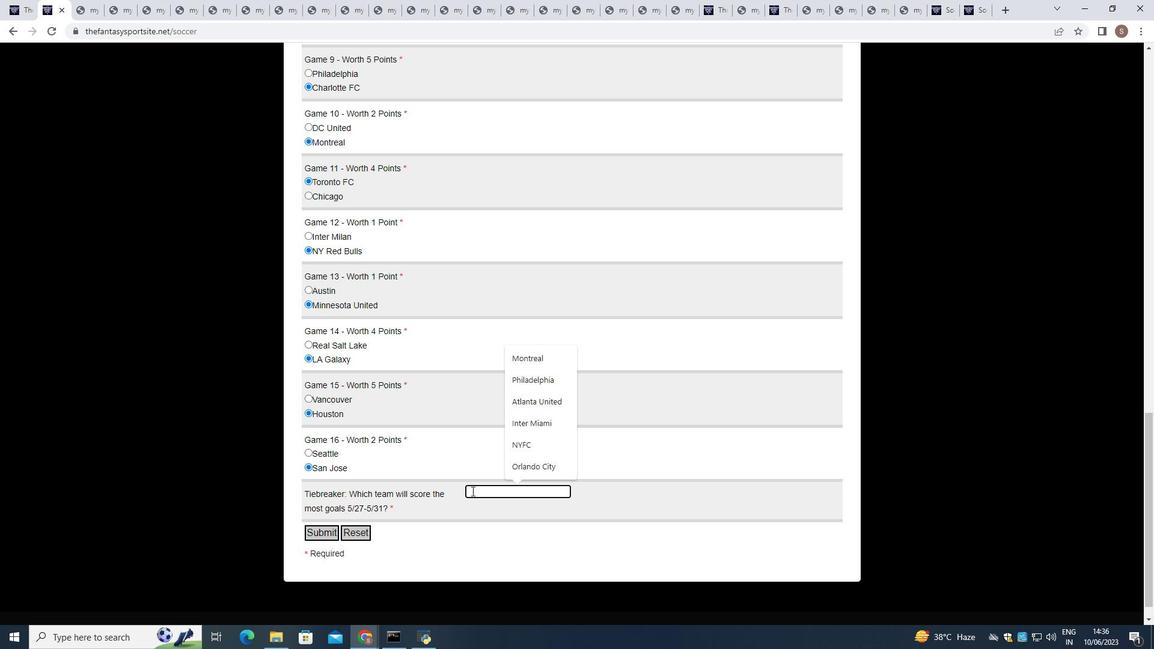 
Action: Key pressed <Key.shift>Min
Screenshot: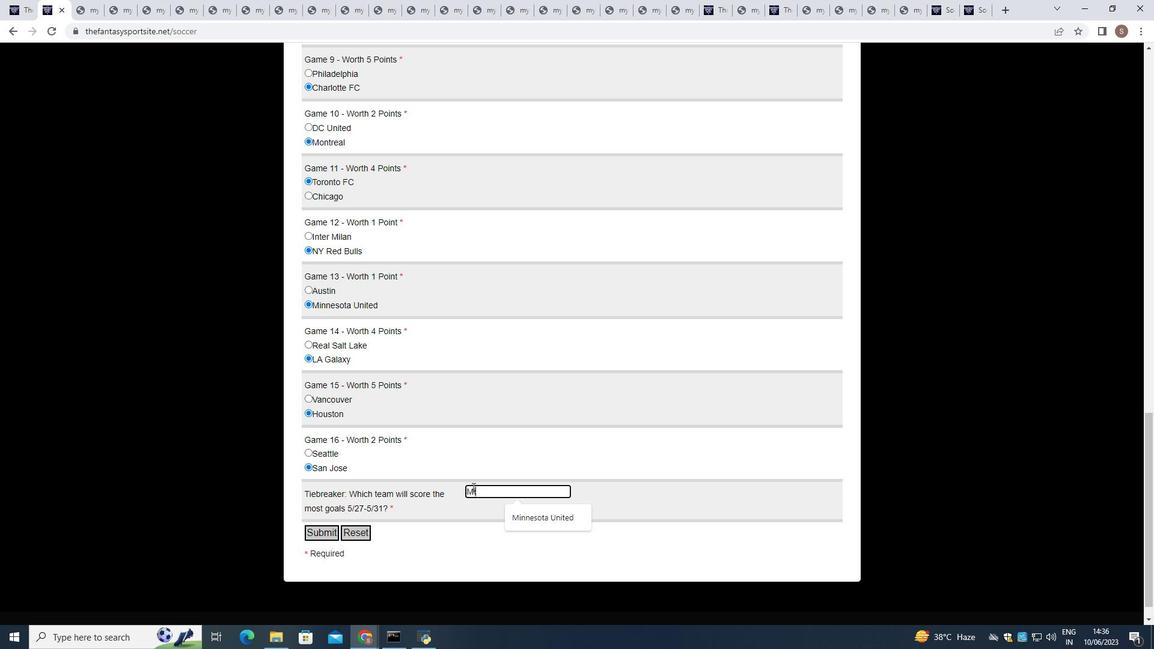 
Action: Mouse moved to (540, 520)
Screenshot: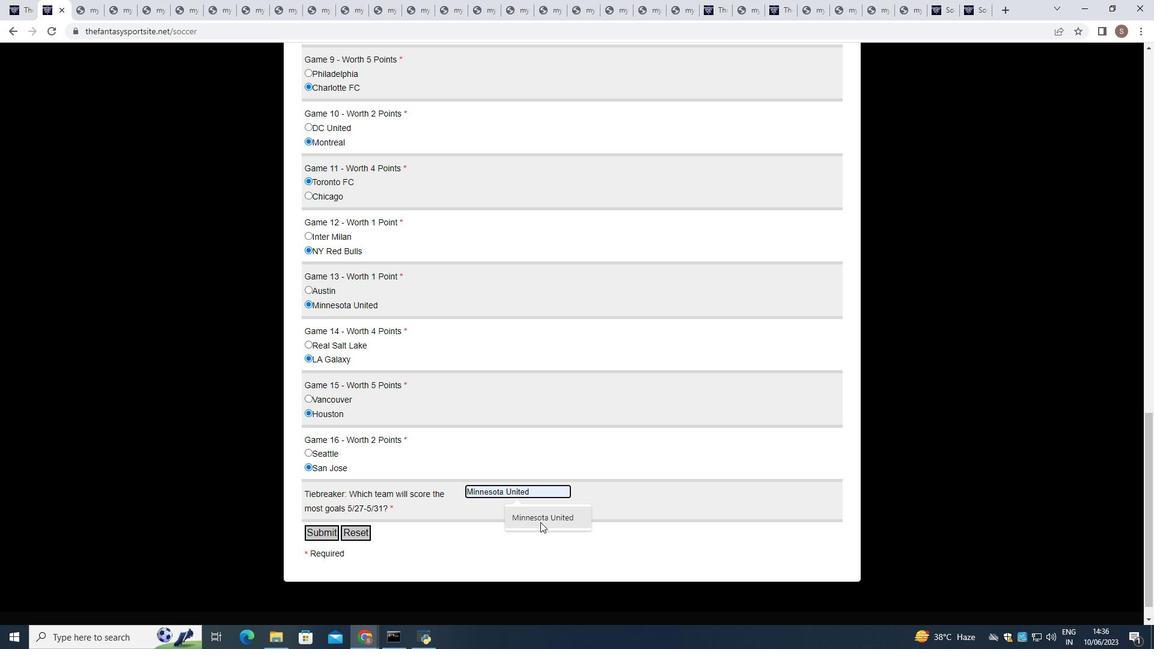 
Action: Mouse pressed left at (540, 520)
Screenshot: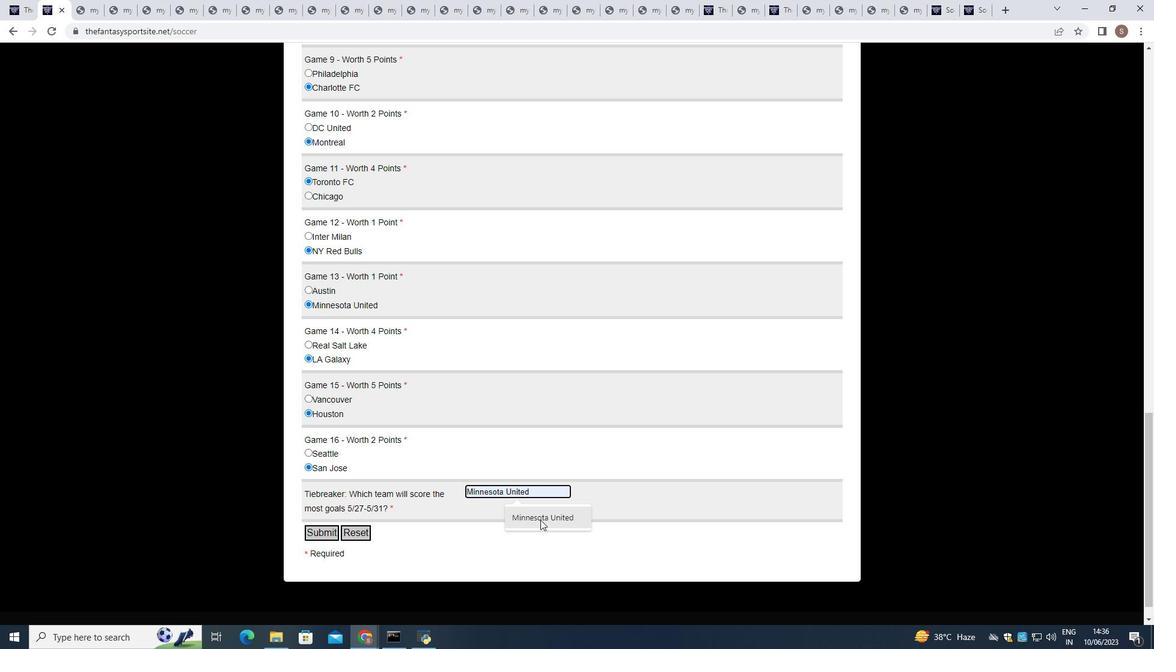 
Action: Mouse moved to (319, 536)
Screenshot: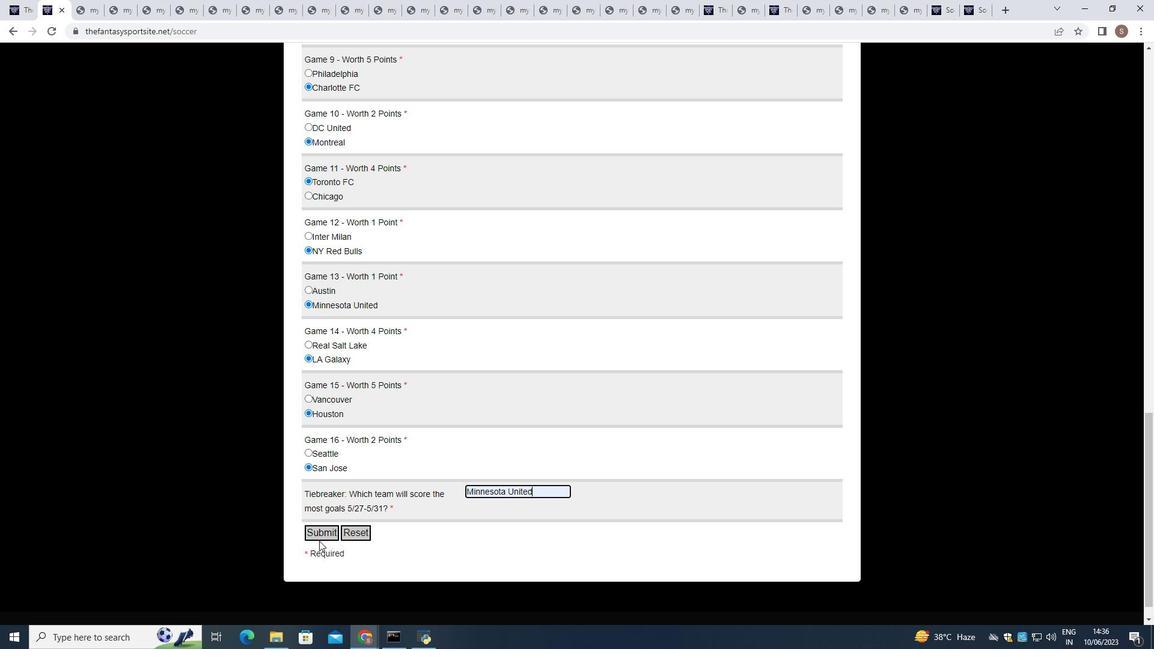 
Action: Mouse pressed left at (319, 536)
Screenshot: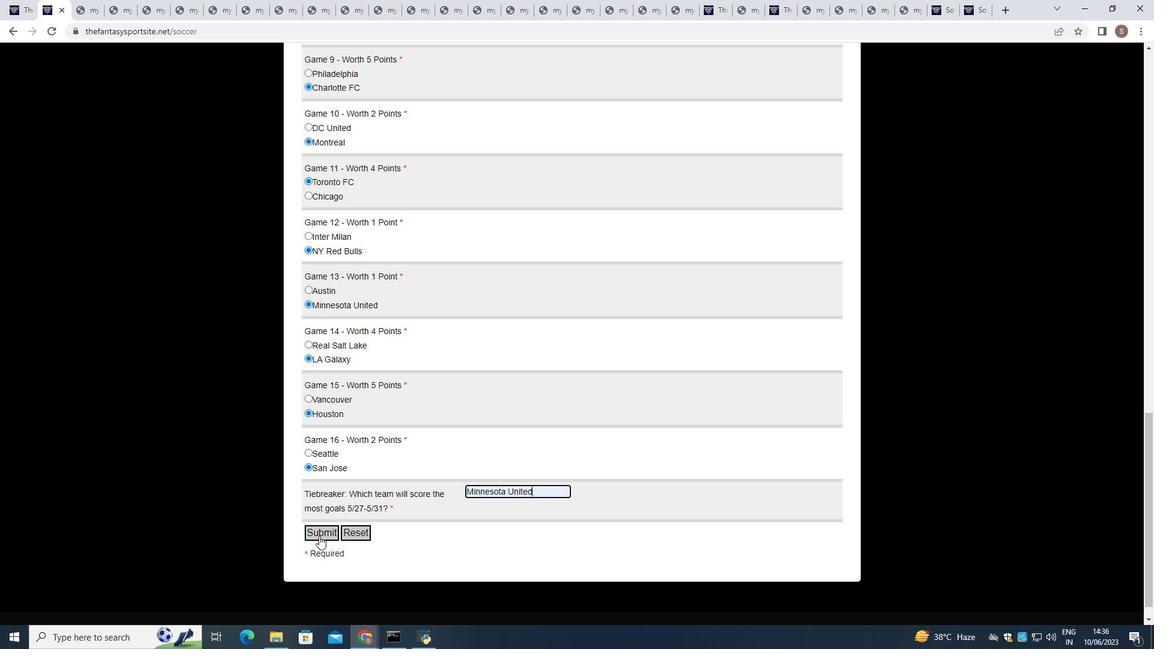 
Action: Mouse moved to (322, 528)
Screenshot: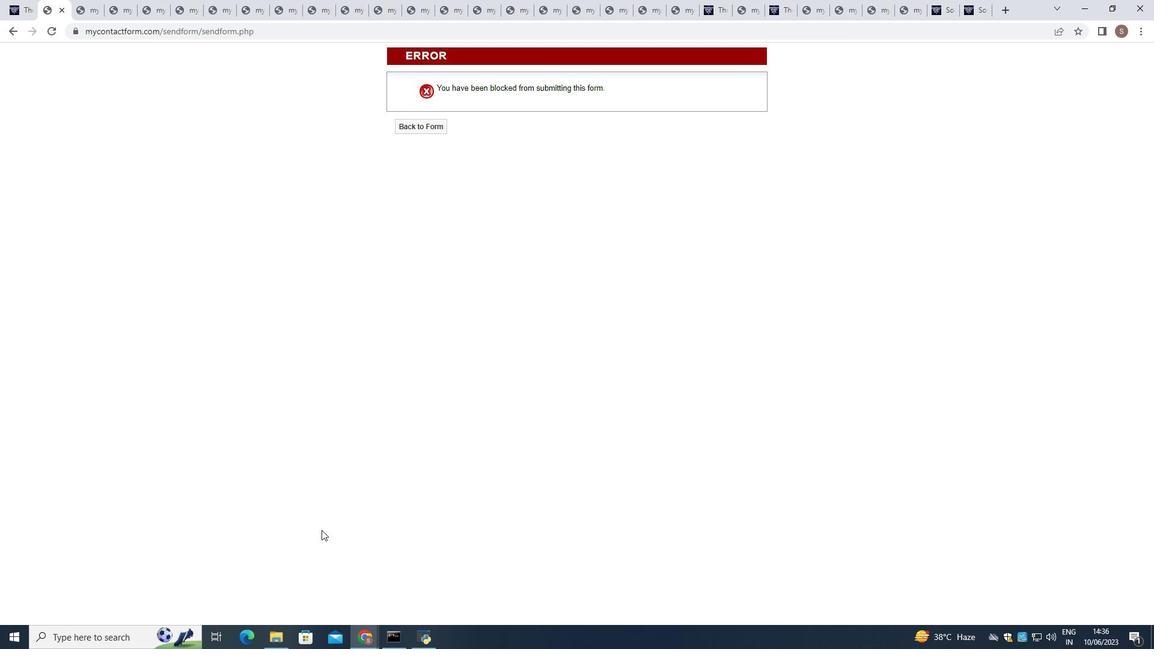 
